 Task: Look for space in Concepción, Chile from 1st August, 2023 to 5th August, 2023 for 1 adult in price range Rs.6000 to Rs.15000. Place can be entire place with 1  bedroom having 1 bed and 1 bathroom. Property type can be house, flat, guest house. Amenities needed are: wifi. Booking option can be shelf check-in. Required host language is English.
Action: Mouse moved to (537, 189)
Screenshot: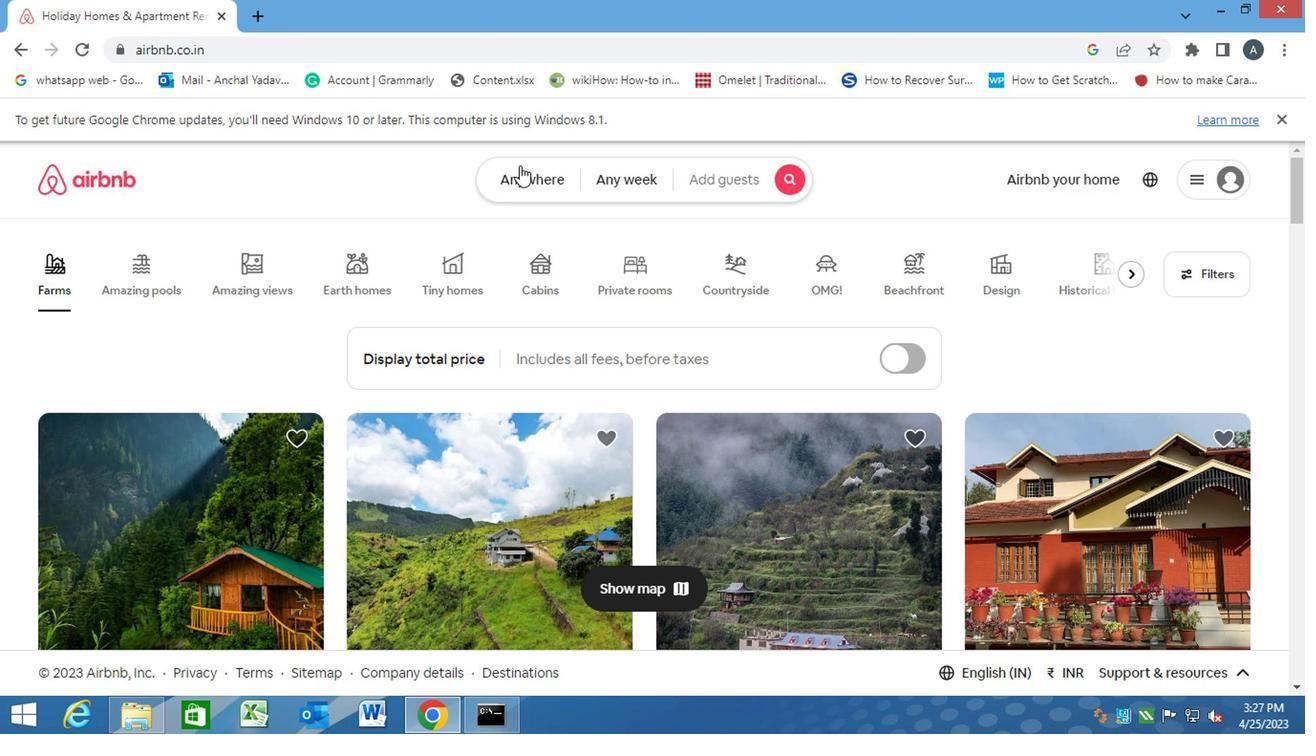
Action: Mouse pressed left at (537, 189)
Screenshot: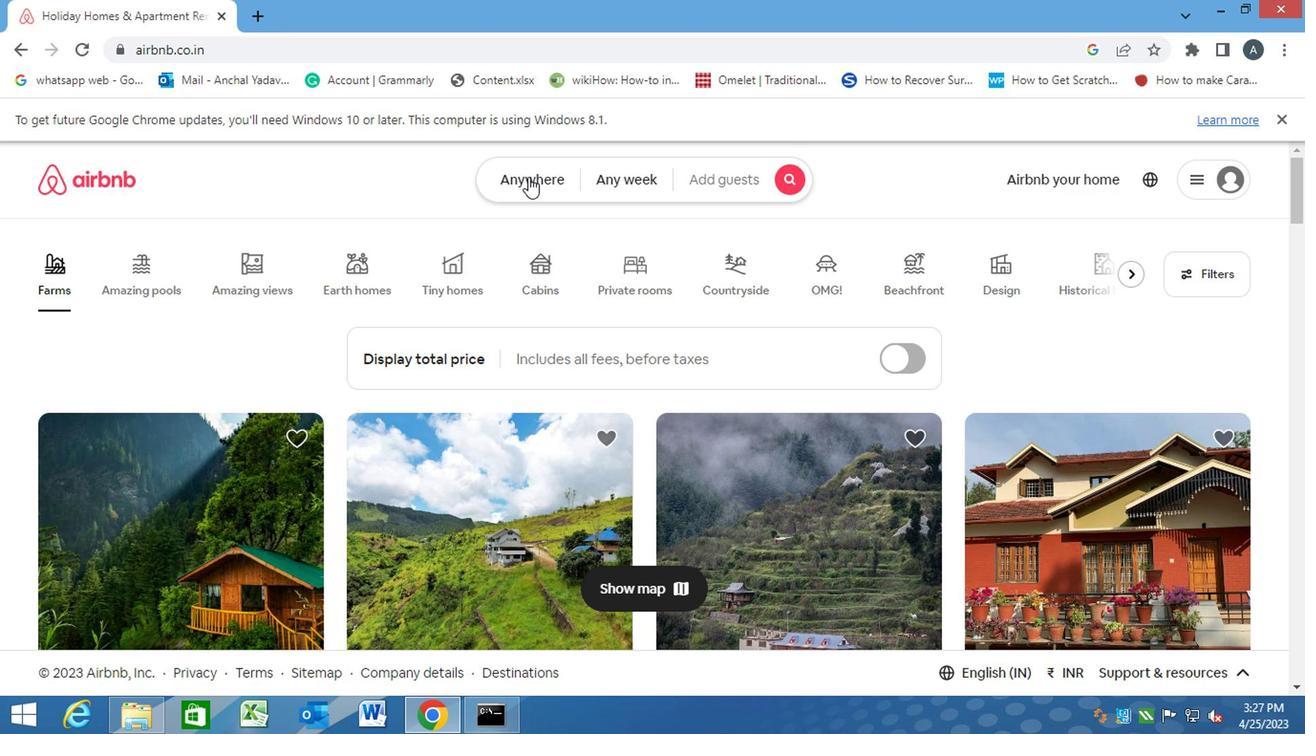 
Action: Mouse moved to (440, 256)
Screenshot: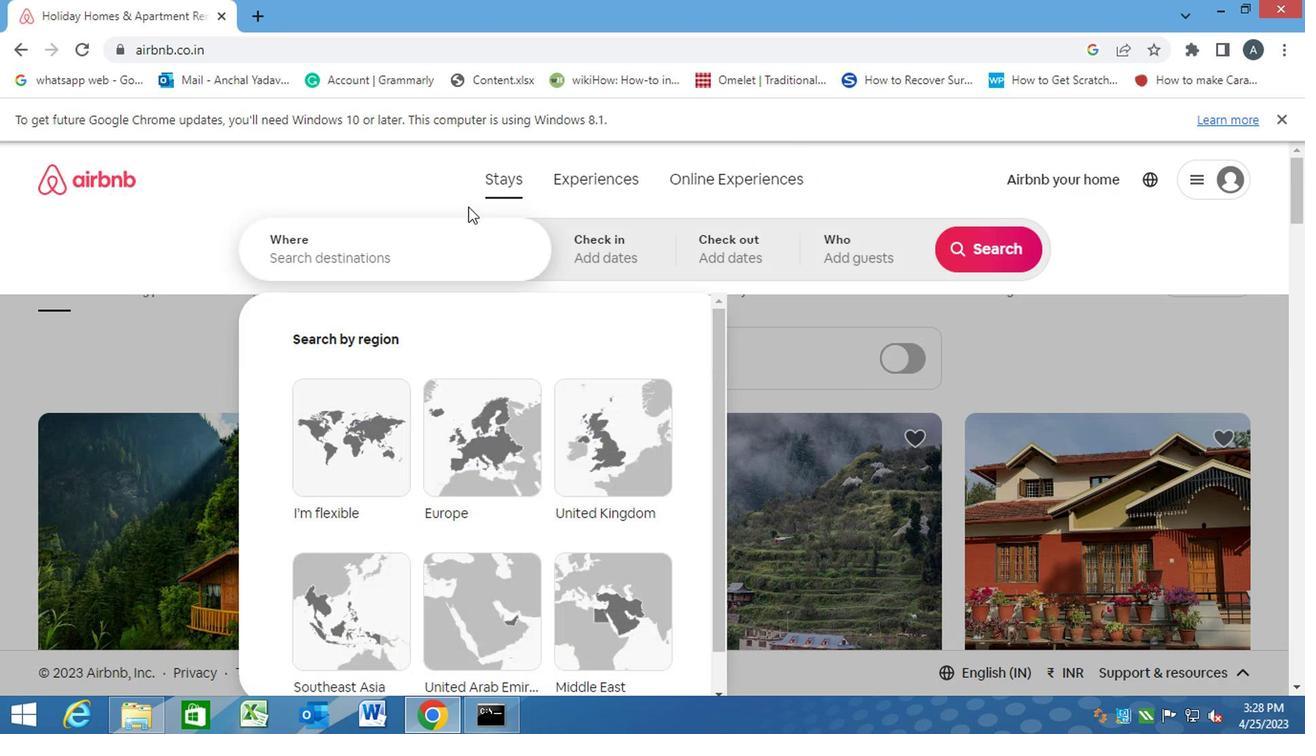 
Action: Mouse pressed left at (440, 256)
Screenshot: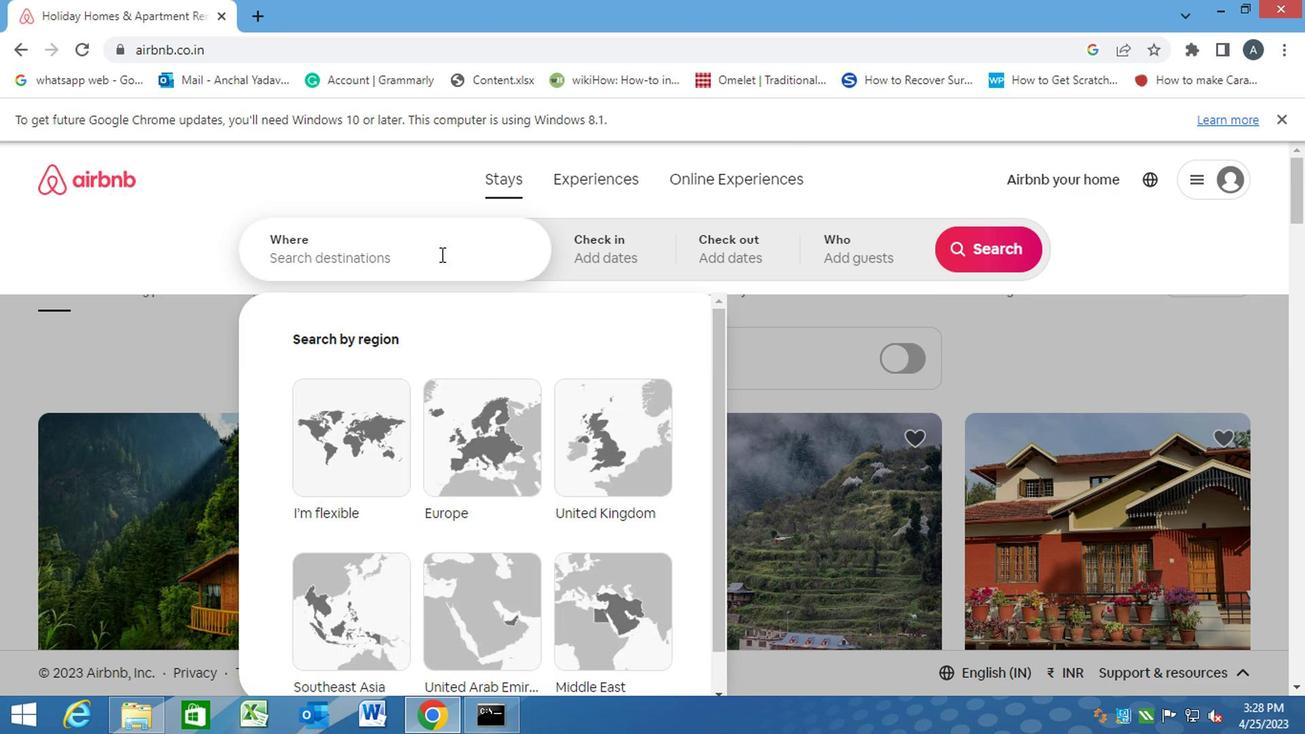 
Action: Key pressed c<Key.caps_lock>oncepcion,<Key.space><Key.caps_lock>c<Key.caps_lock>hile<Key.enter>
Screenshot: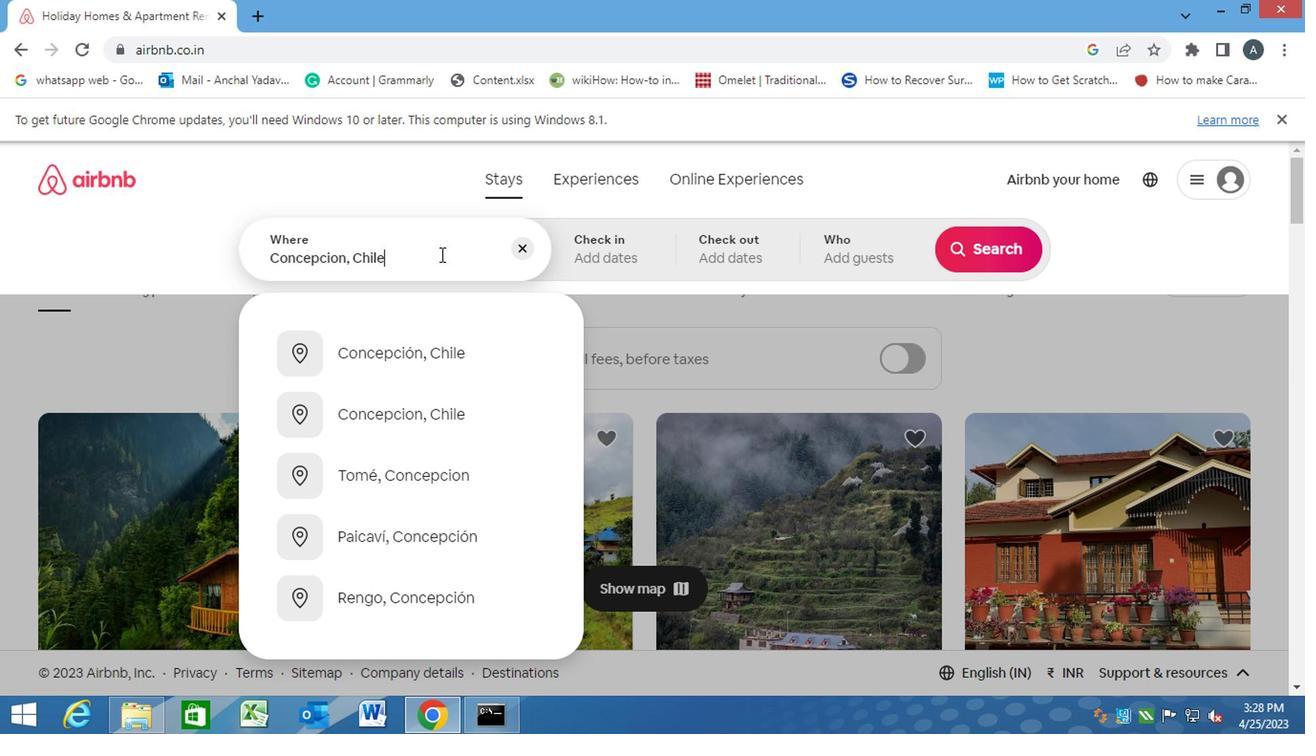 
Action: Mouse moved to (973, 401)
Screenshot: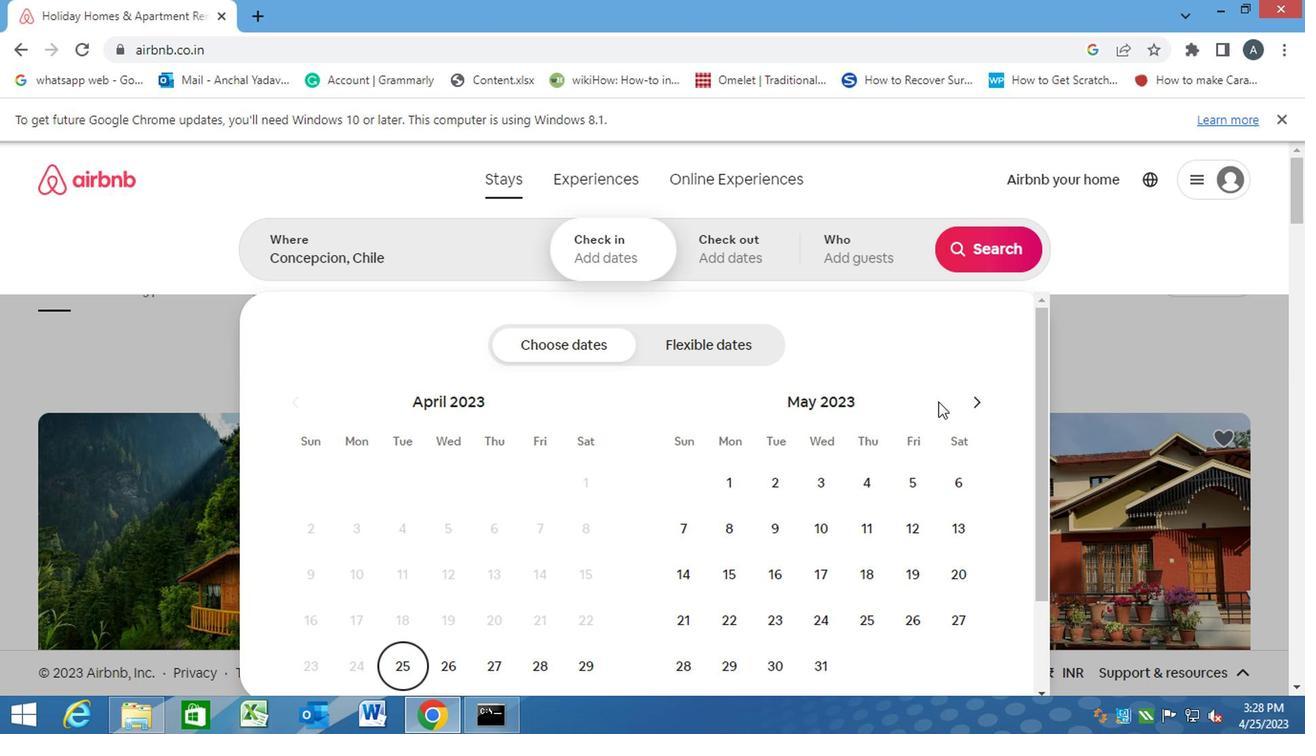 
Action: Mouse pressed left at (973, 401)
Screenshot: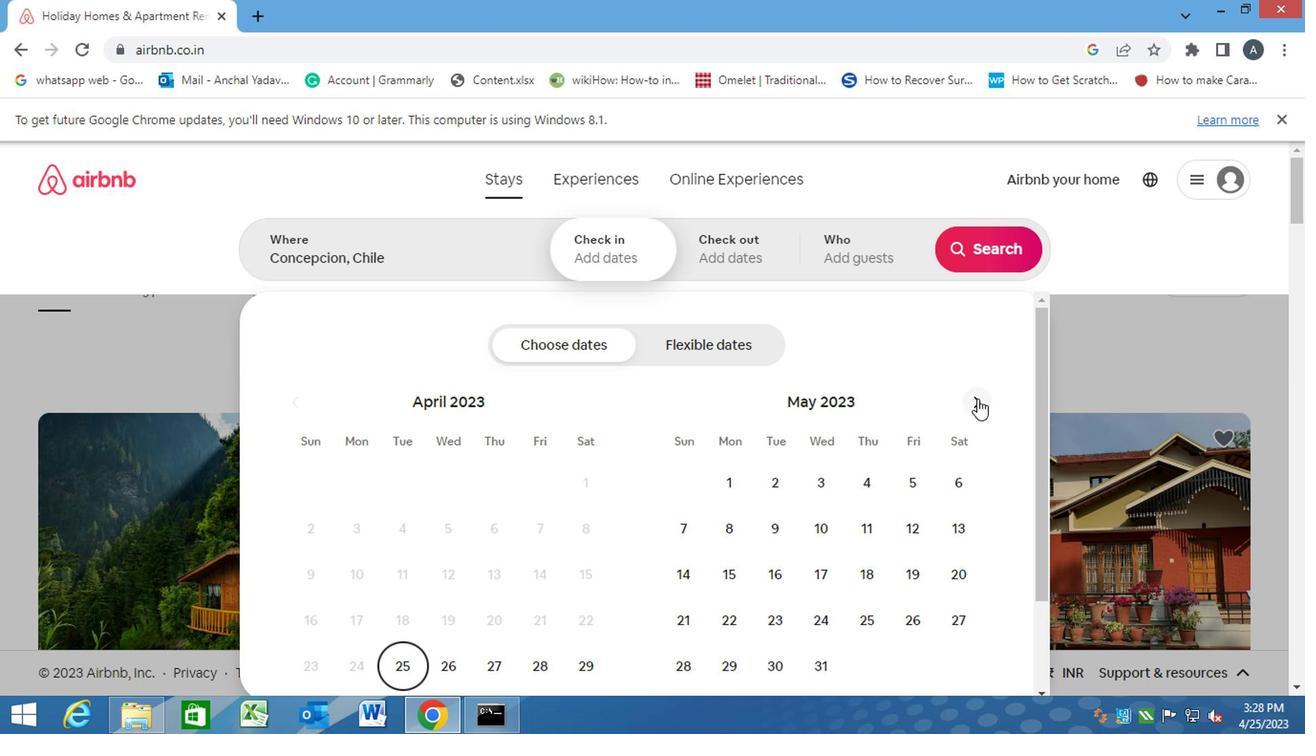 
Action: Mouse pressed left at (973, 401)
Screenshot: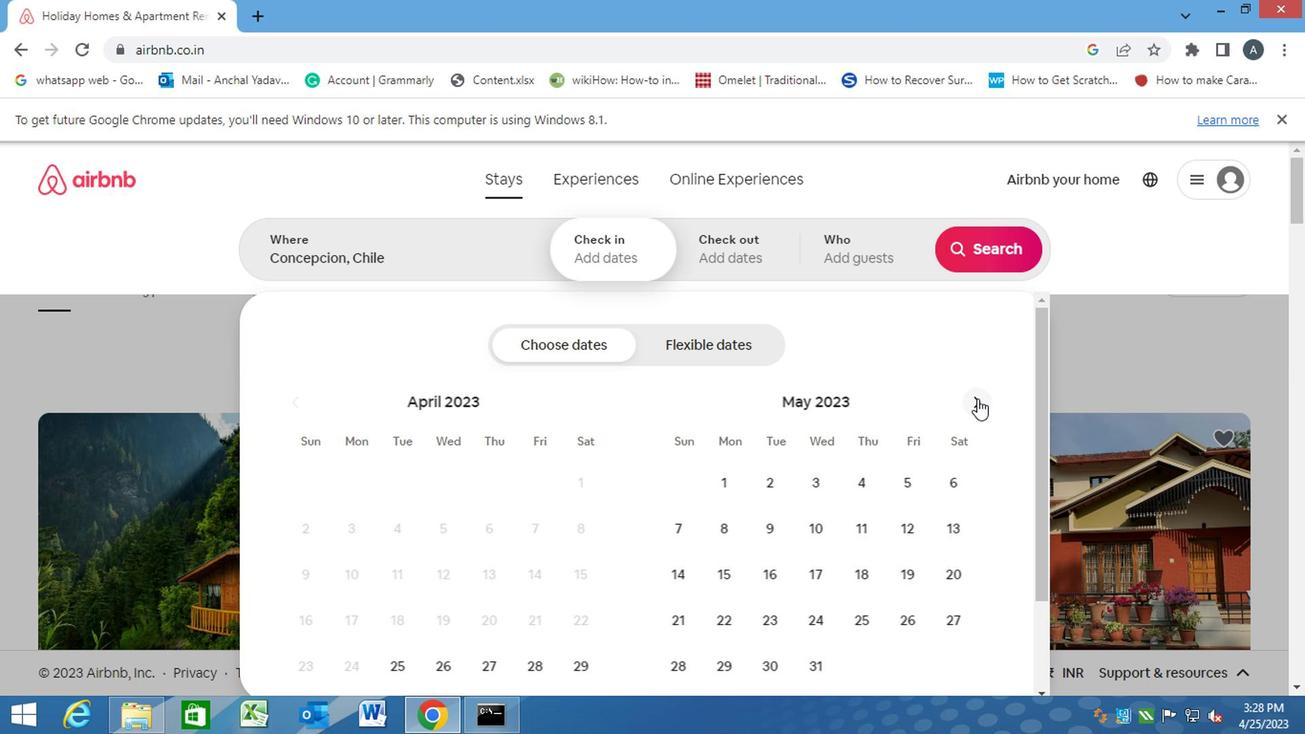 
Action: Mouse pressed left at (973, 401)
Screenshot: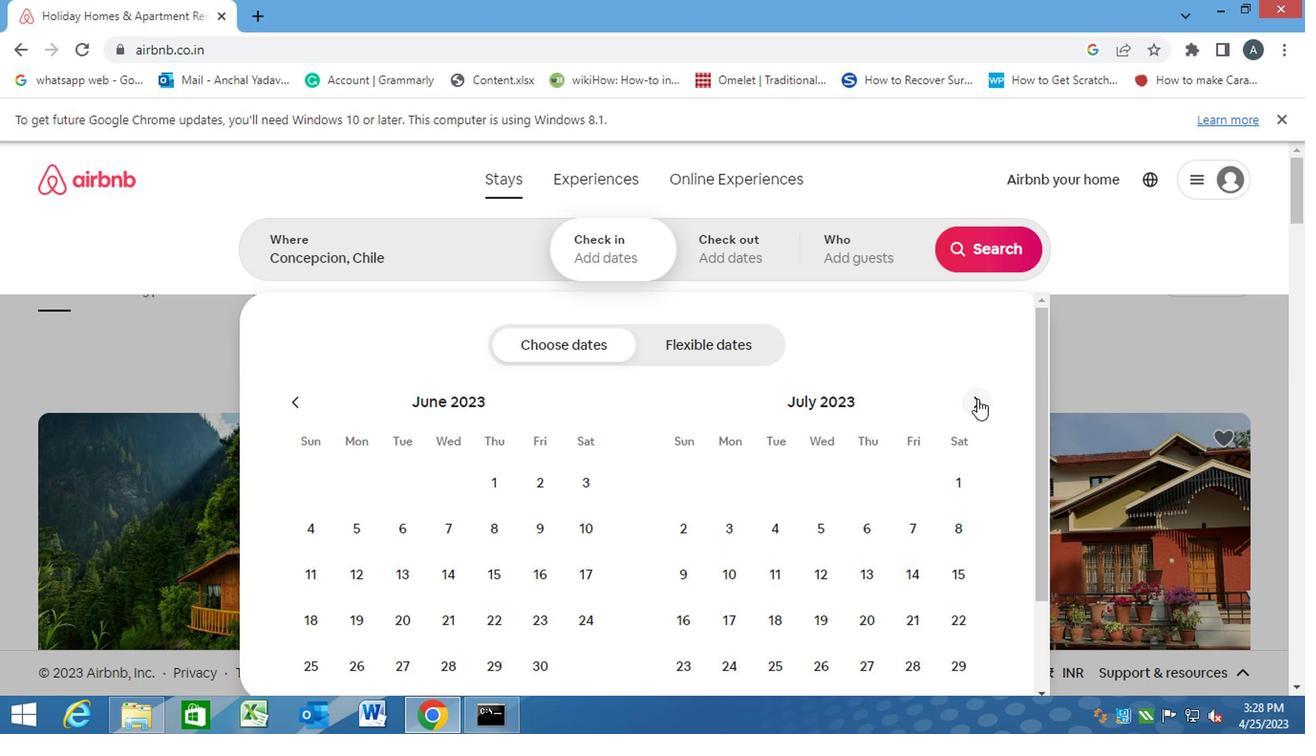 
Action: Mouse moved to (769, 481)
Screenshot: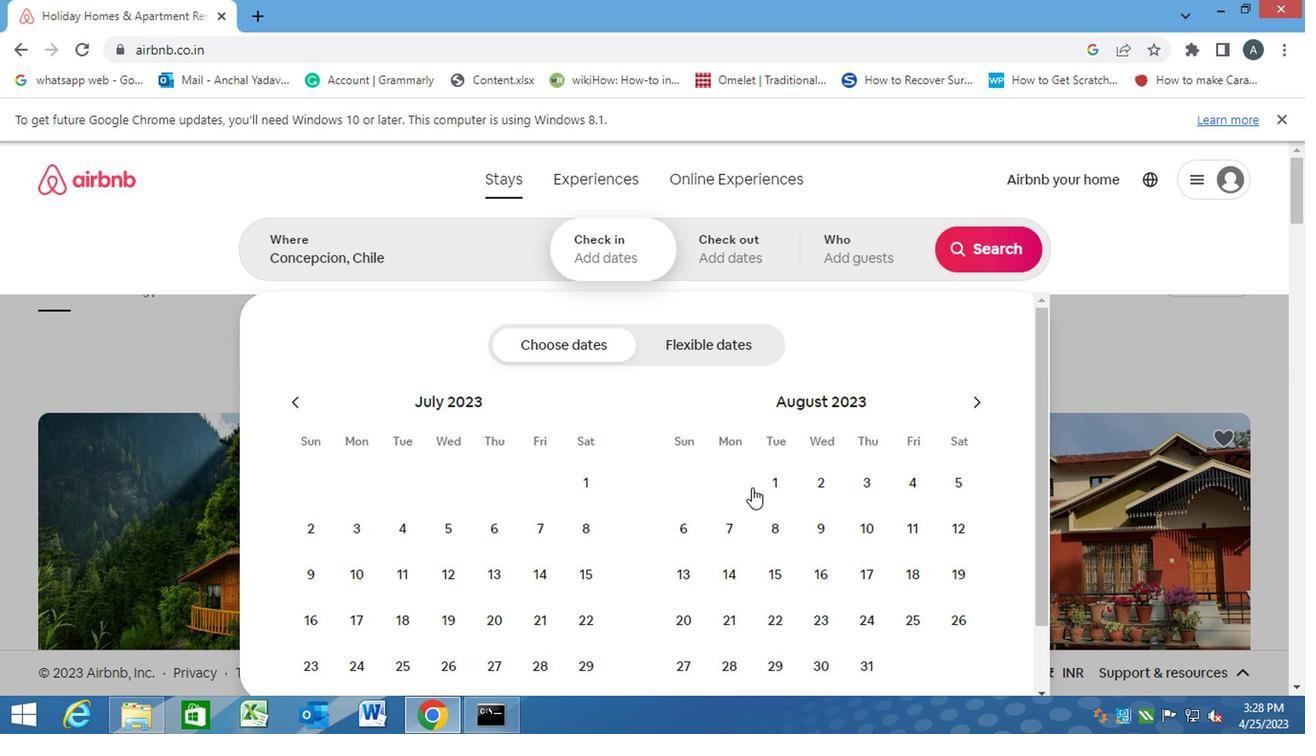 
Action: Mouse pressed left at (769, 481)
Screenshot: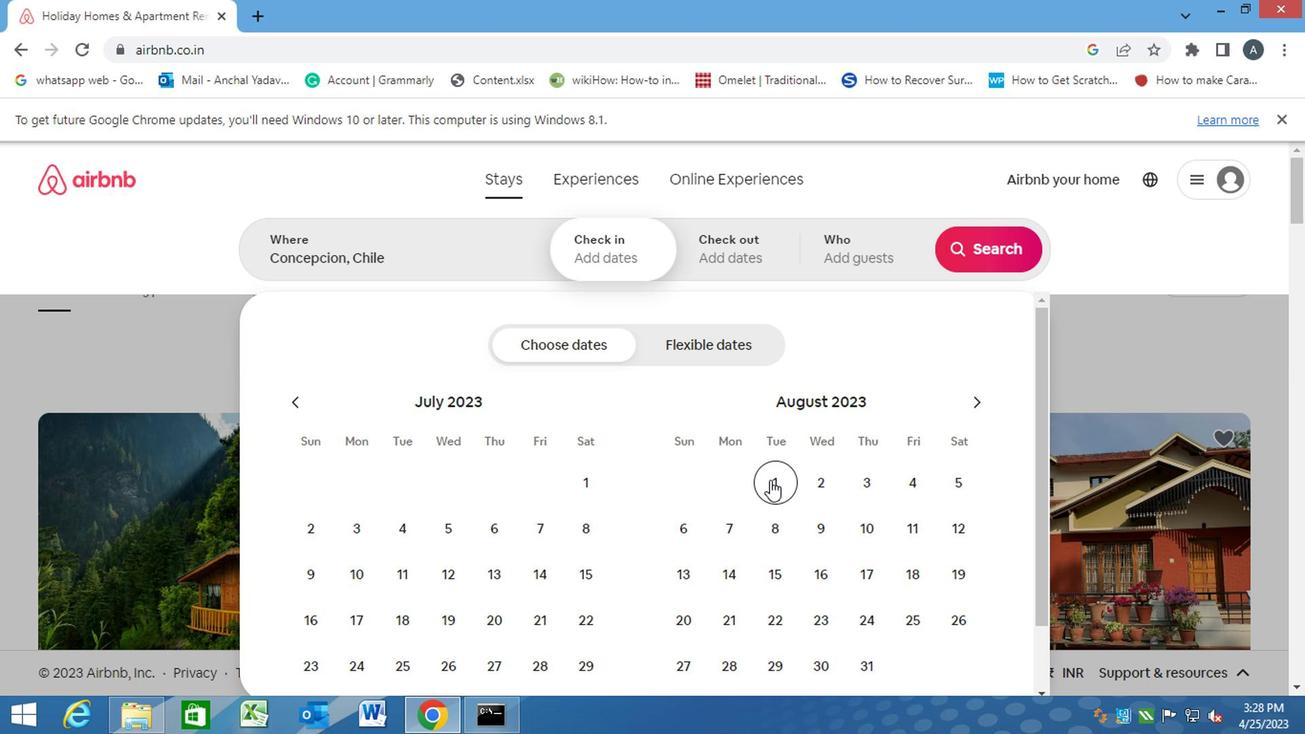 
Action: Mouse moved to (941, 481)
Screenshot: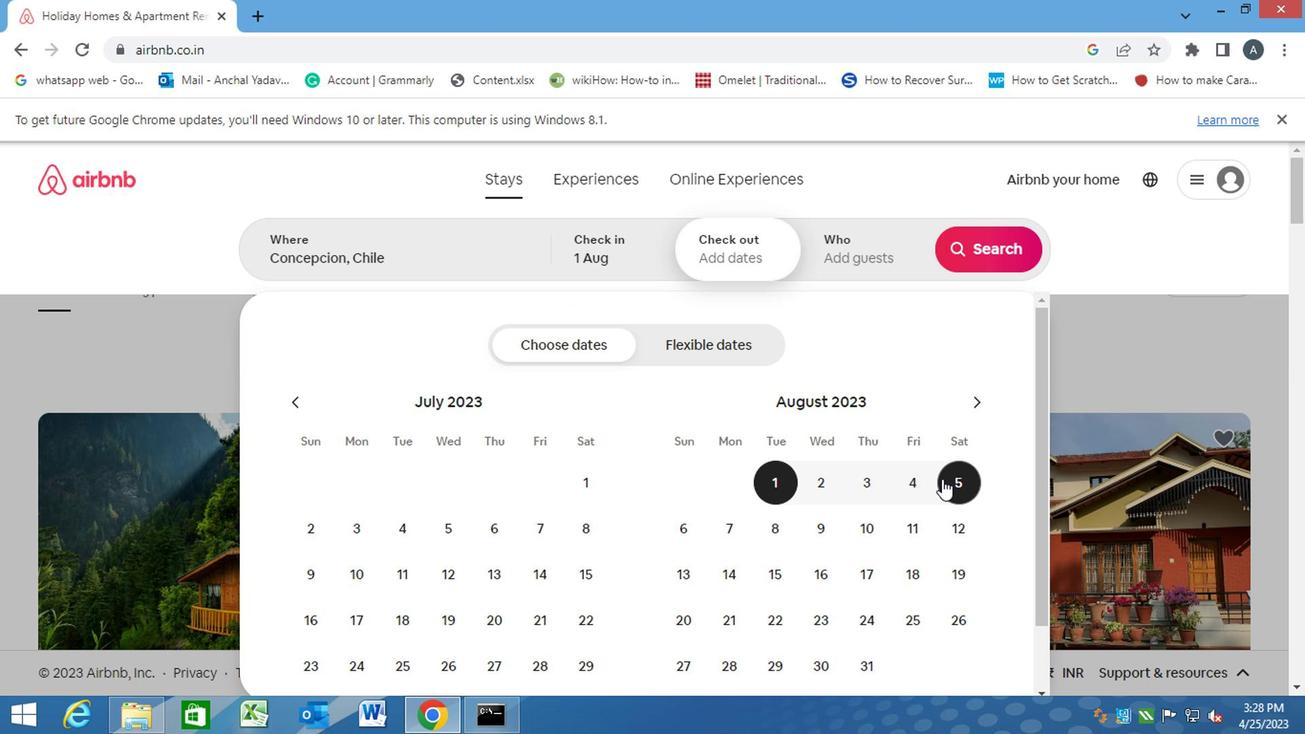 
Action: Mouse pressed left at (941, 481)
Screenshot: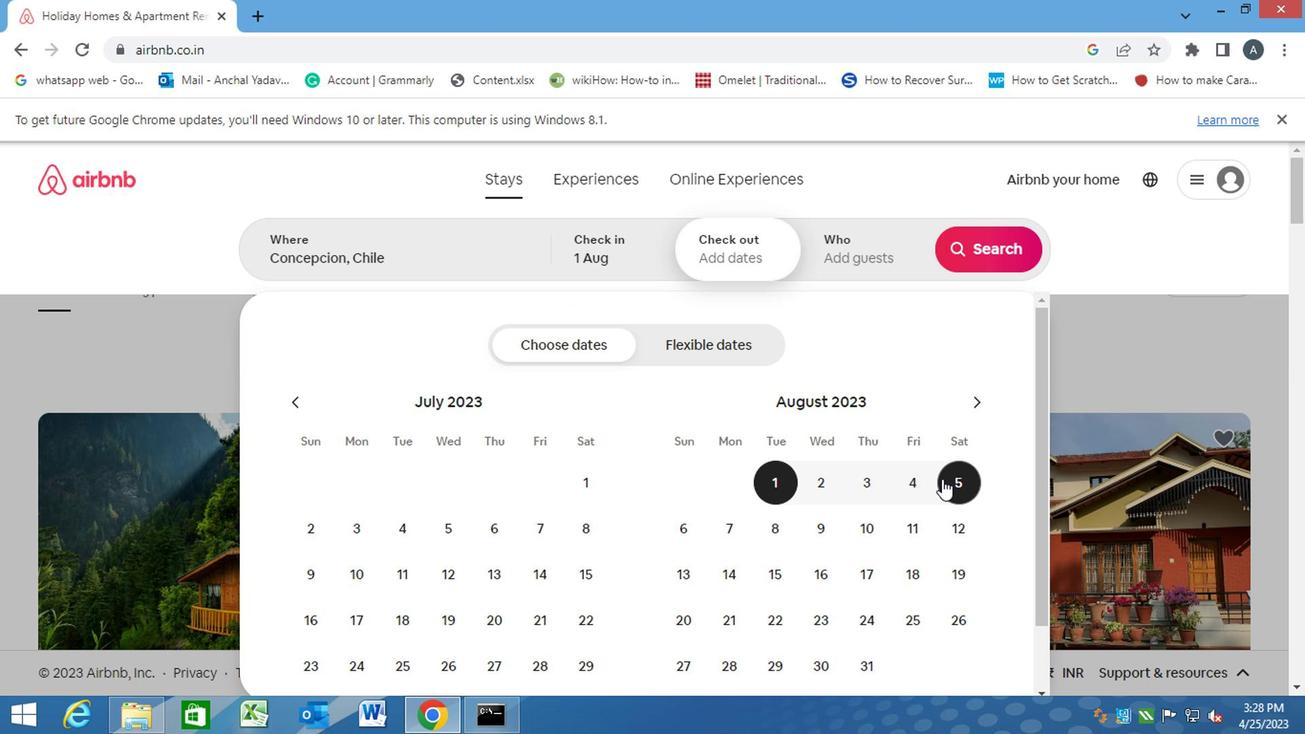 
Action: Mouse moved to (854, 259)
Screenshot: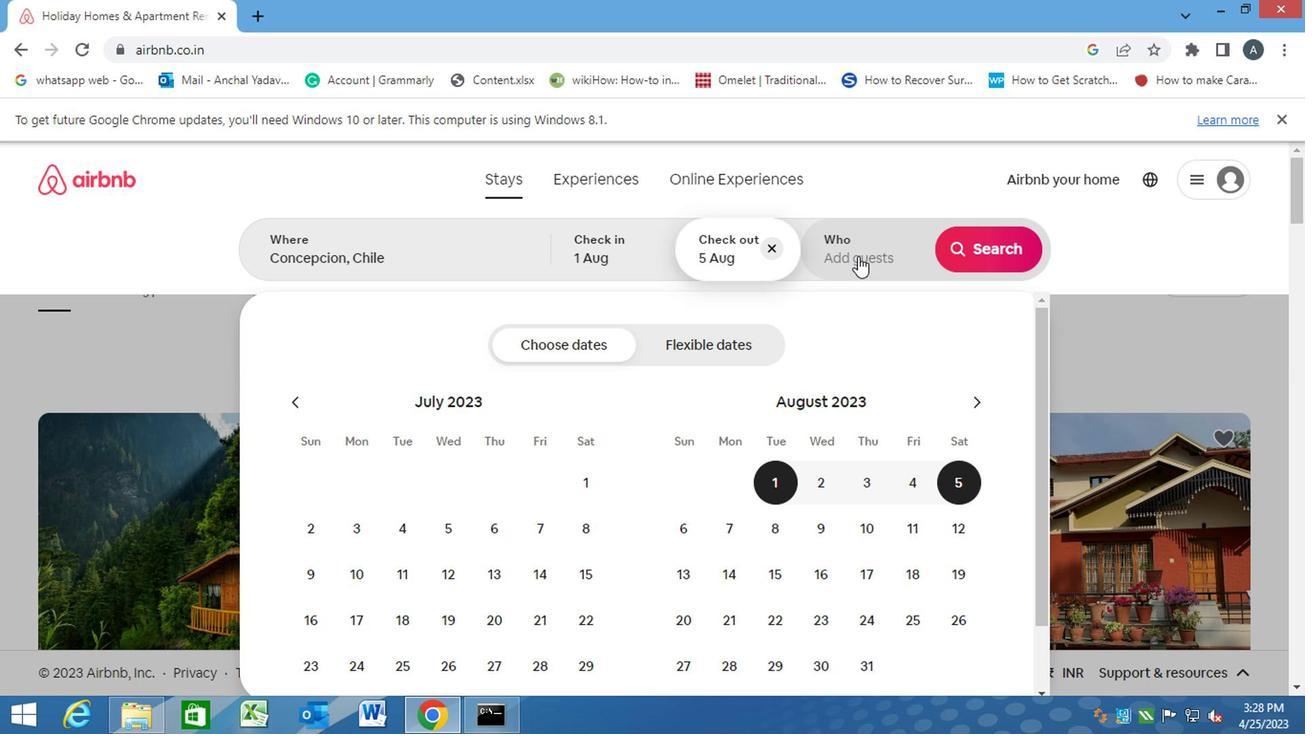 
Action: Mouse pressed left at (854, 259)
Screenshot: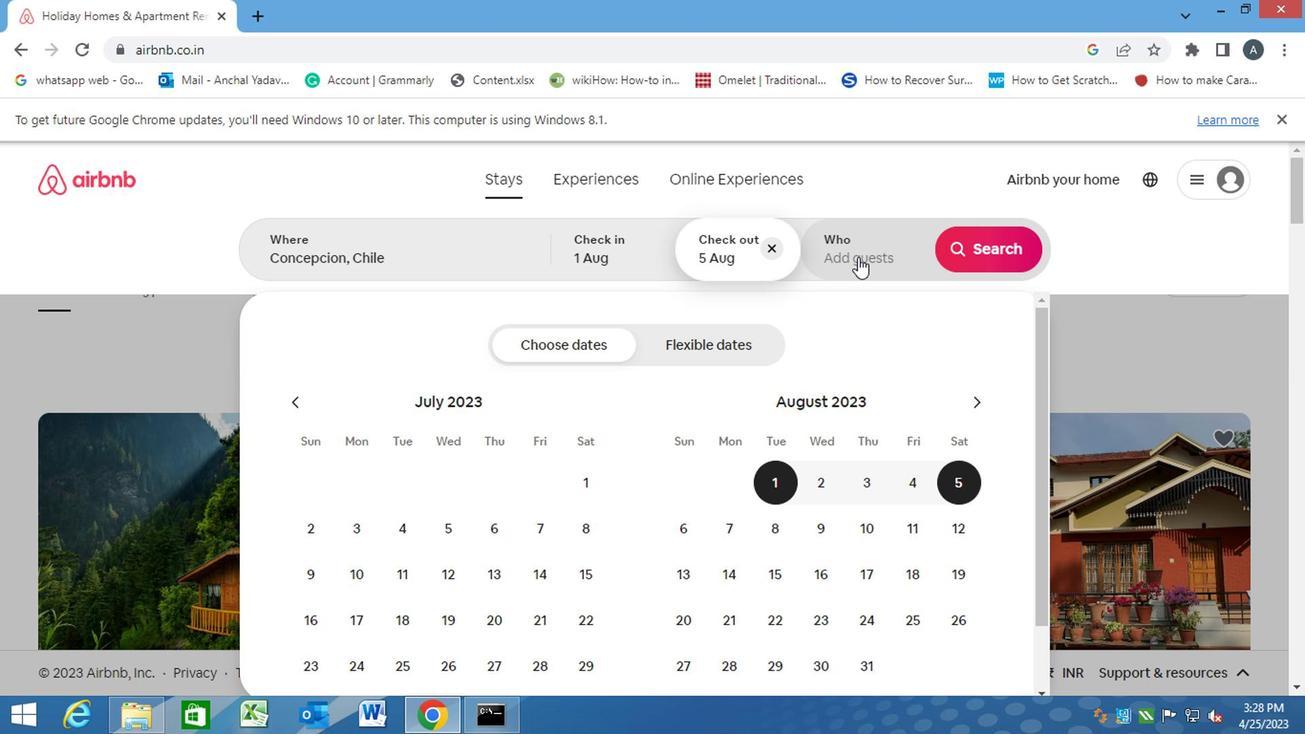 
Action: Mouse moved to (997, 345)
Screenshot: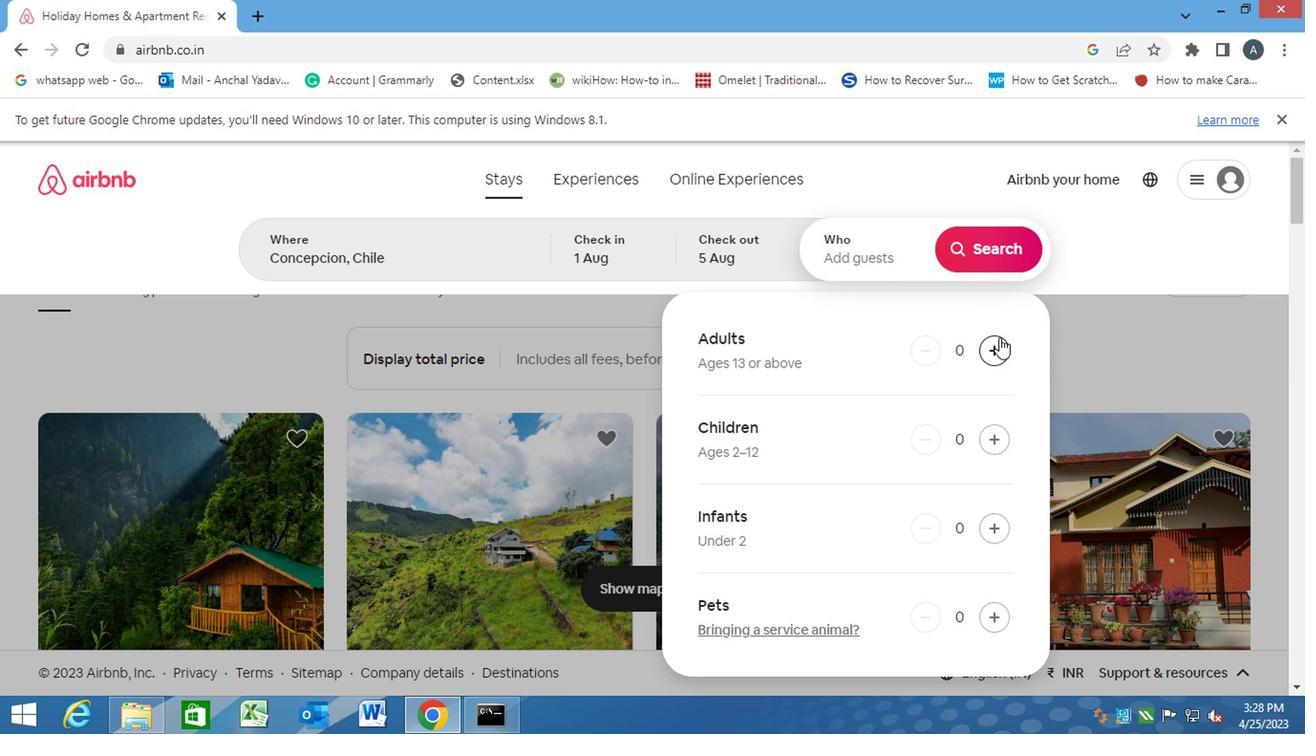 
Action: Mouse pressed left at (997, 345)
Screenshot: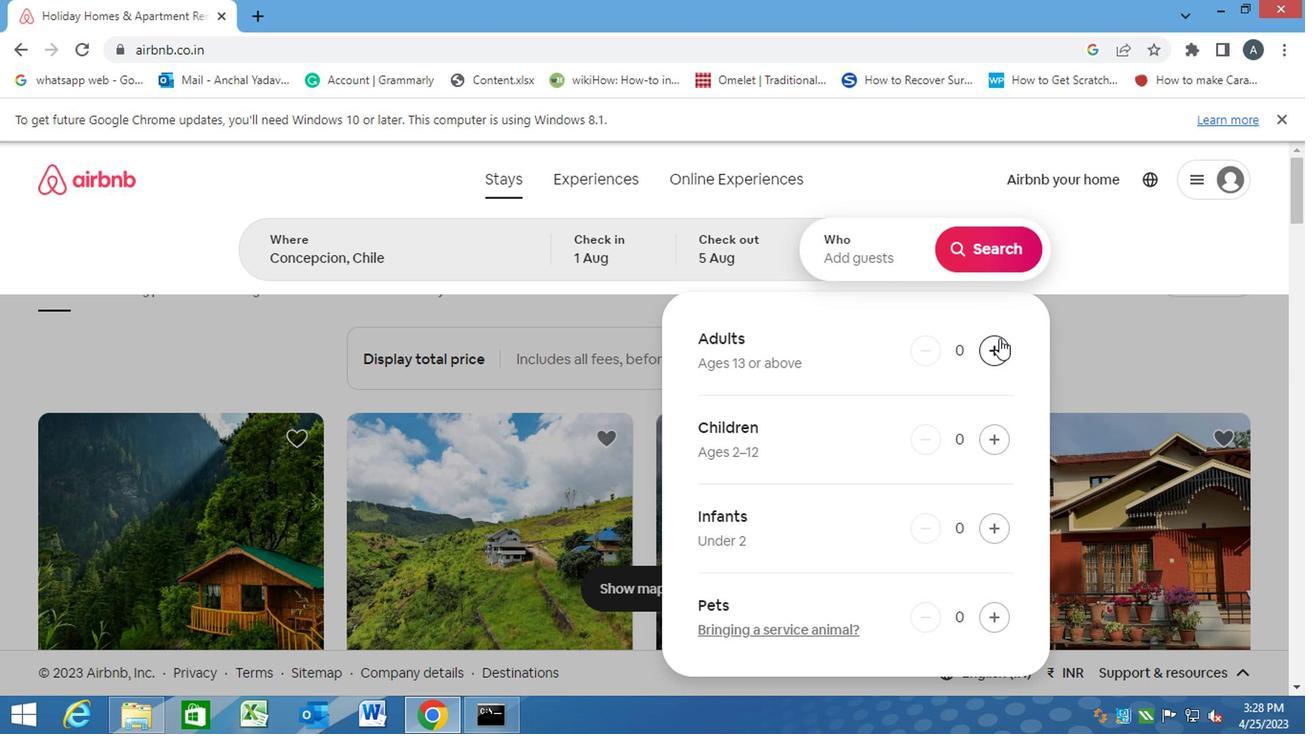
Action: Mouse moved to (990, 253)
Screenshot: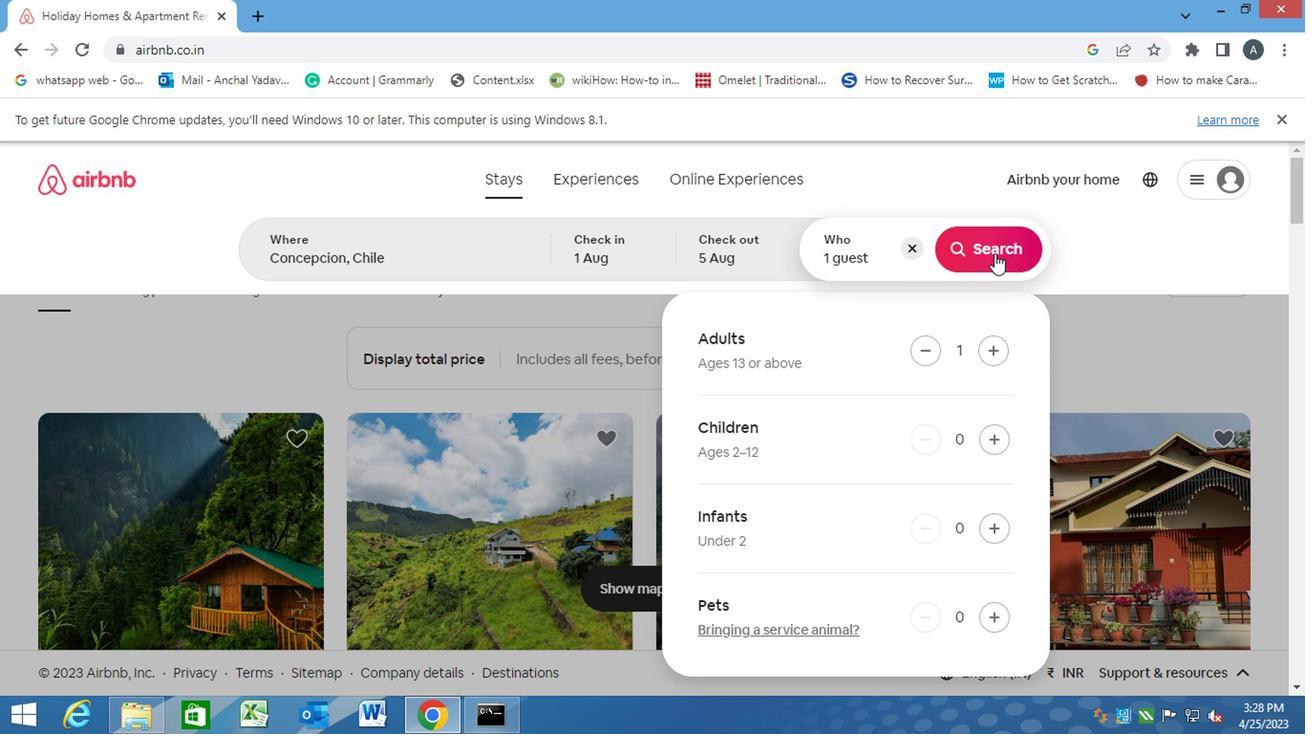 
Action: Mouse pressed left at (990, 253)
Screenshot: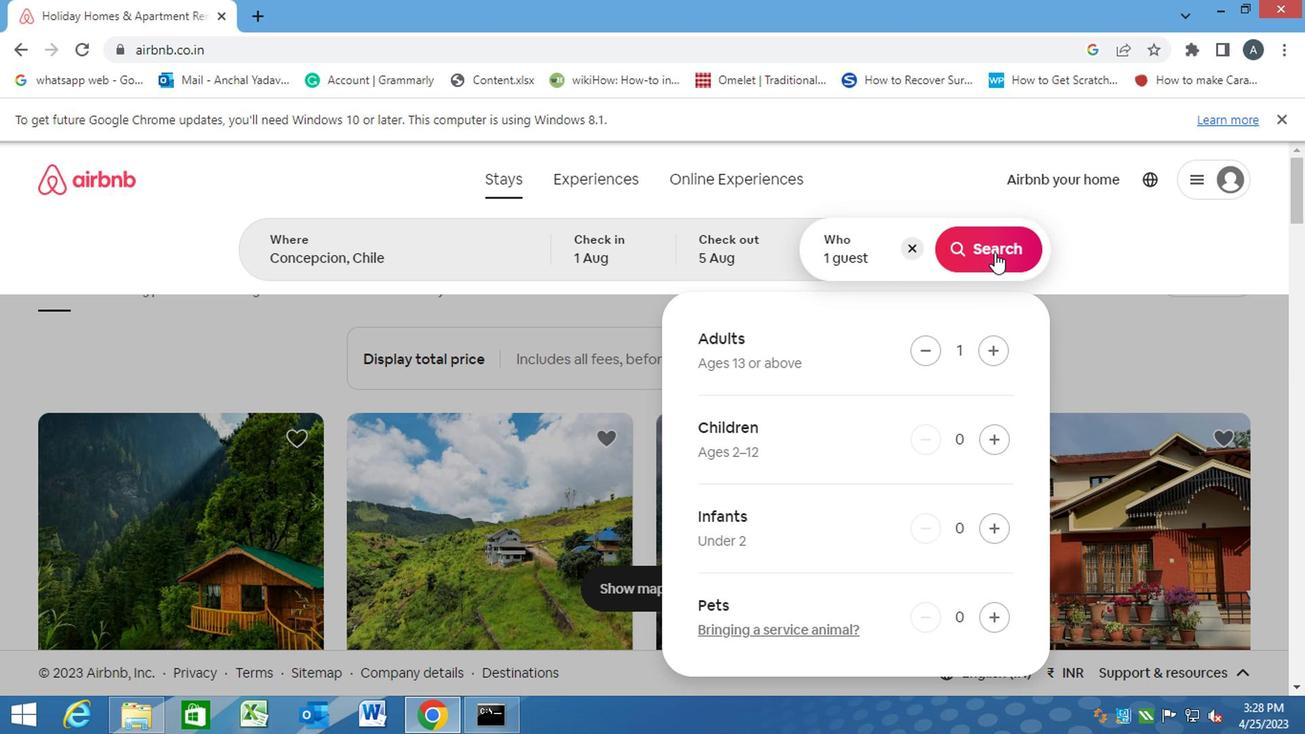 
Action: Mouse moved to (1219, 259)
Screenshot: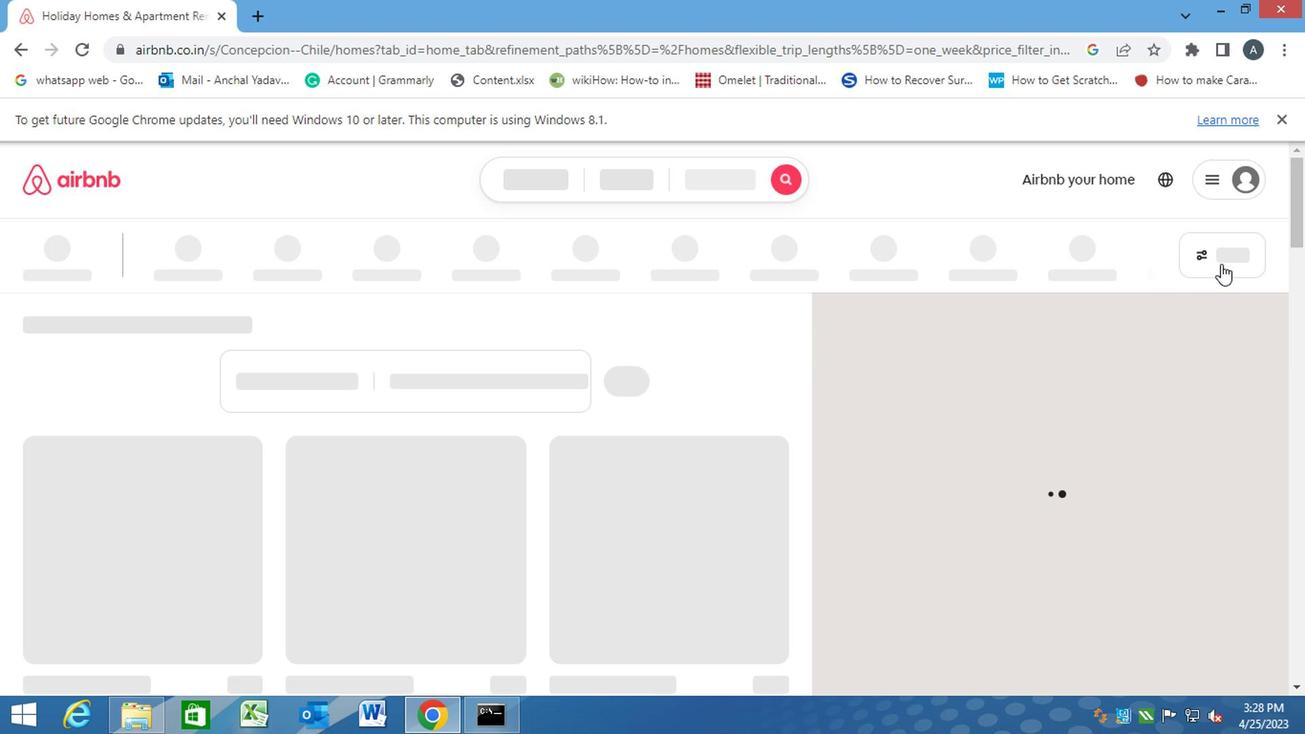
Action: Mouse pressed left at (1219, 259)
Screenshot: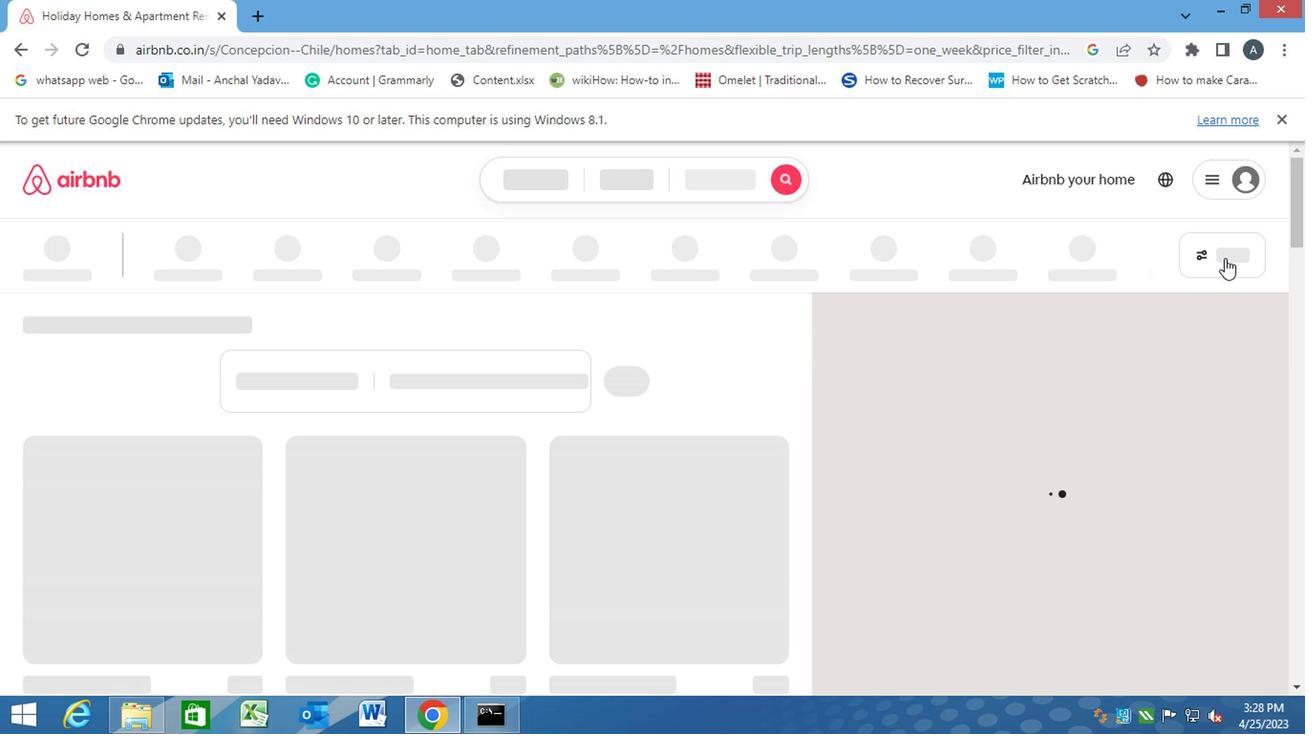 
Action: Mouse moved to (1206, 252)
Screenshot: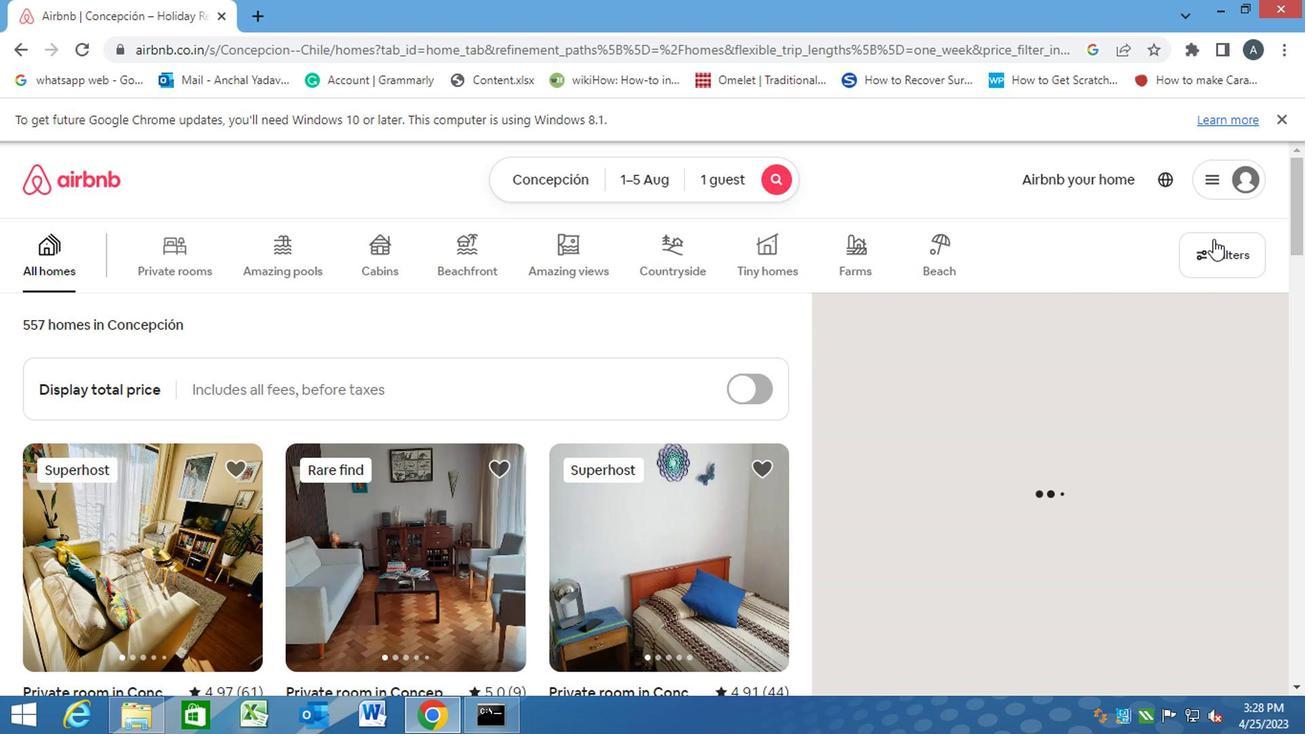 
Action: Mouse pressed left at (1206, 252)
Screenshot: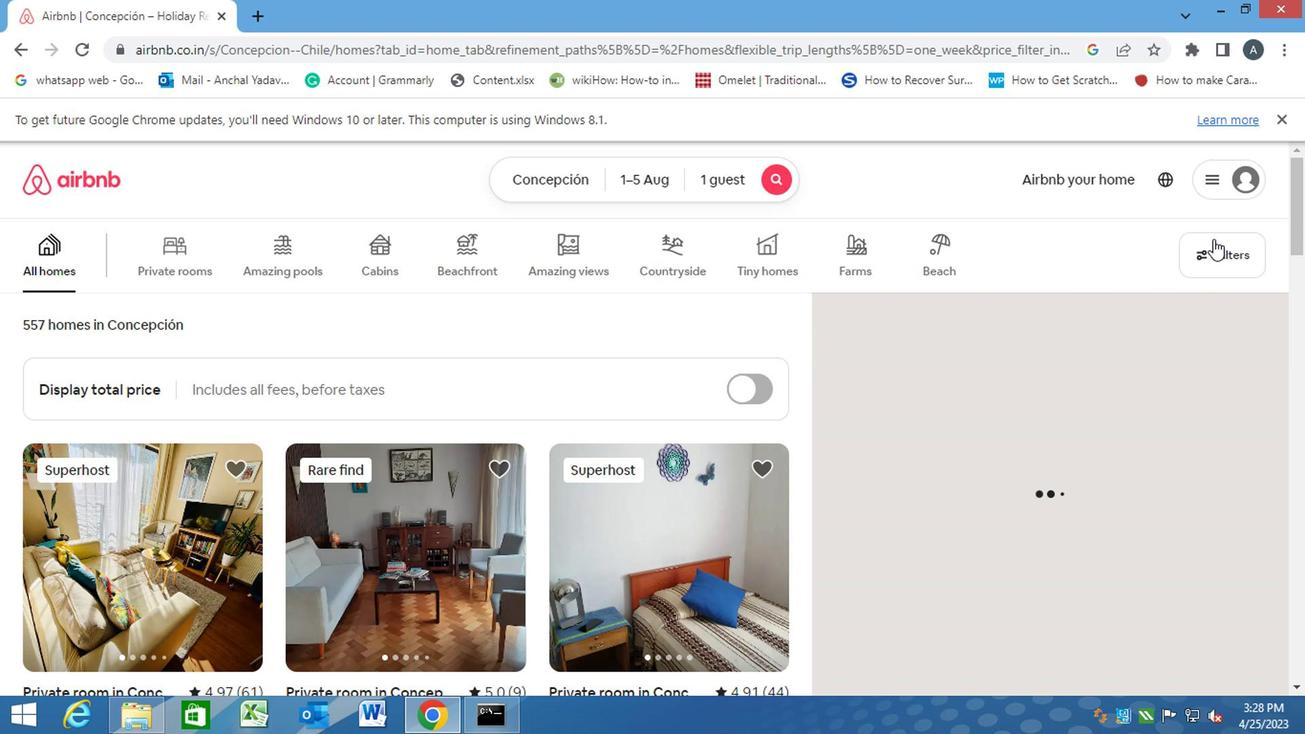 
Action: Mouse moved to (429, 497)
Screenshot: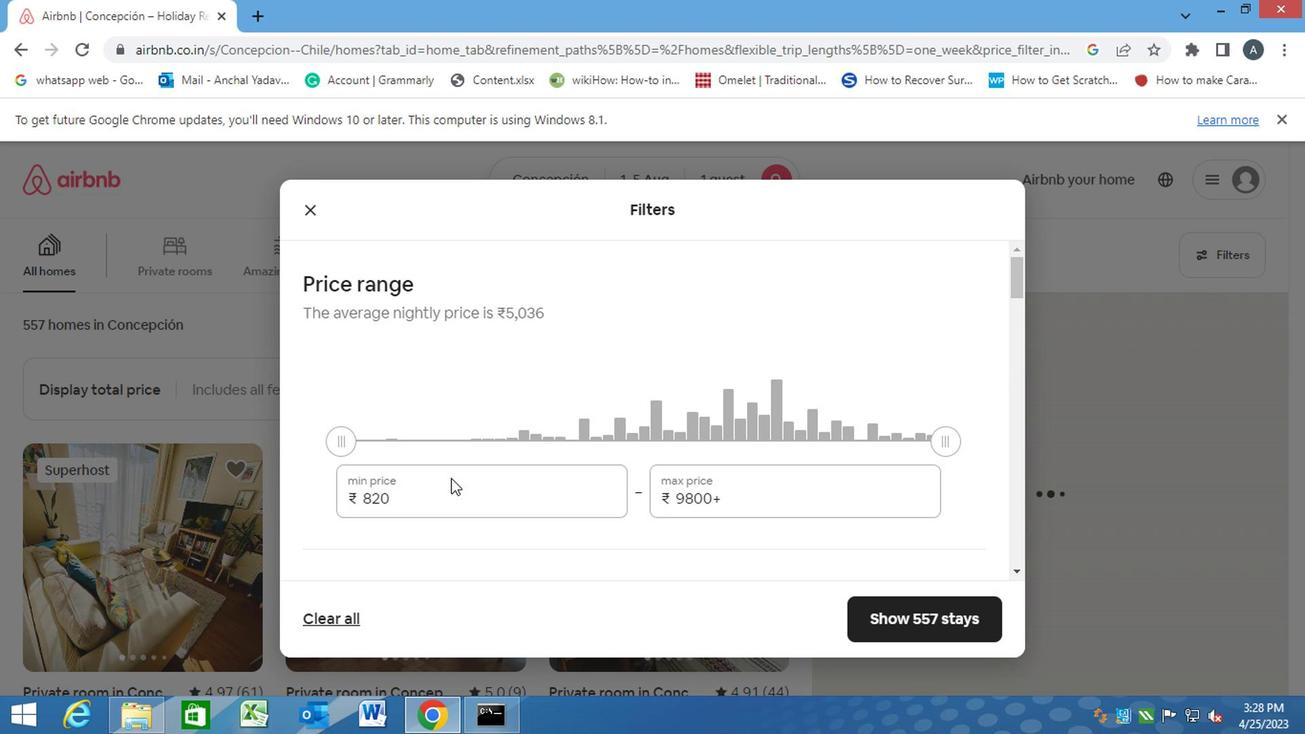 
Action: Mouse pressed left at (429, 497)
Screenshot: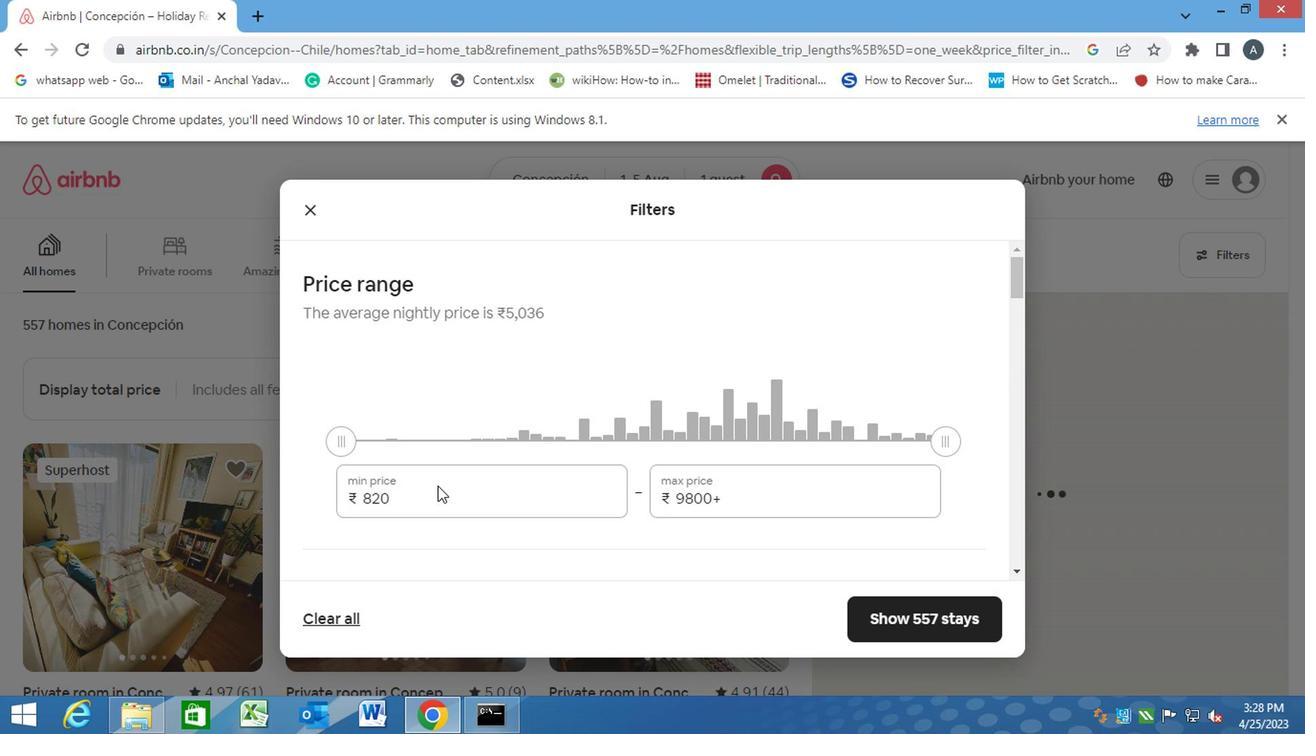 
Action: Mouse moved to (335, 509)
Screenshot: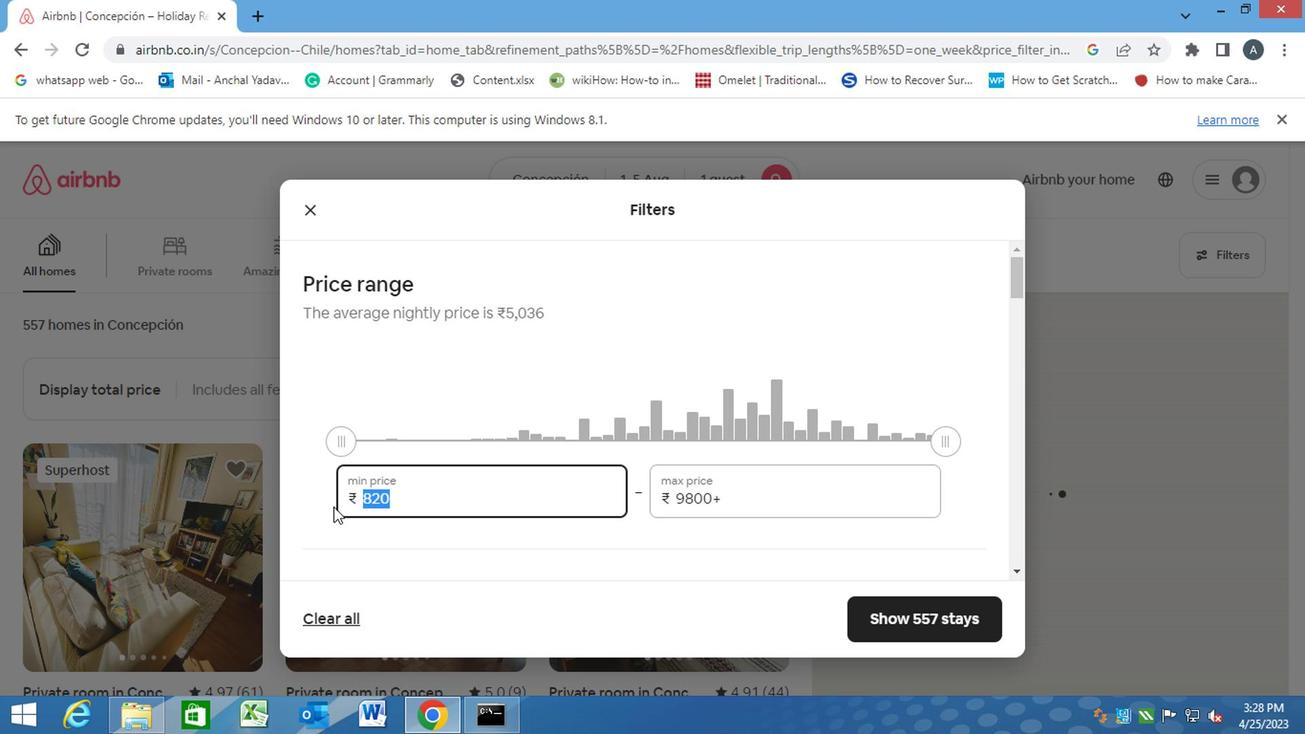 
Action: Key pressed 6000<Key.tab><Key.backspace><Key.backspace><Key.backspace><Key.backspace><Key.backspace><Key.backspace><Key.backspace><Key.backspace><Key.backspace><Key.backspace><Key.backspace><Key.backspace><Key.backspace>15000
Screenshot: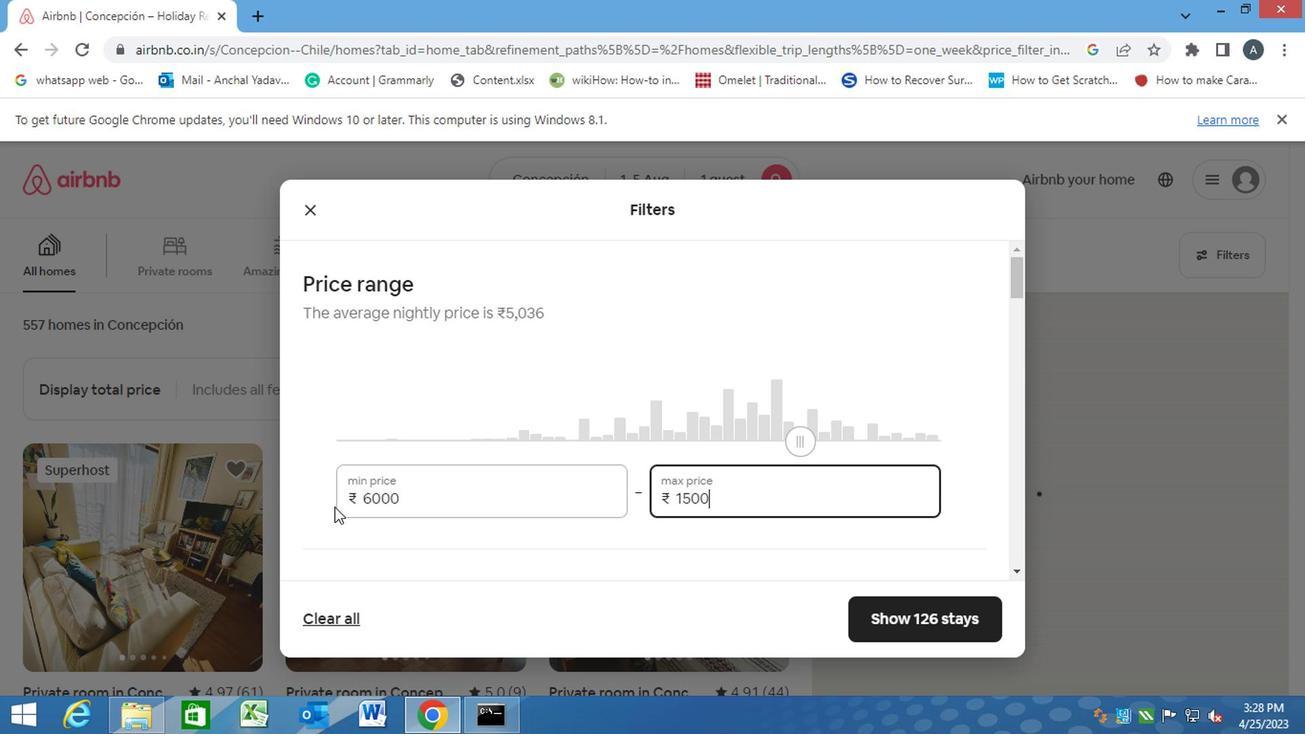 
Action: Mouse moved to (462, 584)
Screenshot: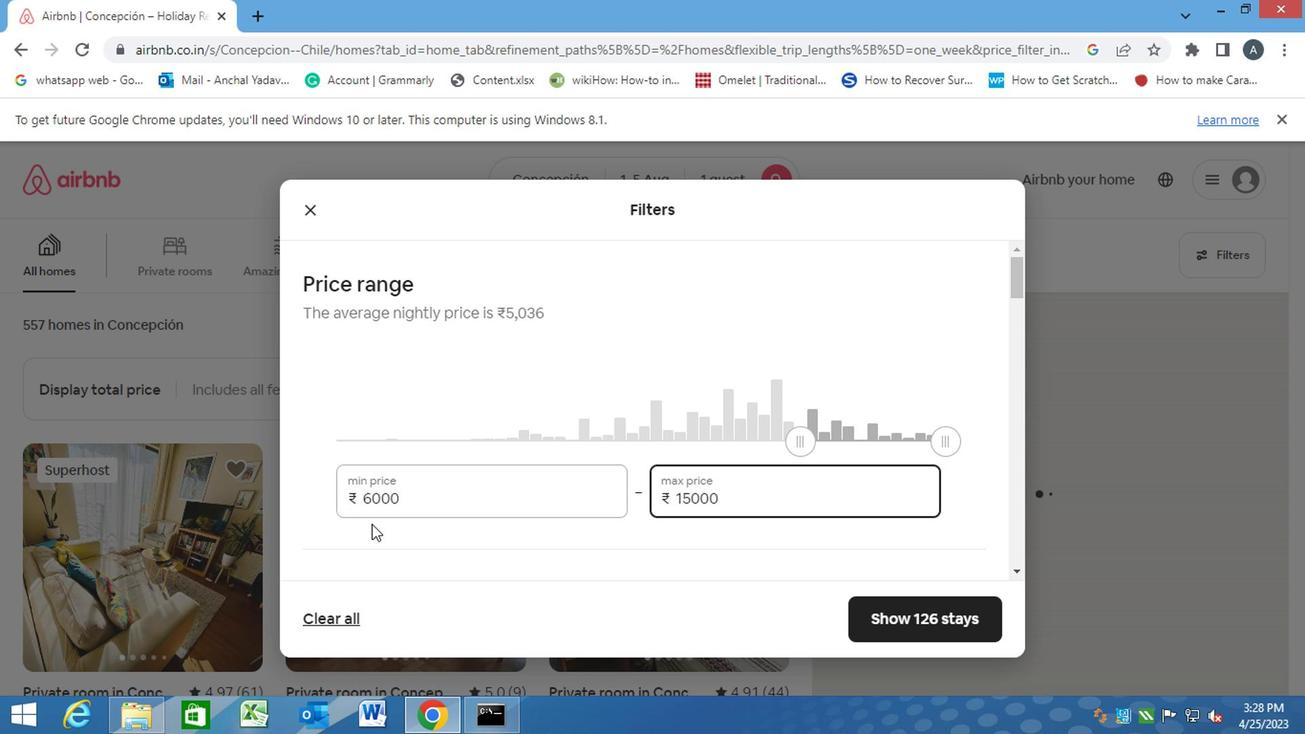 
Action: Mouse pressed left at (462, 584)
Screenshot: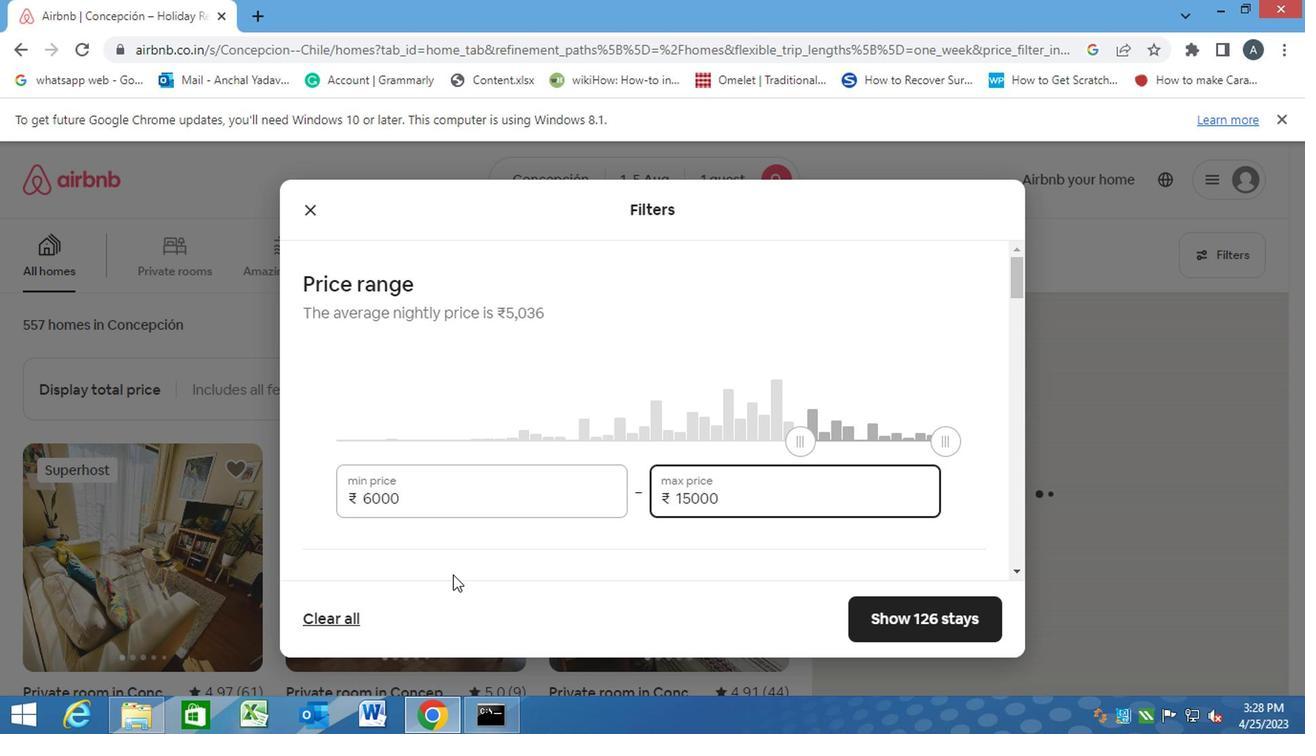 
Action: Mouse scrolled (462, 582) with delta (0, -1)
Screenshot: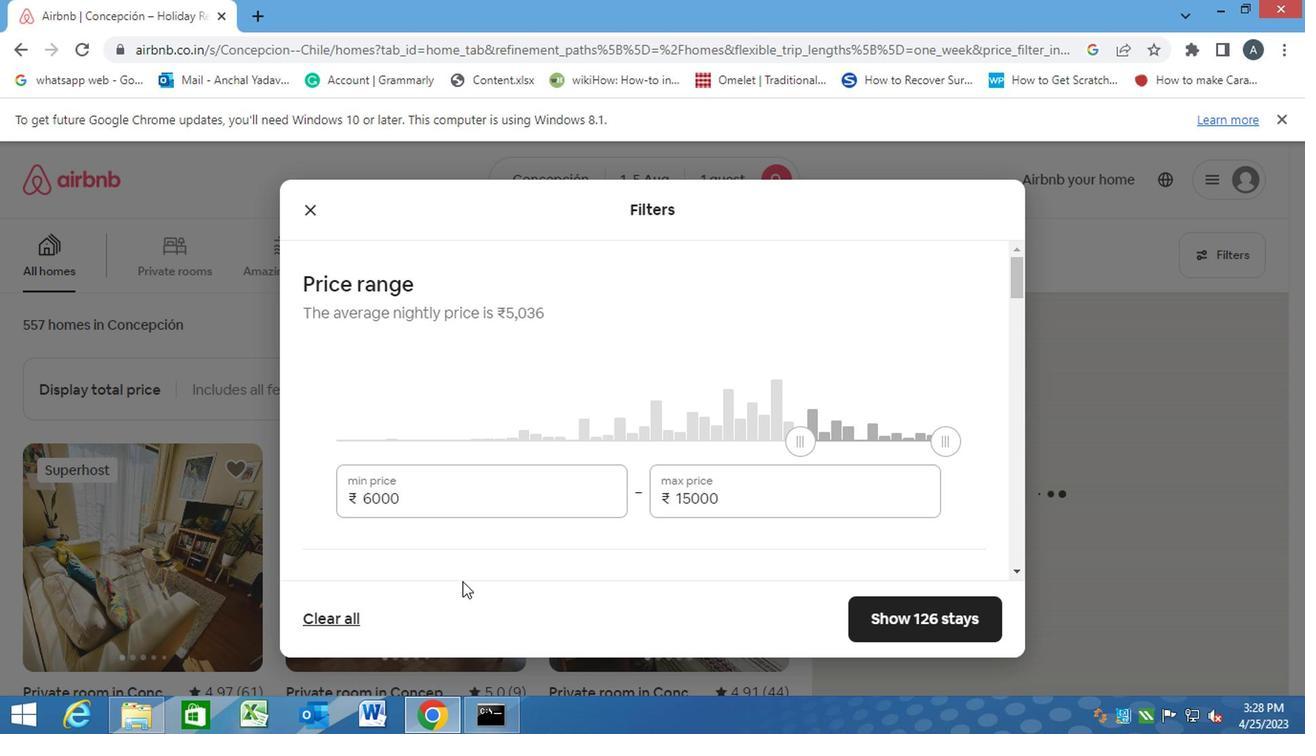 
Action: Mouse scrolled (462, 582) with delta (0, -1)
Screenshot: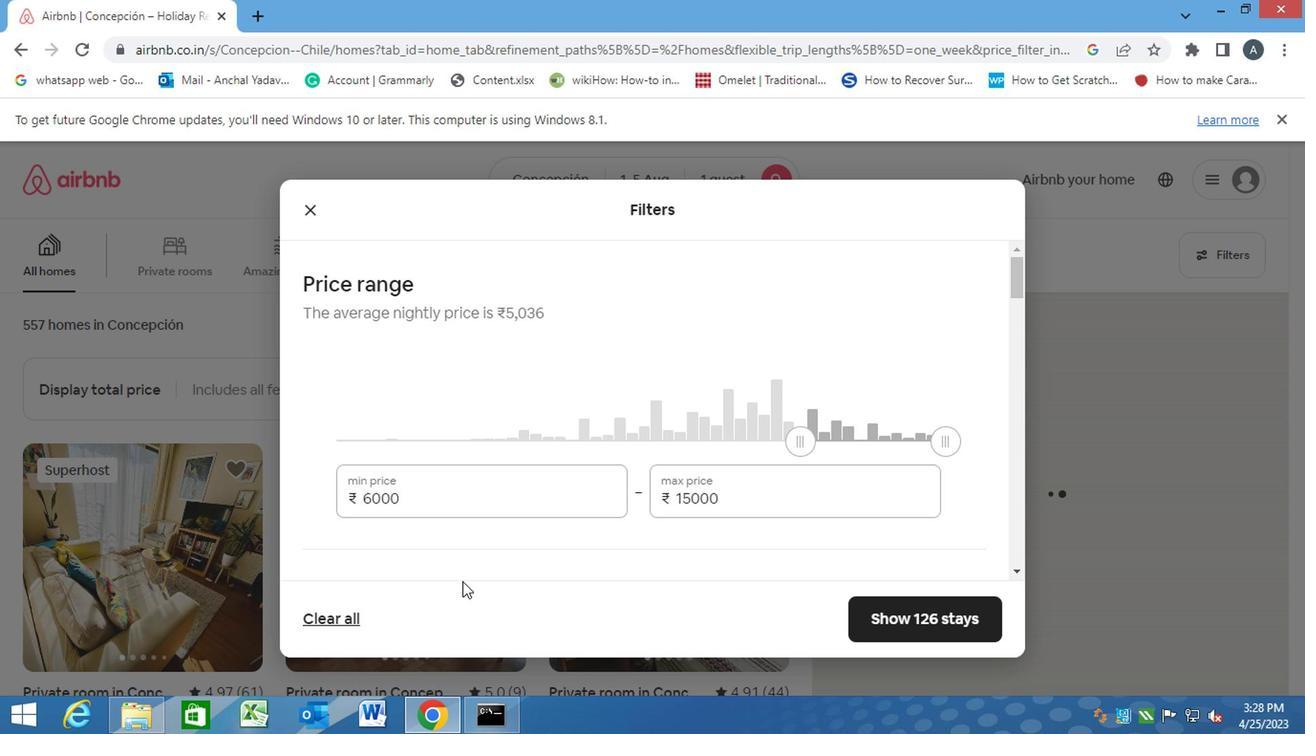 
Action: Mouse moved to (560, 521)
Screenshot: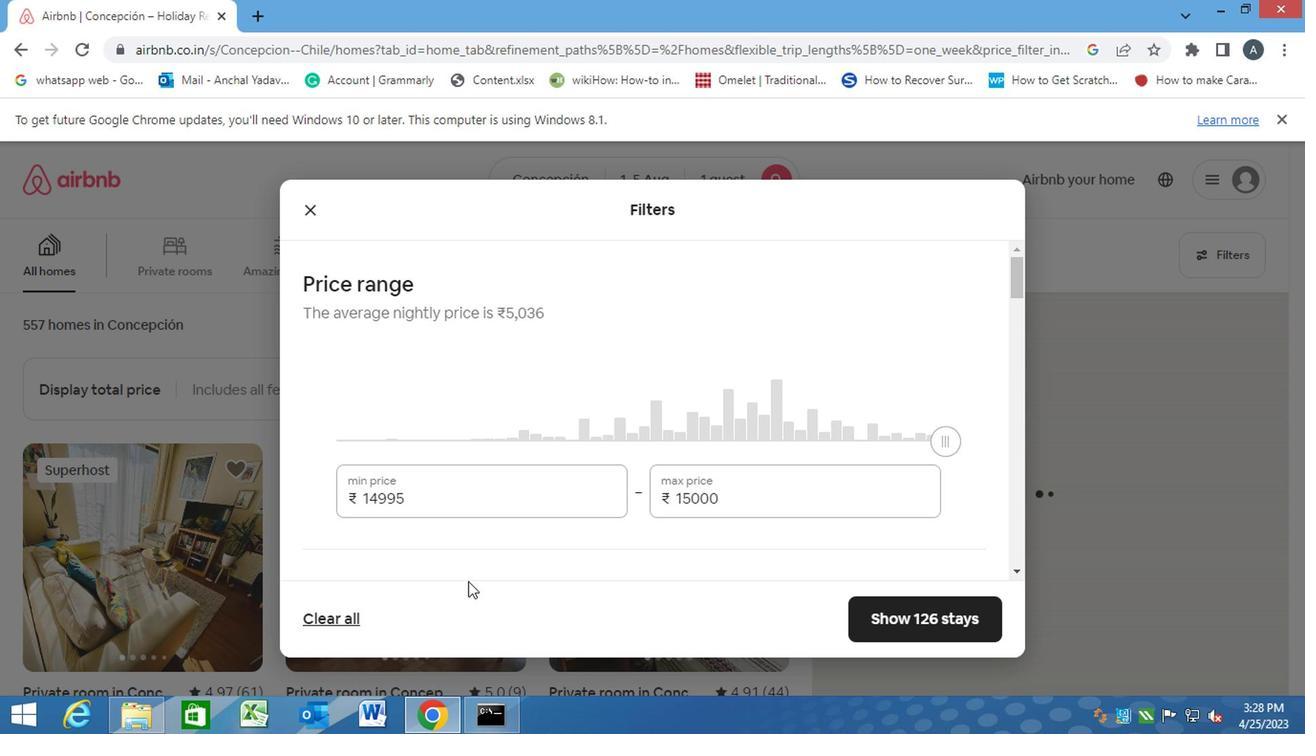 
Action: Mouse scrolled (560, 520) with delta (0, 0)
Screenshot: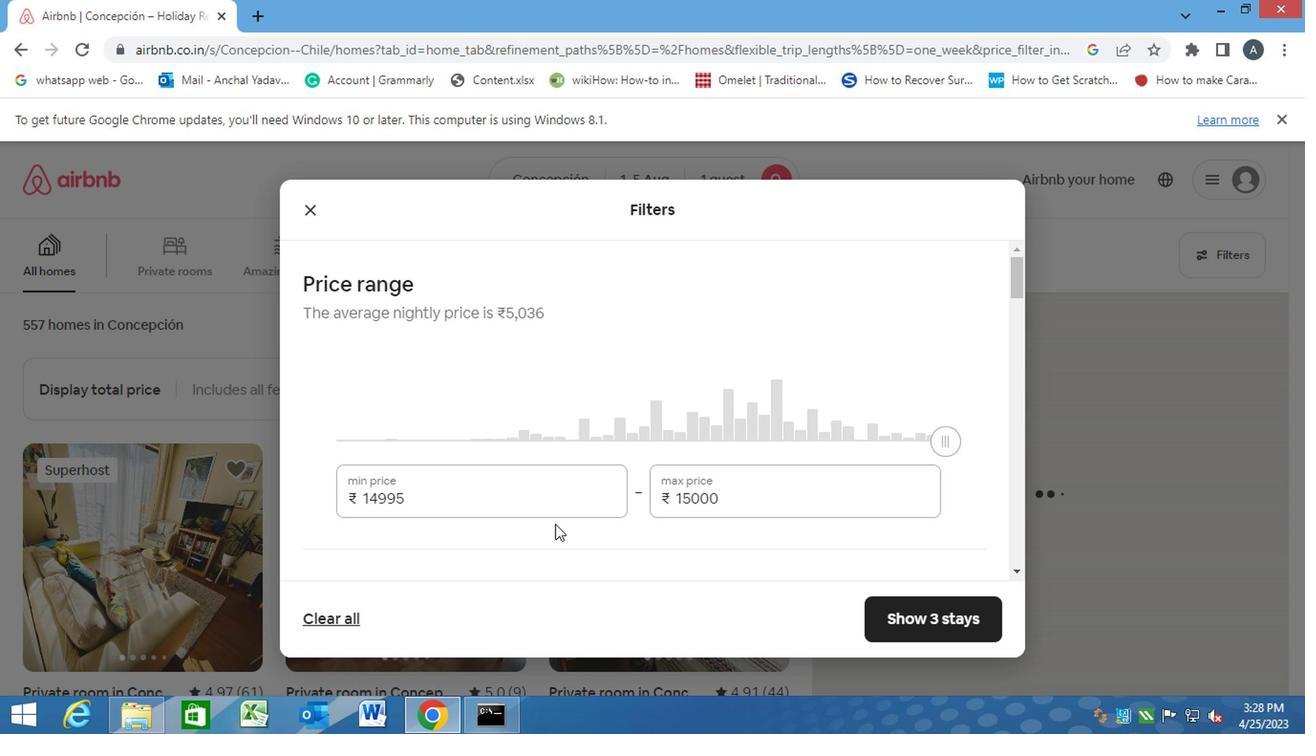 
Action: Mouse moved to (560, 523)
Screenshot: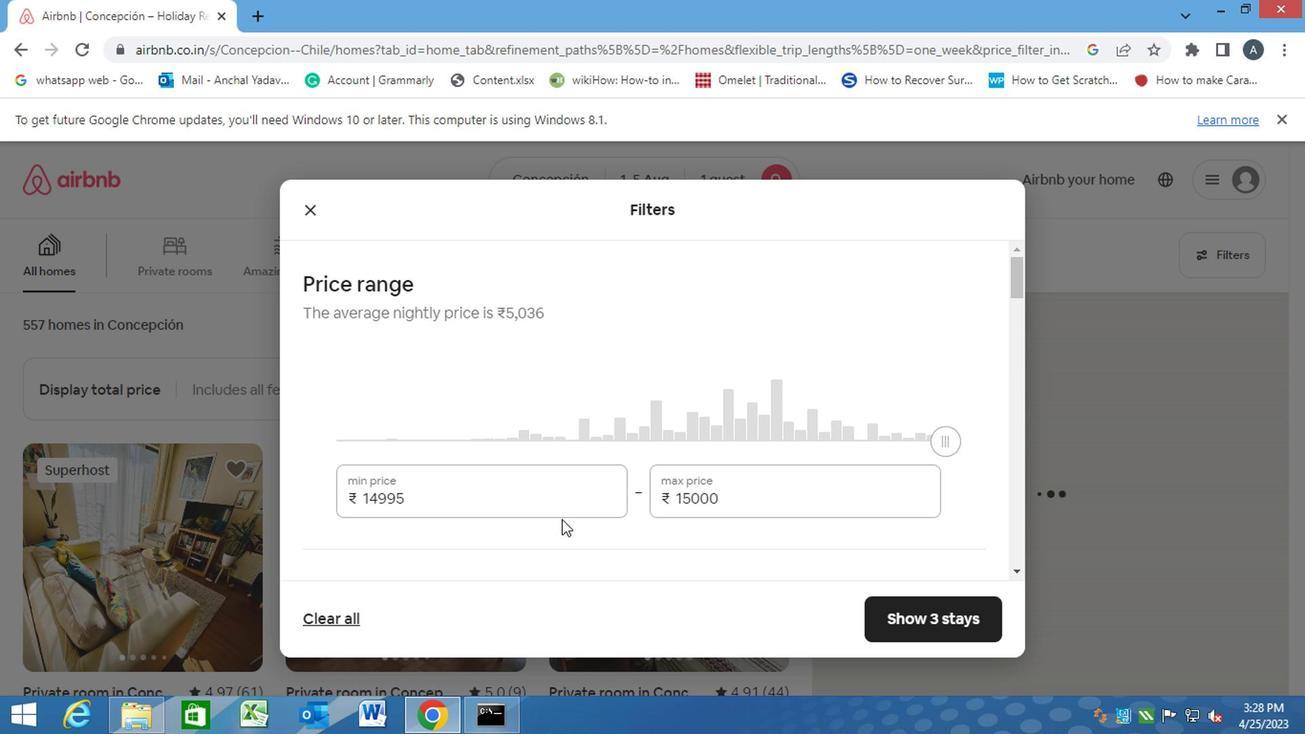 
Action: Mouse scrolled (560, 522) with delta (0, 0)
Screenshot: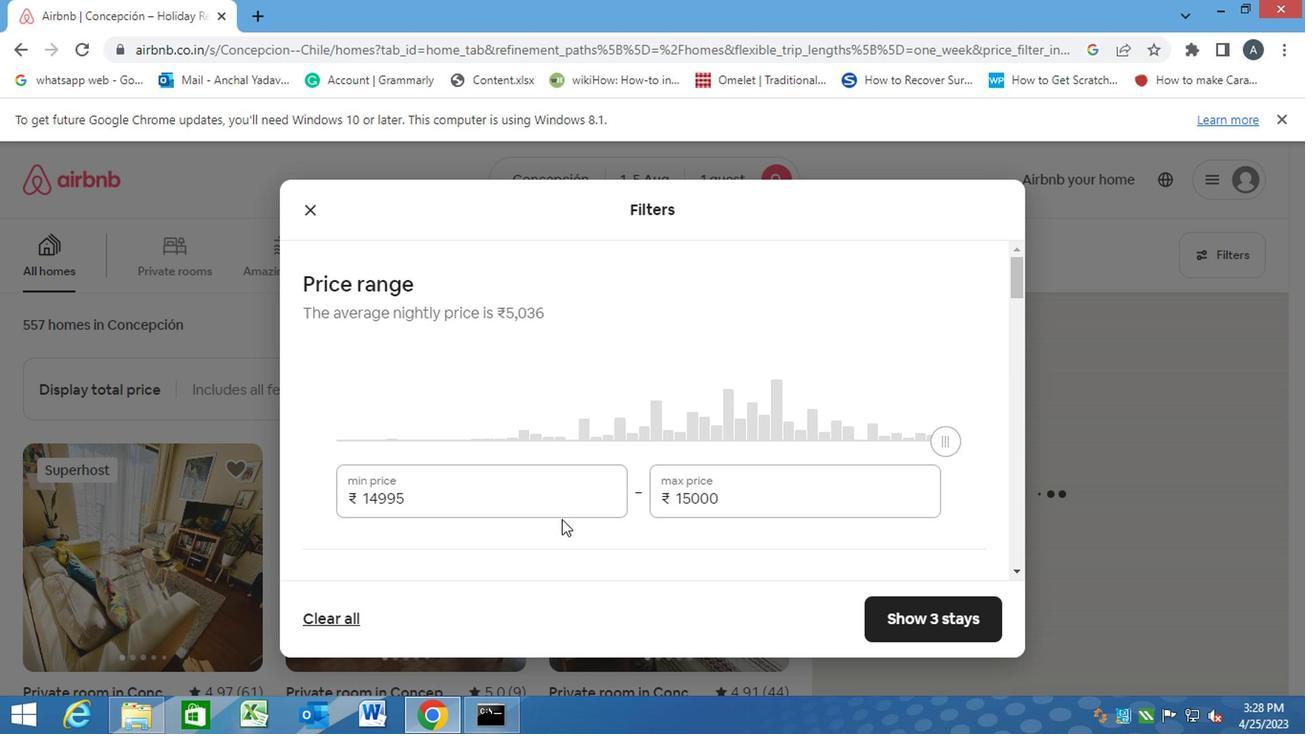 
Action: Mouse moved to (560, 527)
Screenshot: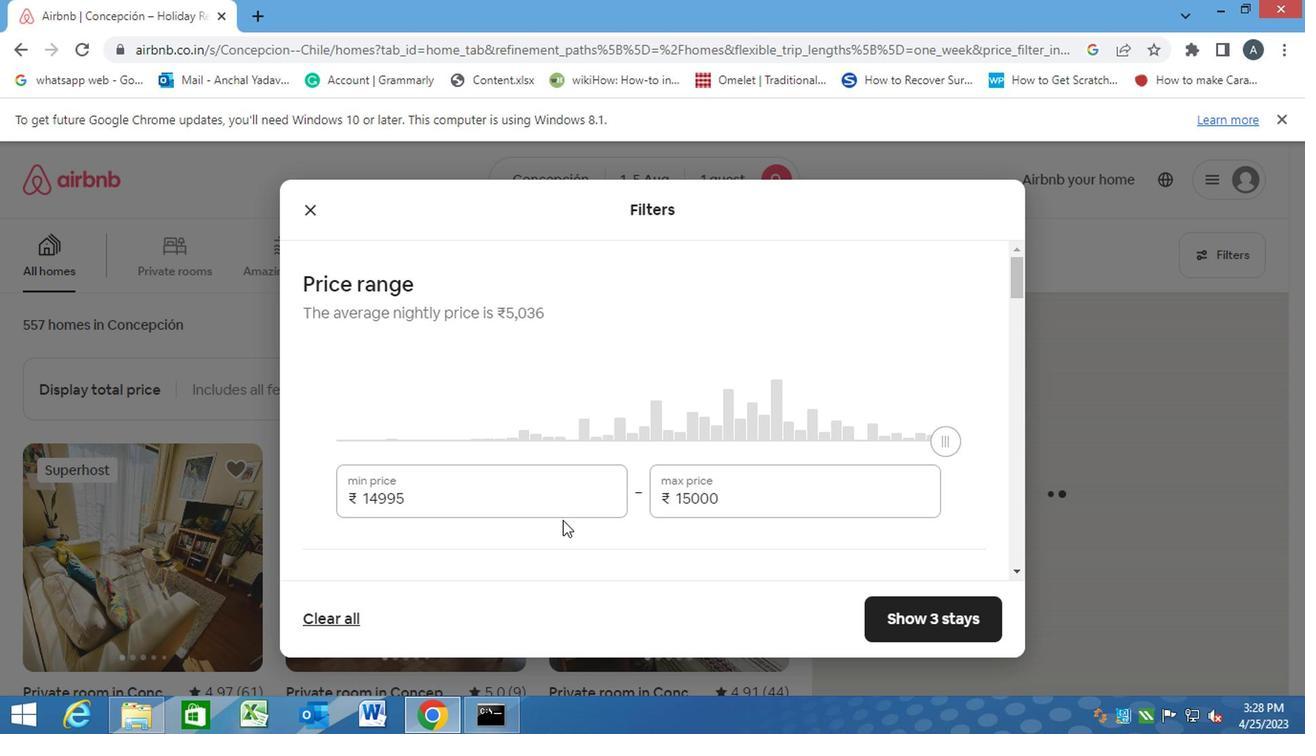 
Action: Mouse scrolled (560, 526) with delta (0, -1)
Screenshot: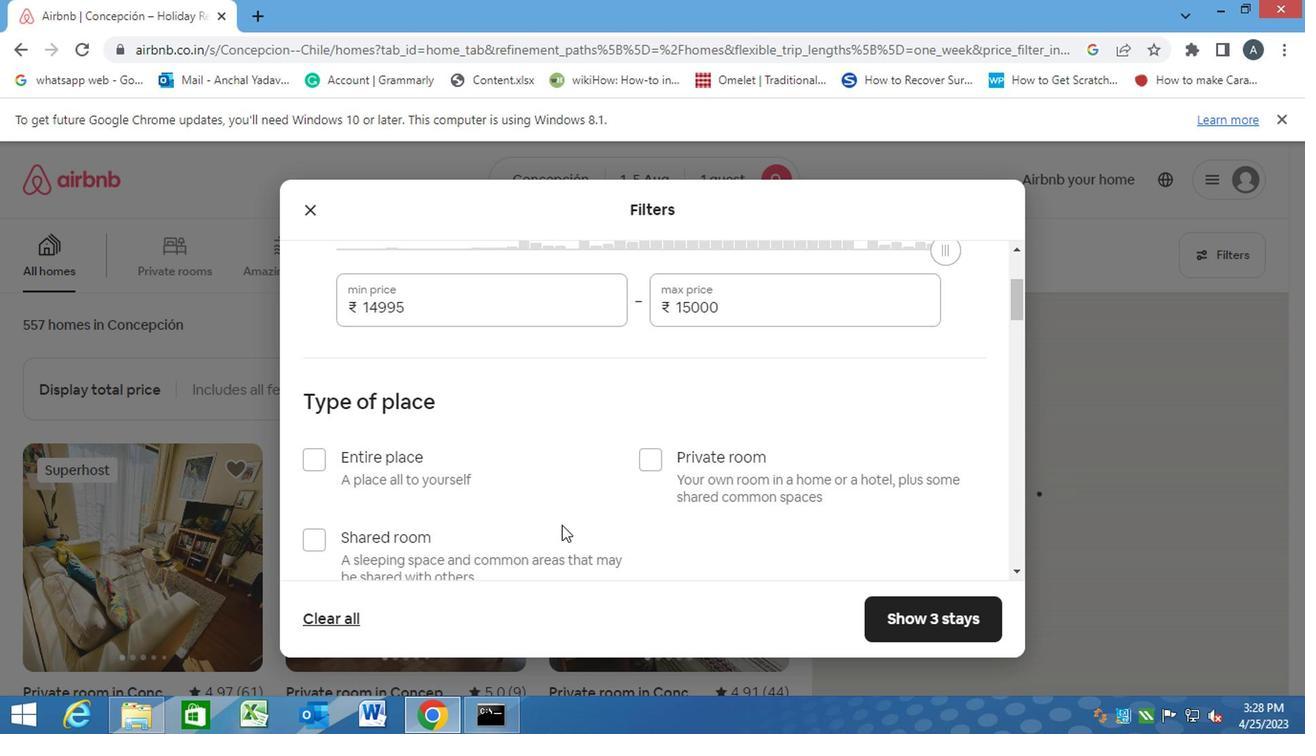 
Action: Mouse moved to (317, 371)
Screenshot: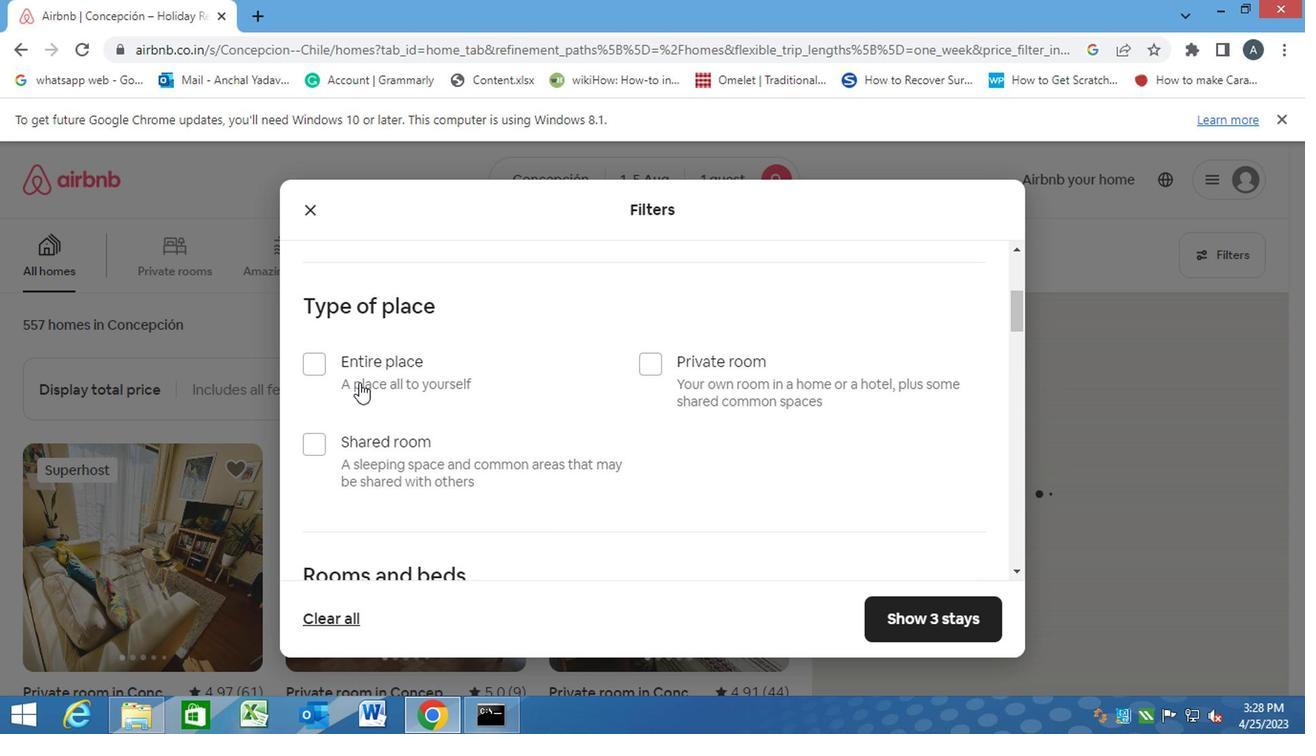 
Action: Mouse pressed left at (317, 371)
Screenshot: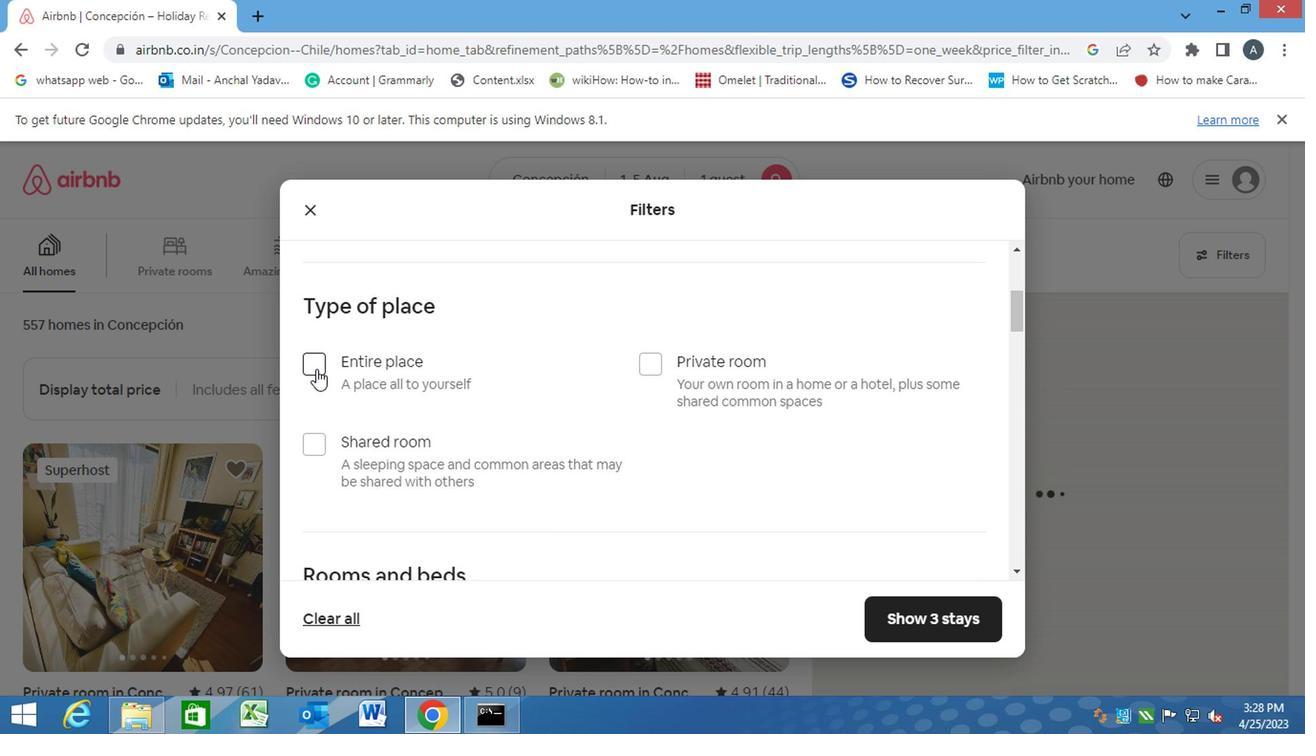 
Action: Mouse moved to (441, 432)
Screenshot: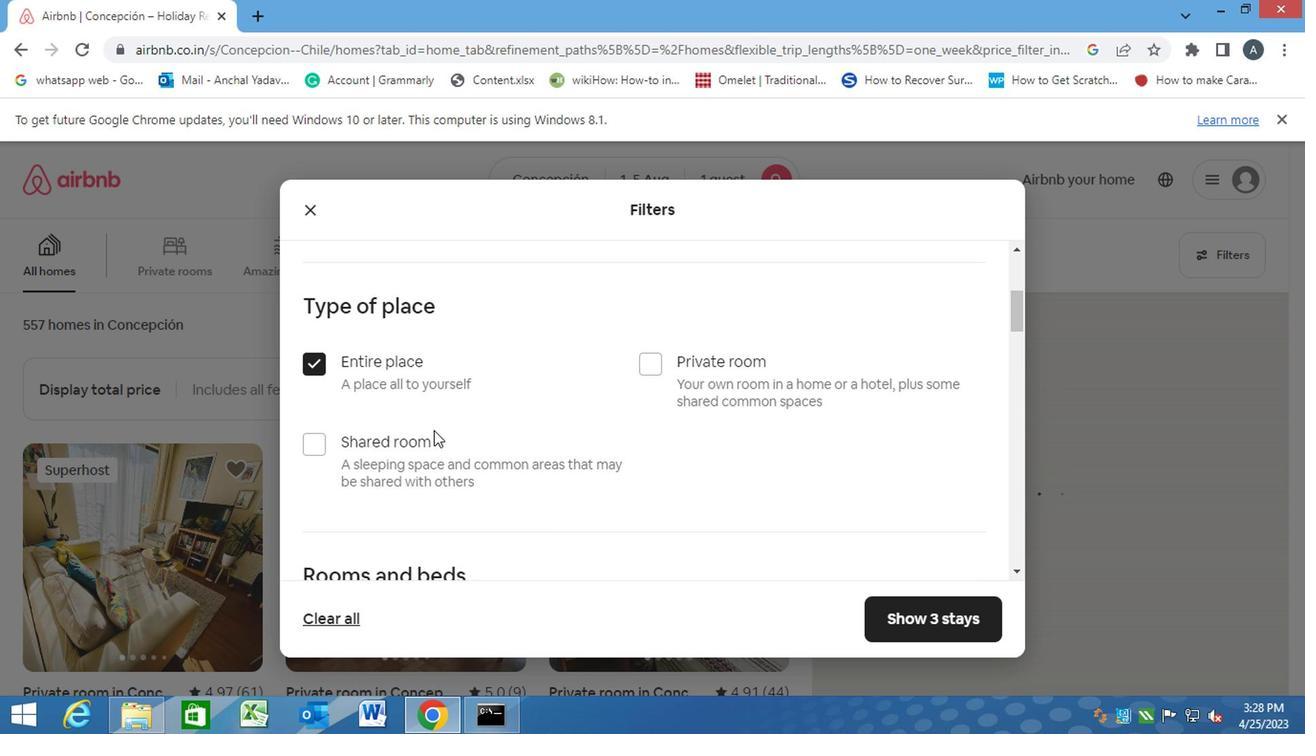 
Action: Mouse scrolled (441, 431) with delta (0, 0)
Screenshot: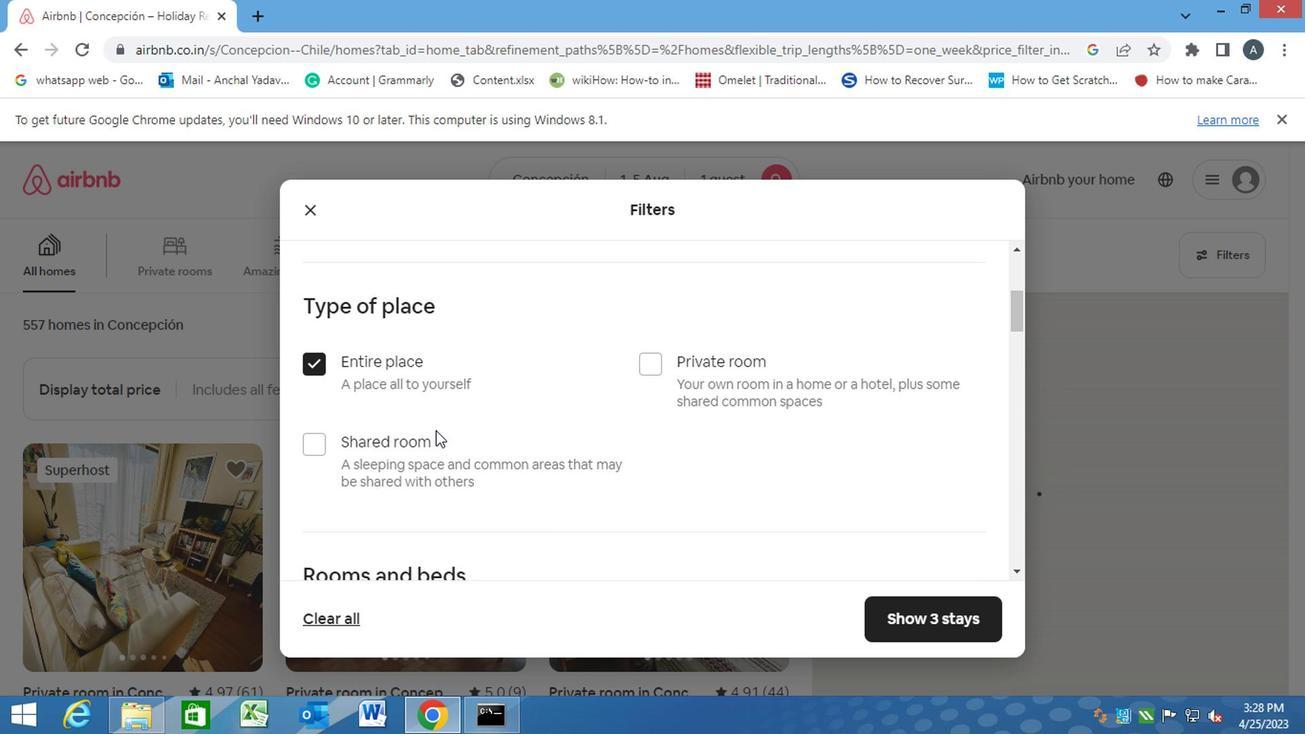 
Action: Mouse moved to (445, 434)
Screenshot: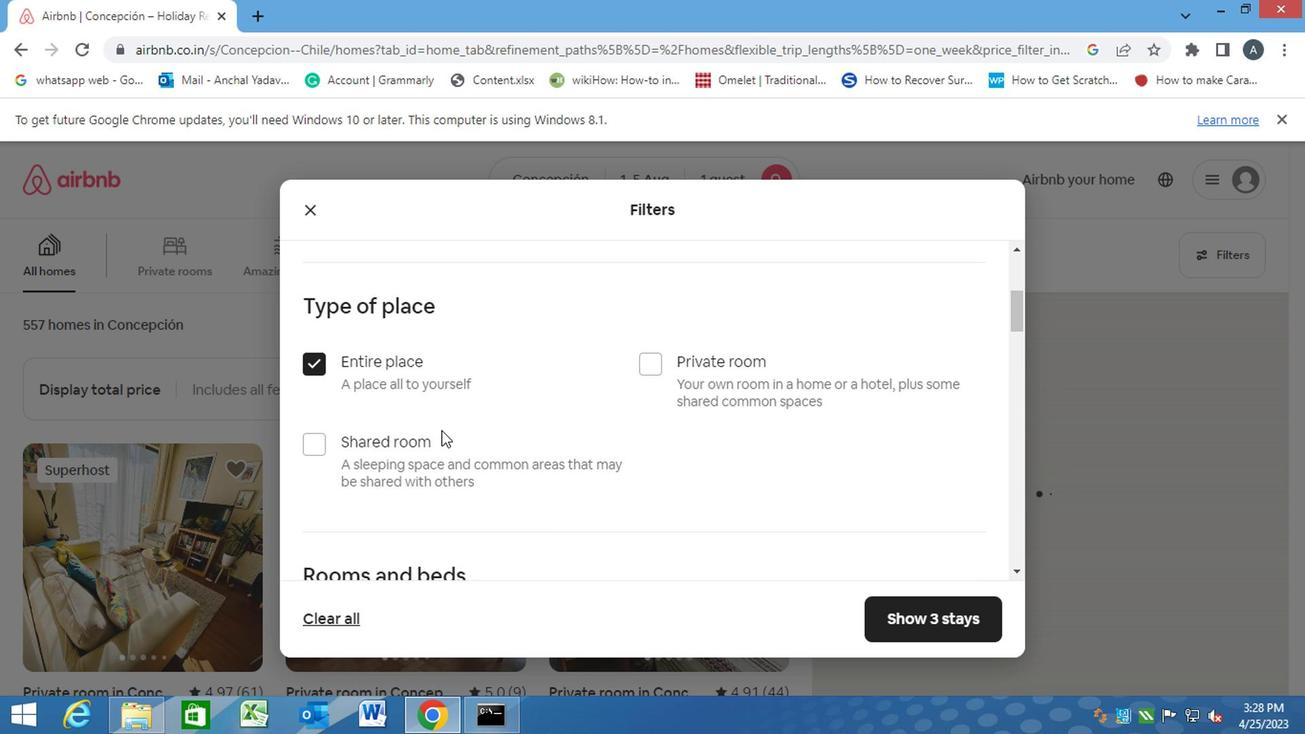 
Action: Mouse scrolled (443, 433) with delta (0, 0)
Screenshot: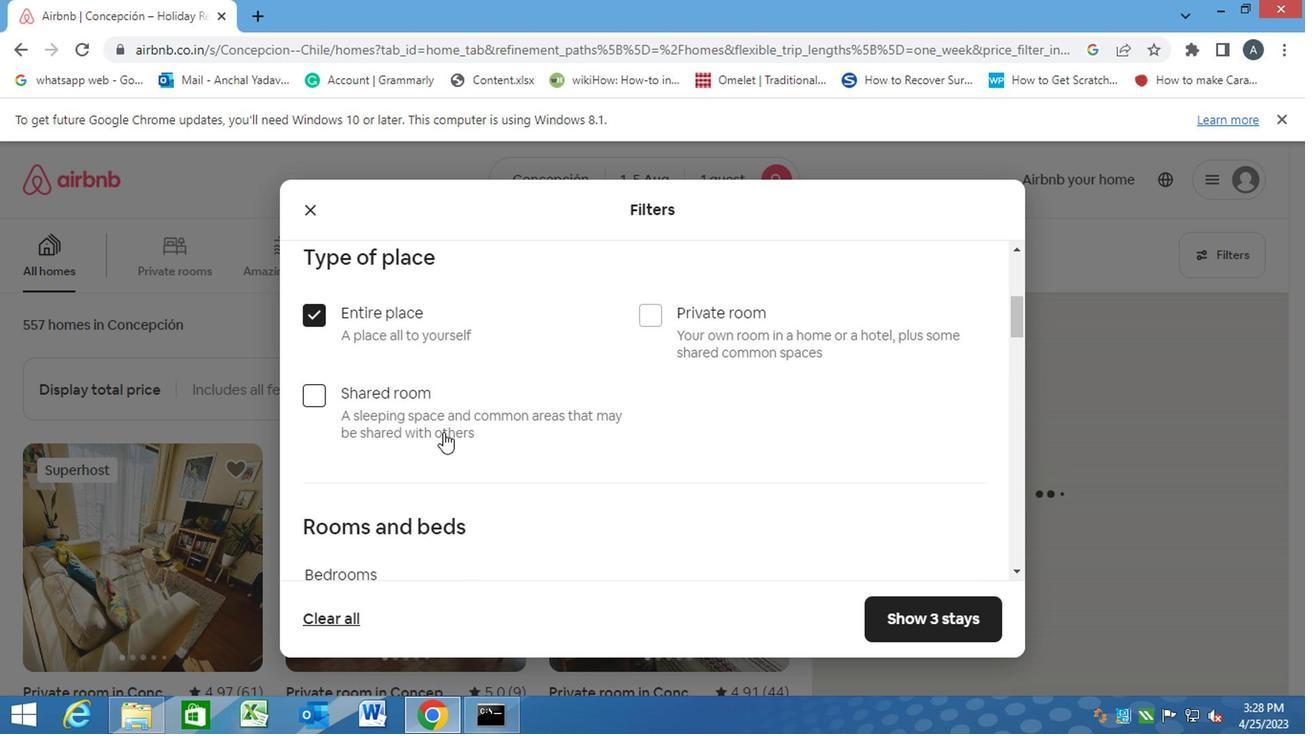 
Action: Mouse moved to (445, 434)
Screenshot: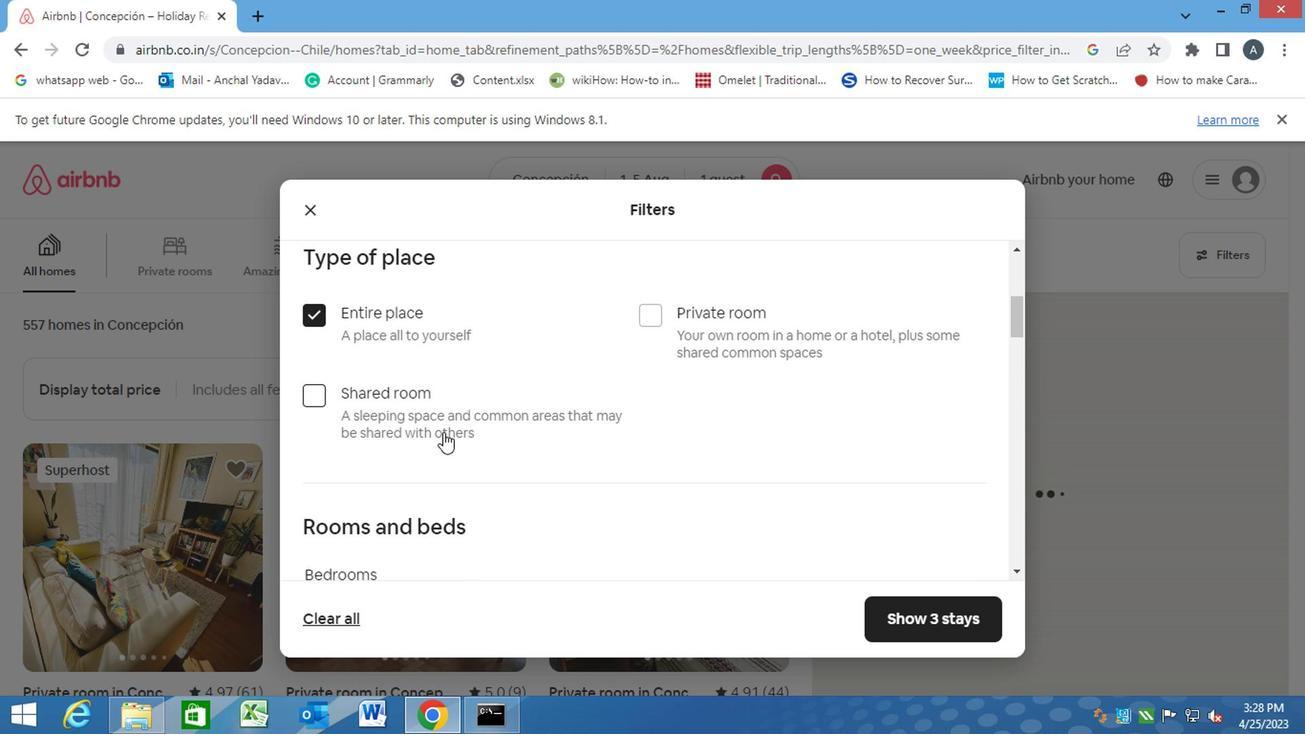 
Action: Mouse scrolled (445, 433) with delta (0, 0)
Screenshot: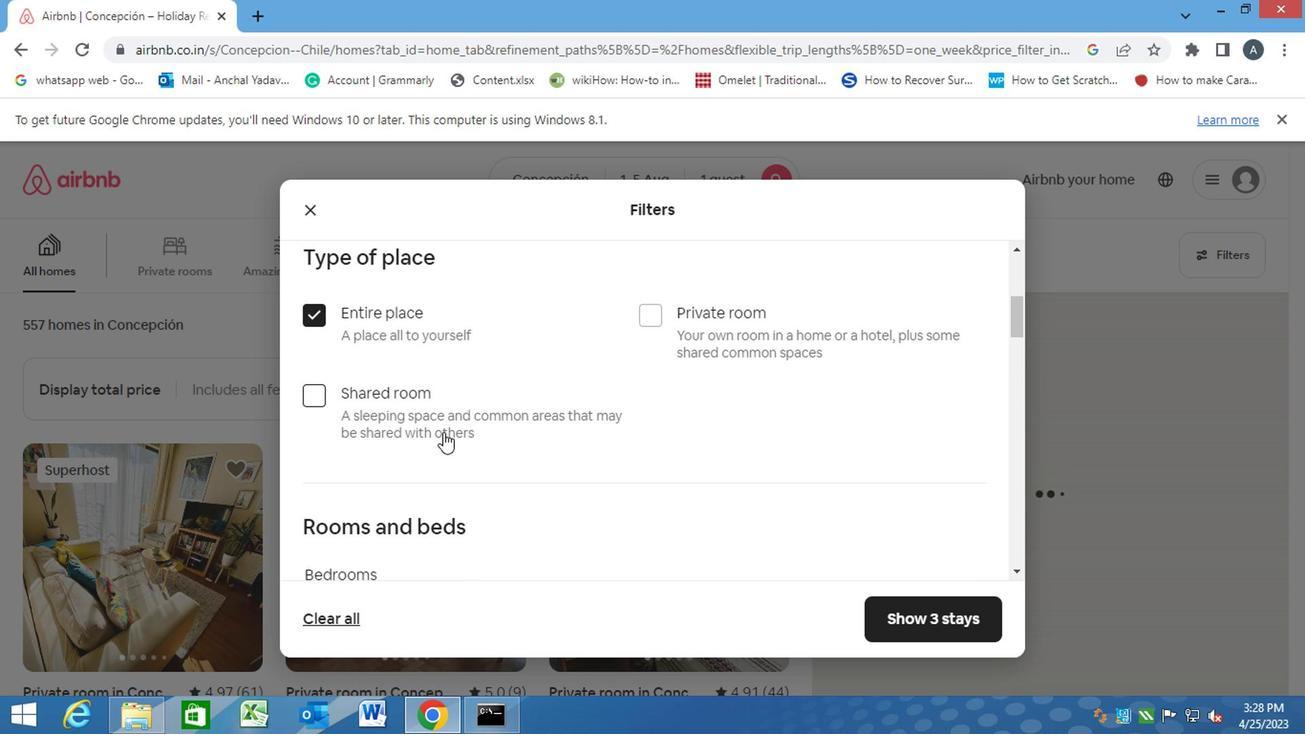
Action: Mouse scrolled (445, 433) with delta (0, 0)
Screenshot: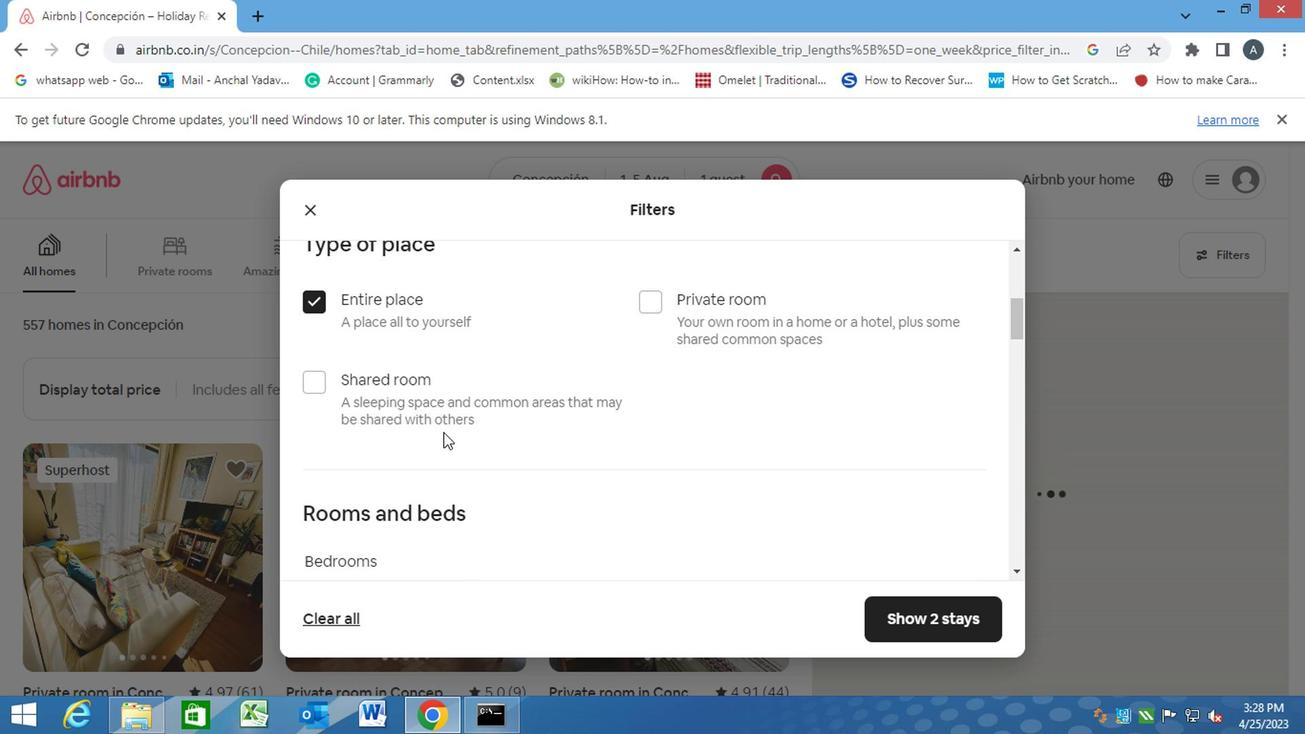 
Action: Mouse moved to (418, 297)
Screenshot: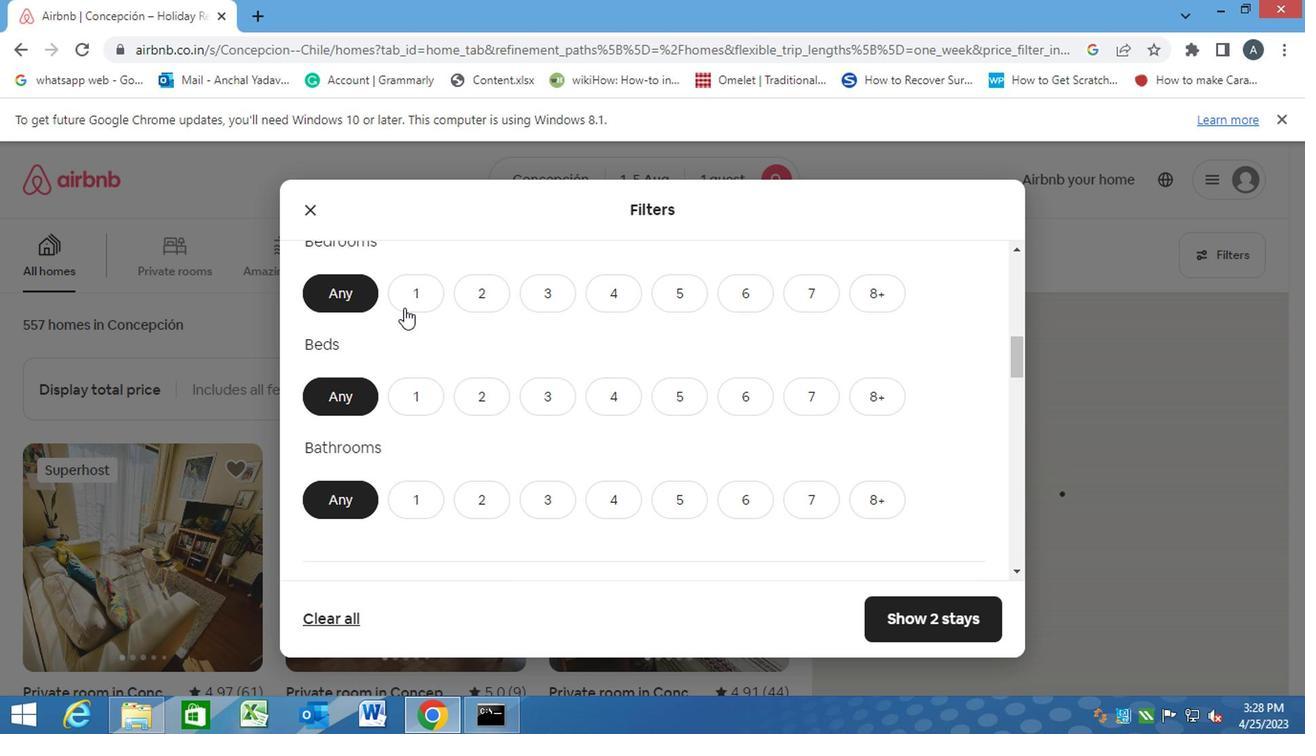 
Action: Mouse pressed left at (418, 297)
Screenshot: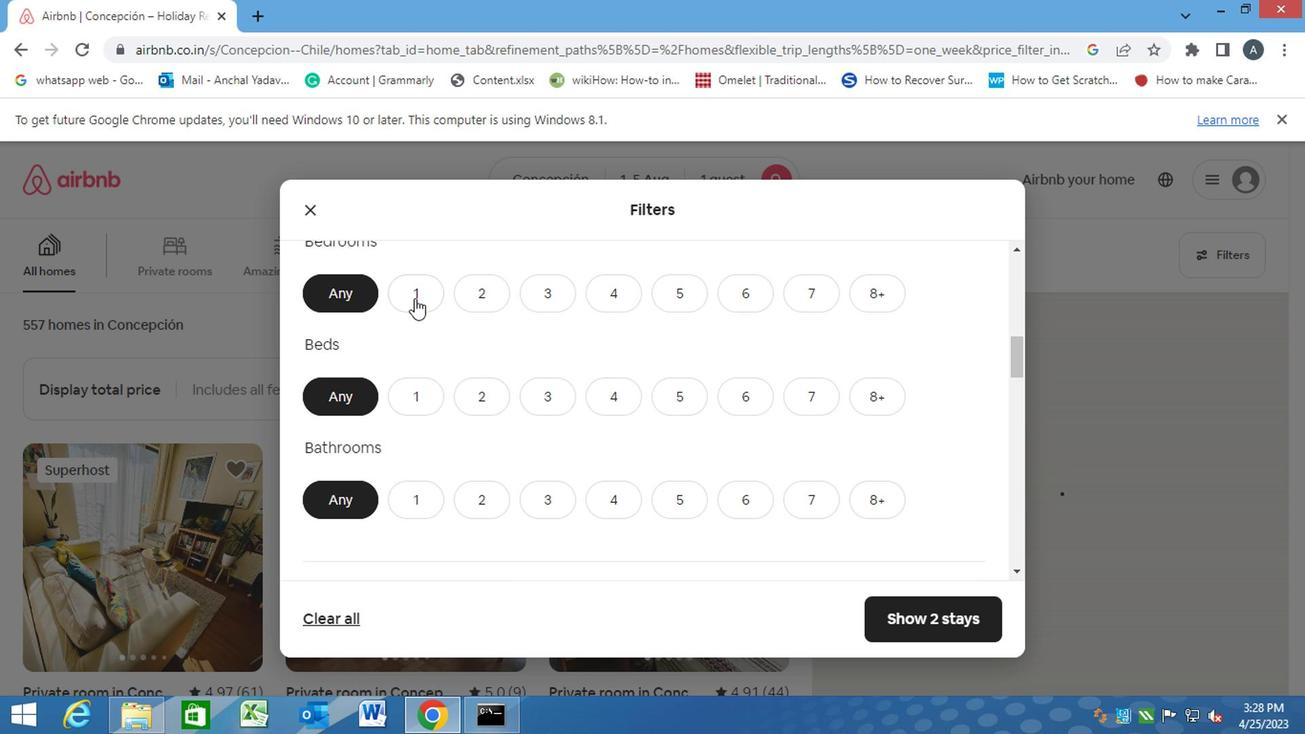 
Action: Mouse moved to (418, 401)
Screenshot: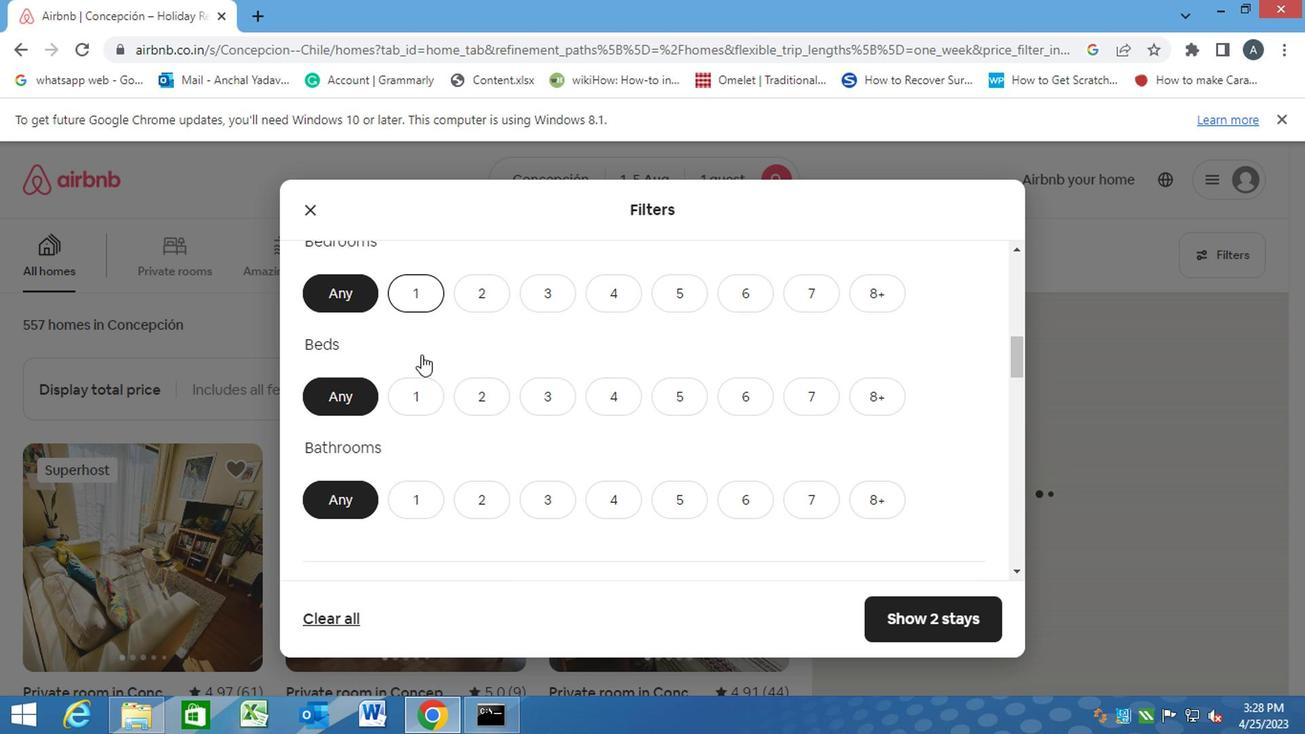 
Action: Mouse pressed left at (418, 401)
Screenshot: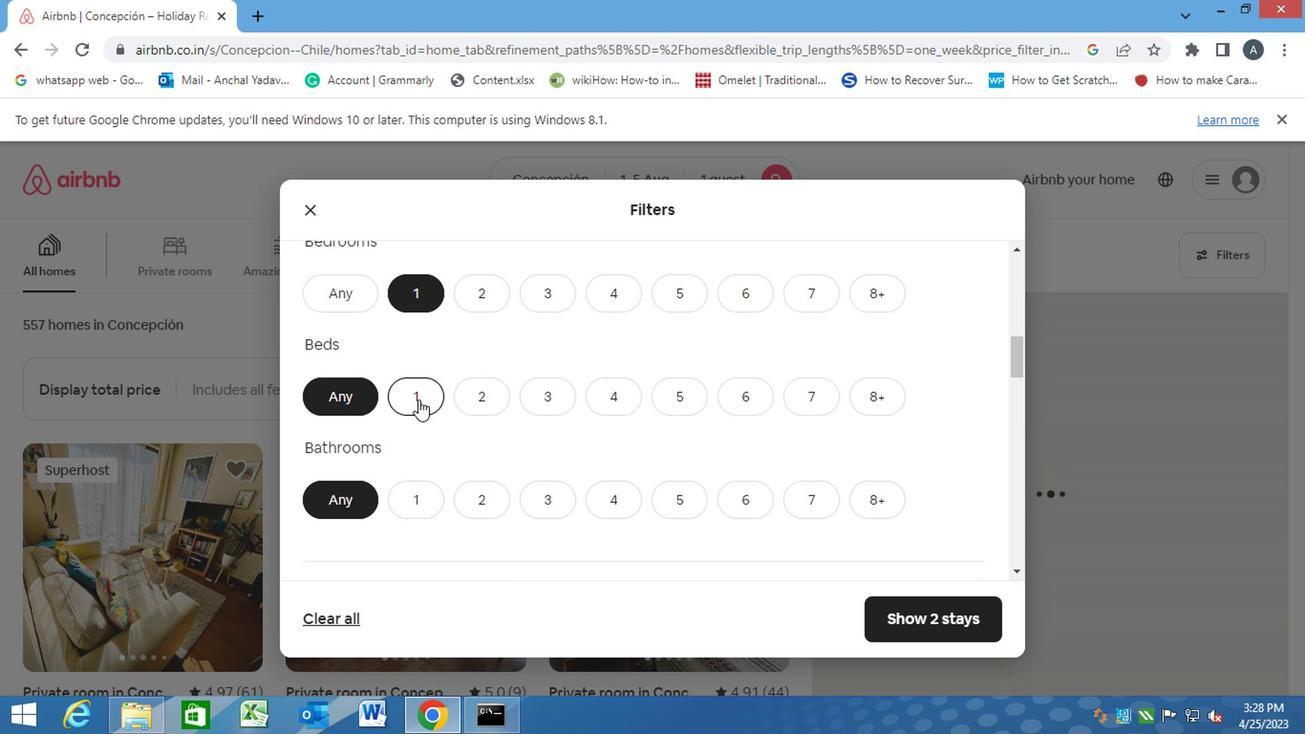 
Action: Mouse moved to (414, 495)
Screenshot: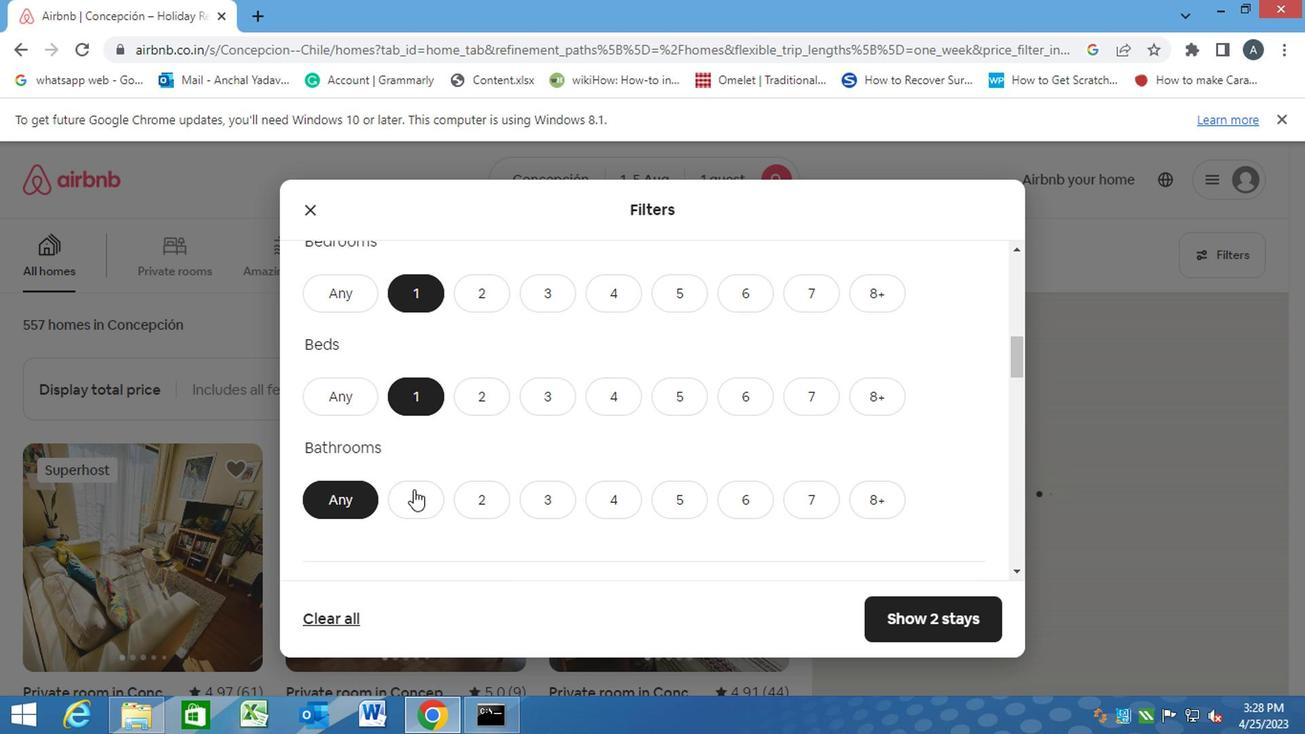 
Action: Mouse pressed left at (414, 495)
Screenshot: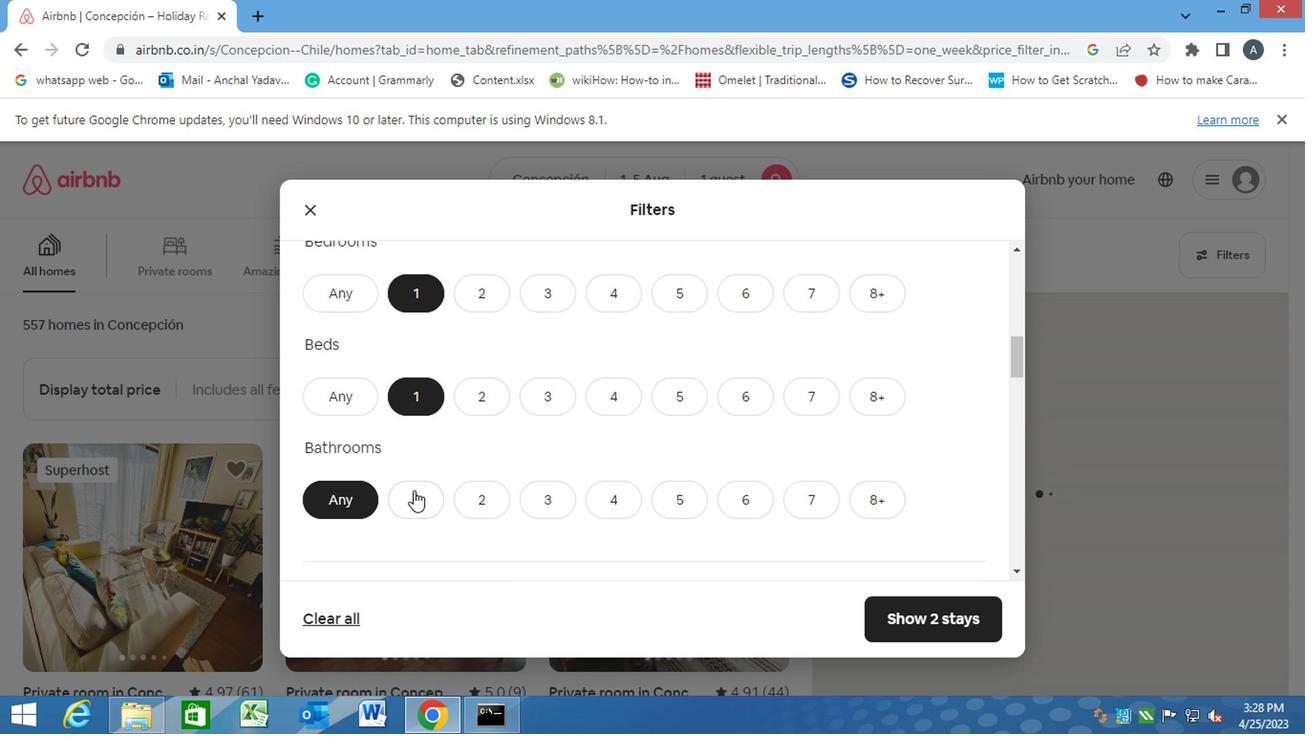 
Action: Mouse moved to (502, 524)
Screenshot: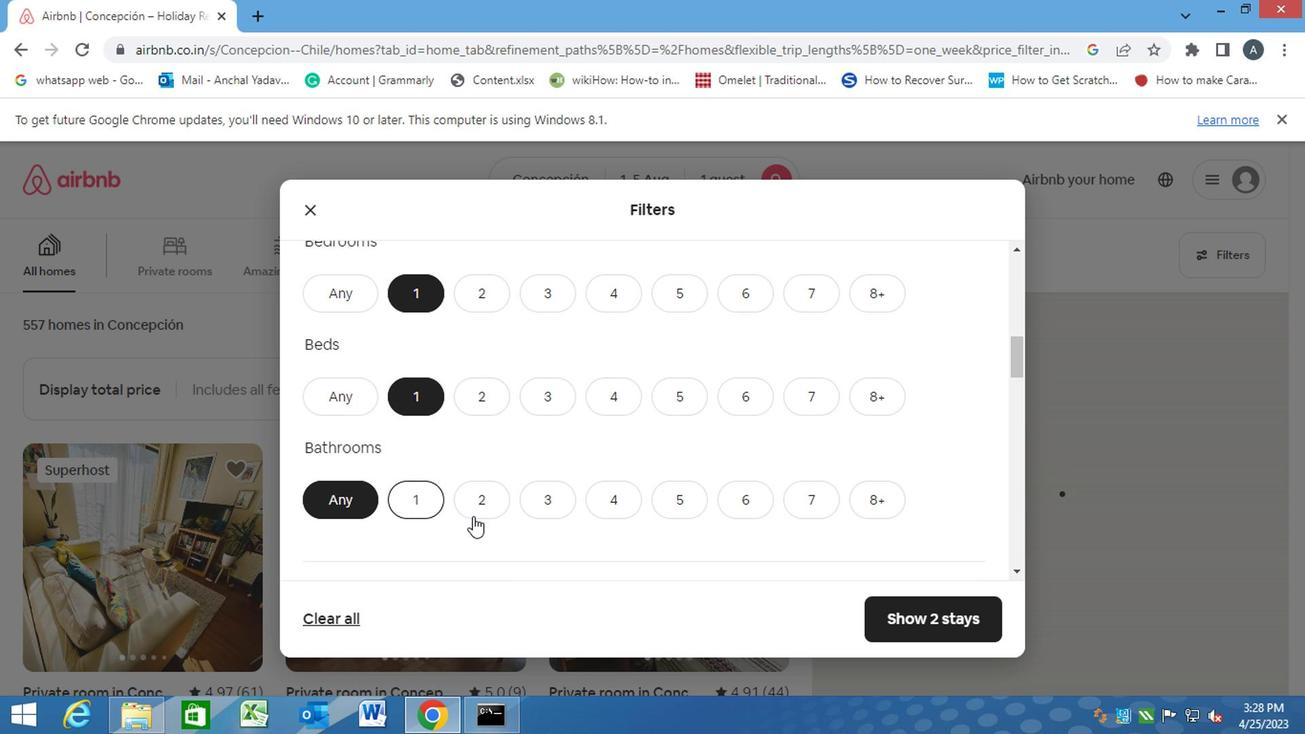 
Action: Mouse scrolled (502, 523) with delta (0, 0)
Screenshot: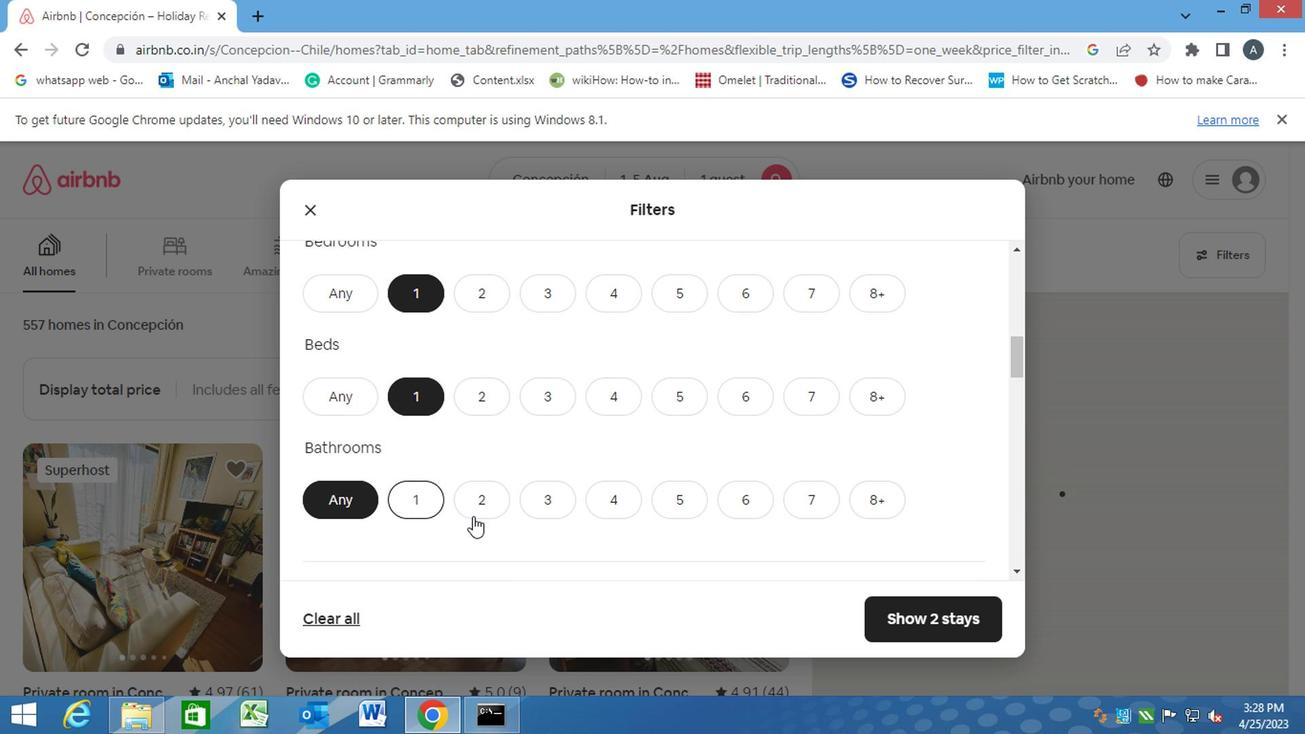 
Action: Mouse moved to (502, 525)
Screenshot: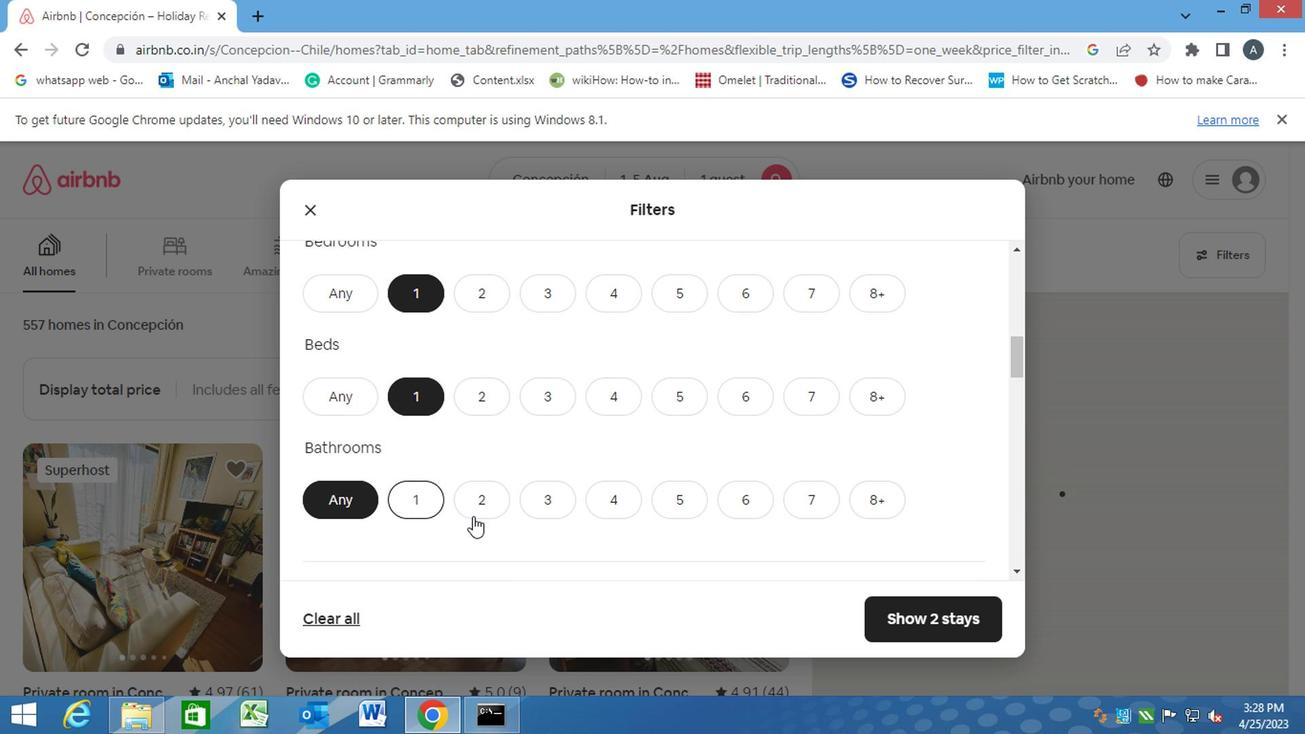 
Action: Mouse scrolled (502, 524) with delta (0, -1)
Screenshot: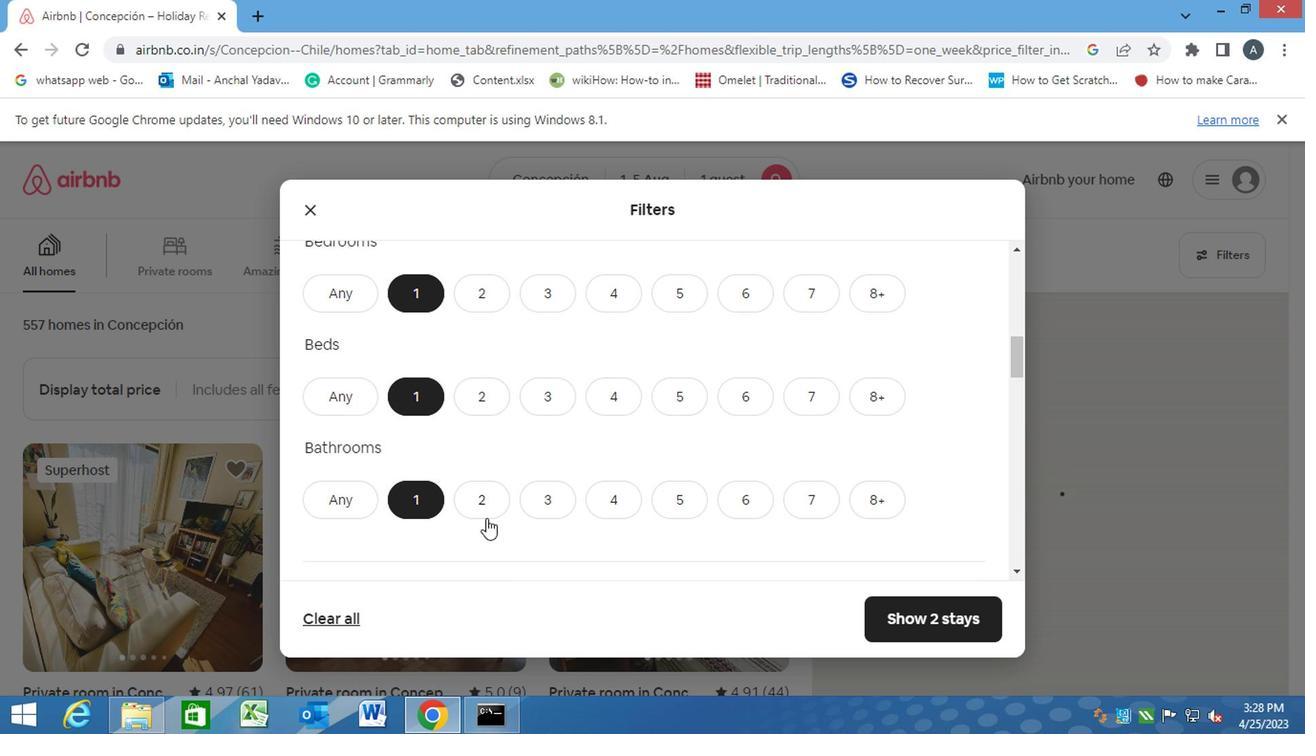 
Action: Mouse scrolled (502, 524) with delta (0, -1)
Screenshot: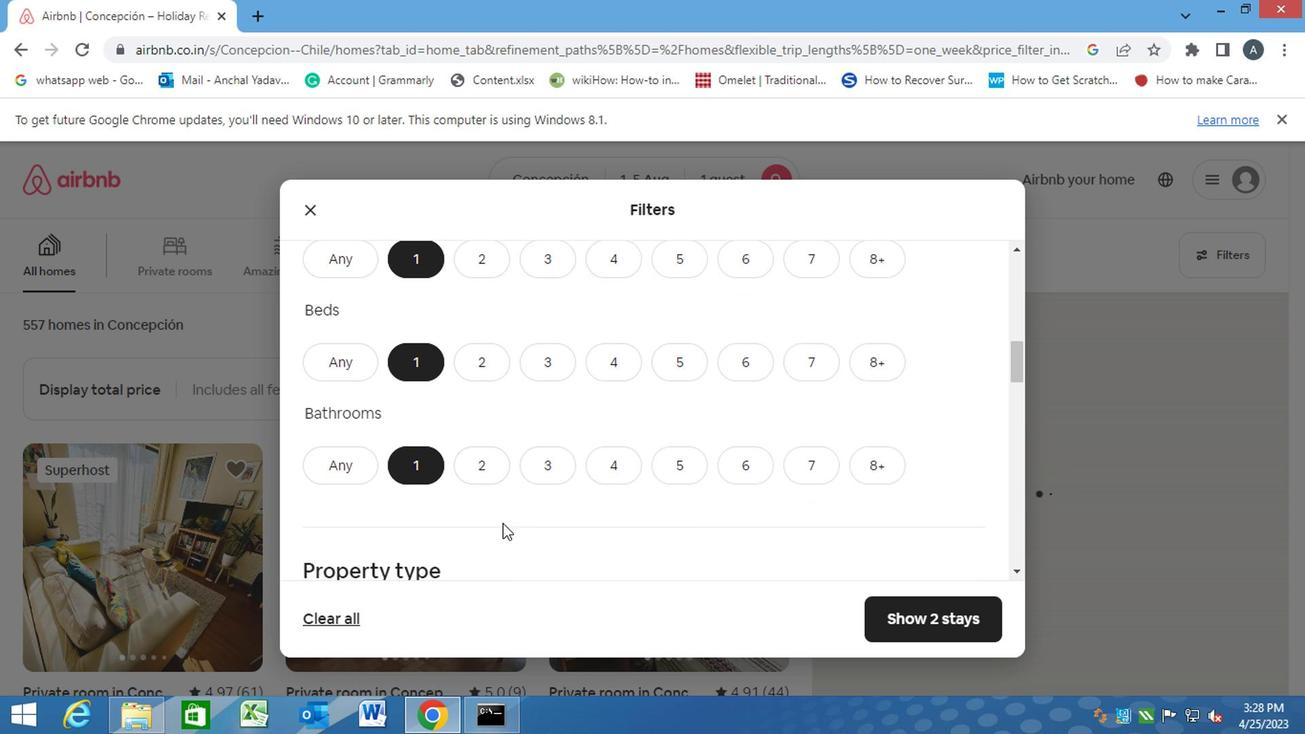 
Action: Mouse moved to (507, 524)
Screenshot: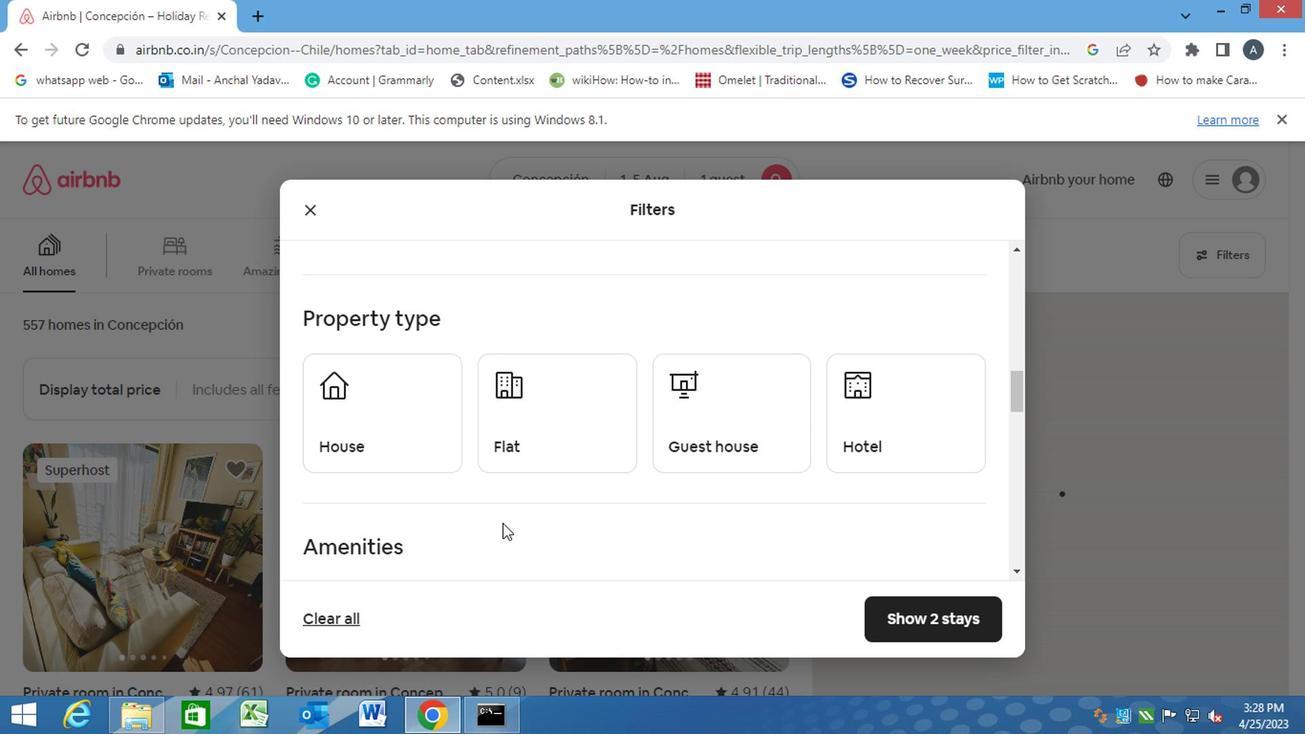 
Action: Mouse scrolled (507, 523) with delta (0, 0)
Screenshot: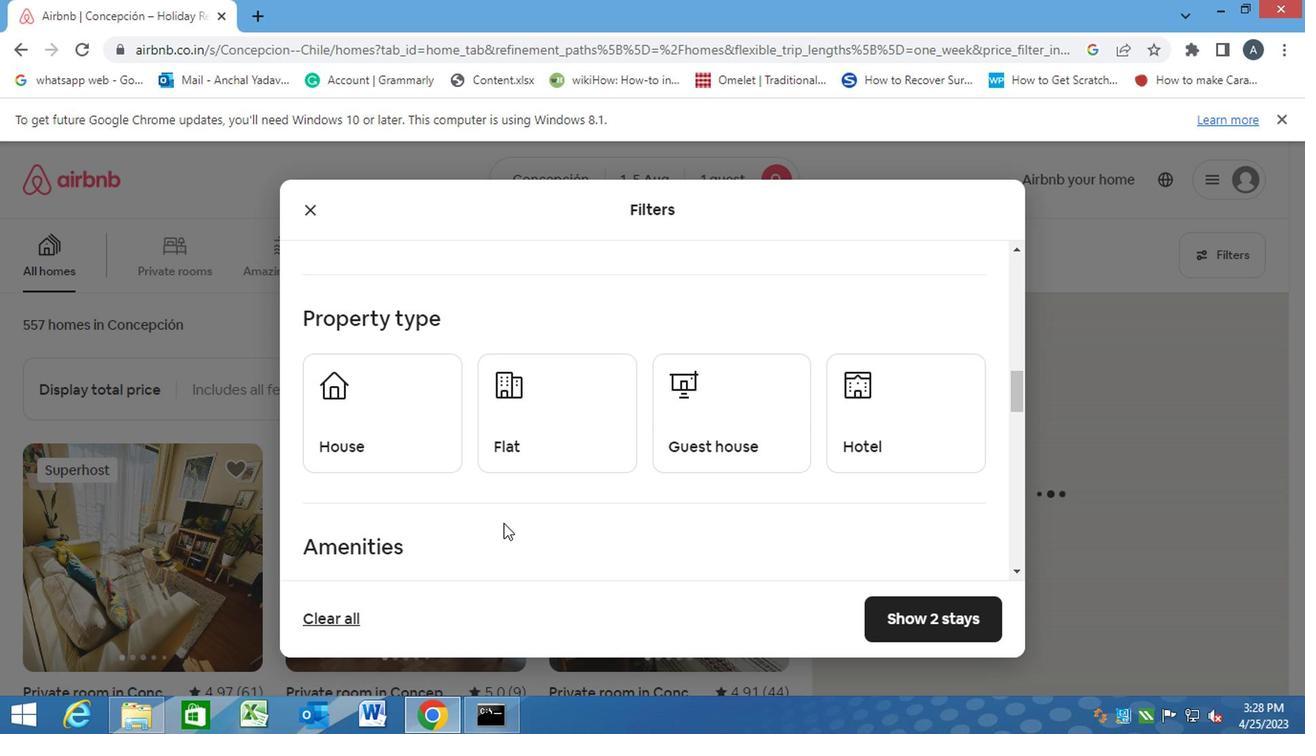 
Action: Mouse moved to (374, 316)
Screenshot: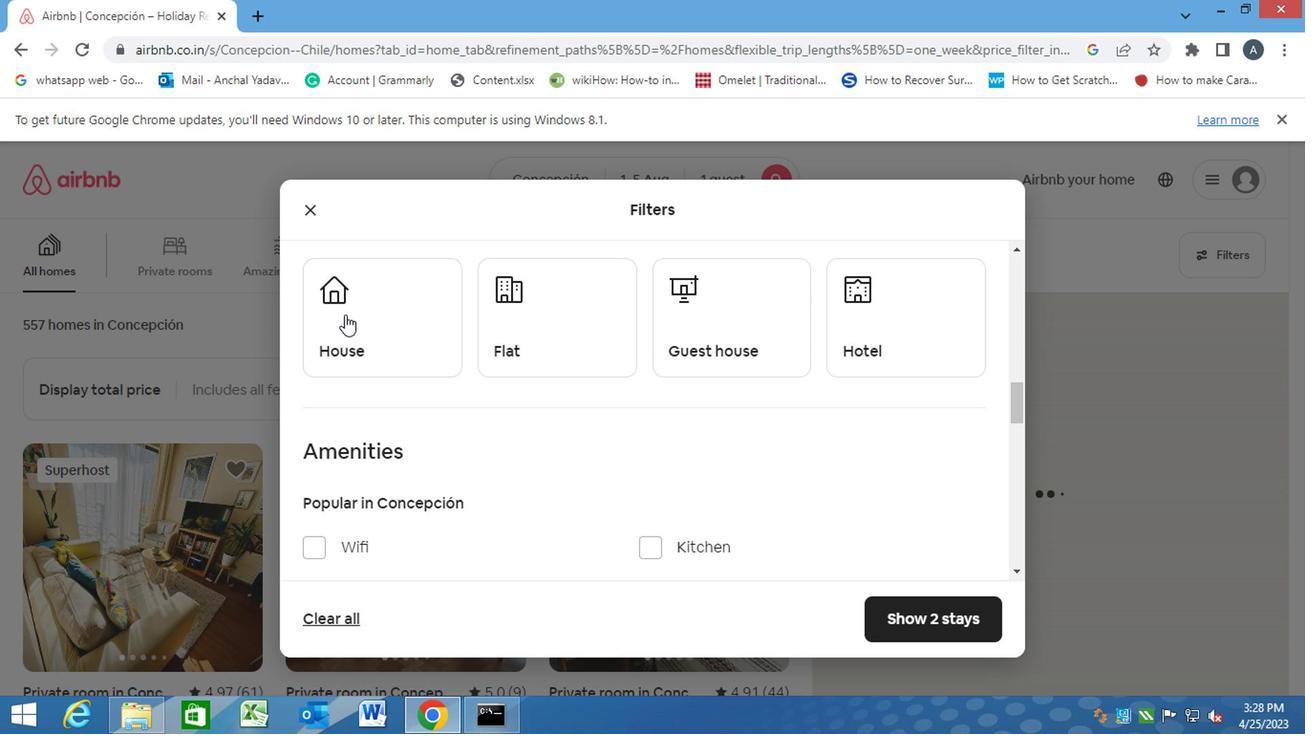 
Action: Mouse pressed left at (374, 316)
Screenshot: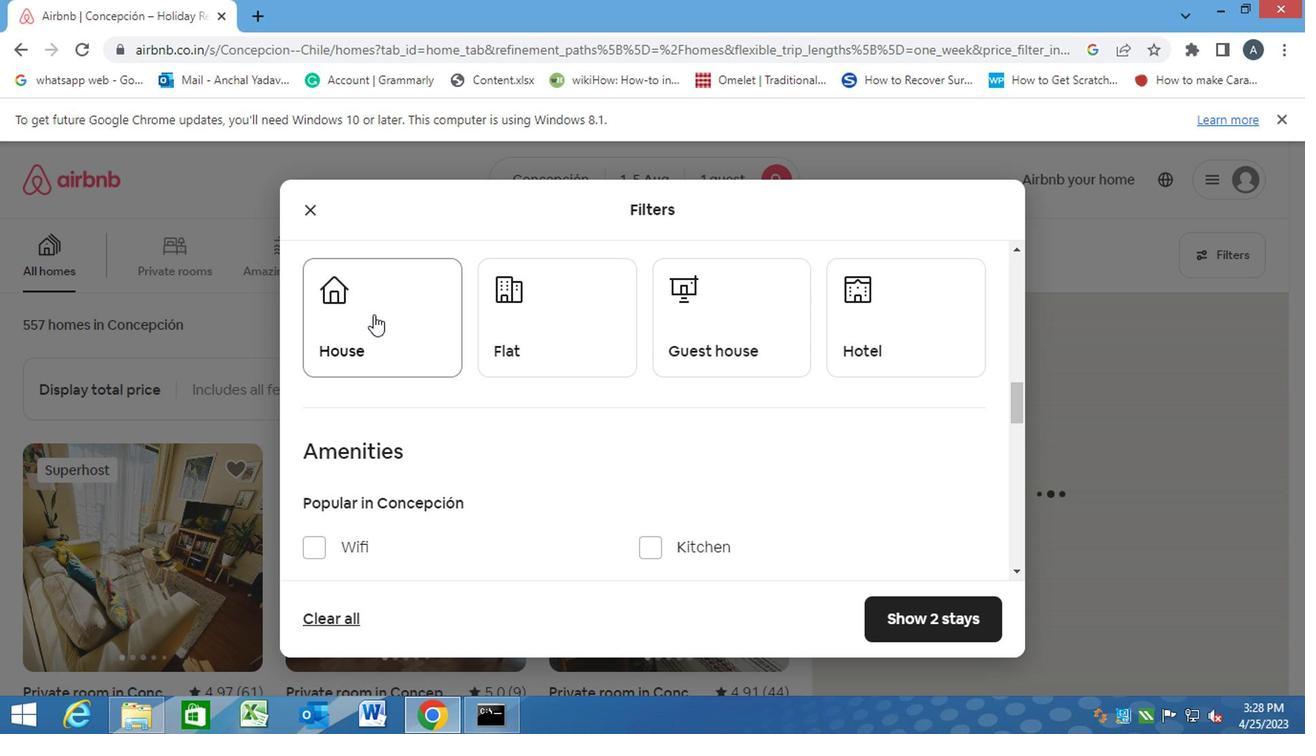 
Action: Mouse moved to (526, 315)
Screenshot: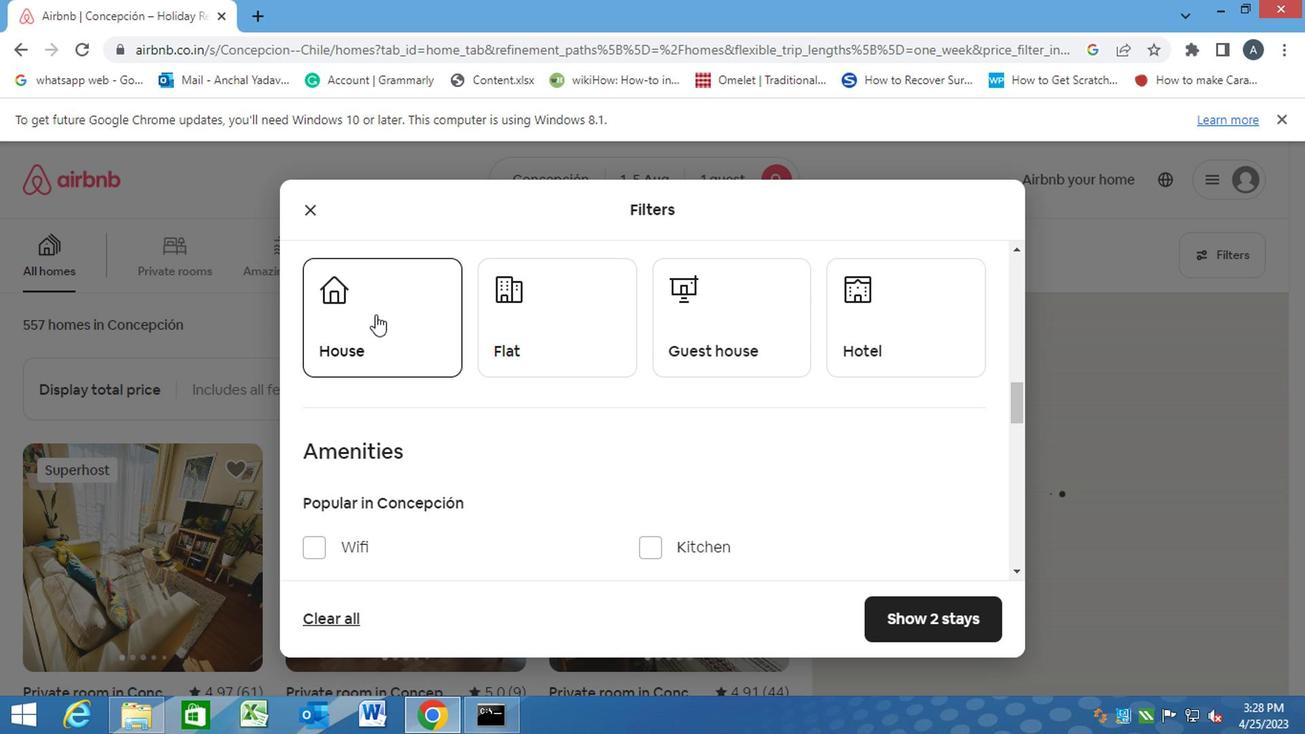 
Action: Mouse pressed left at (526, 315)
Screenshot: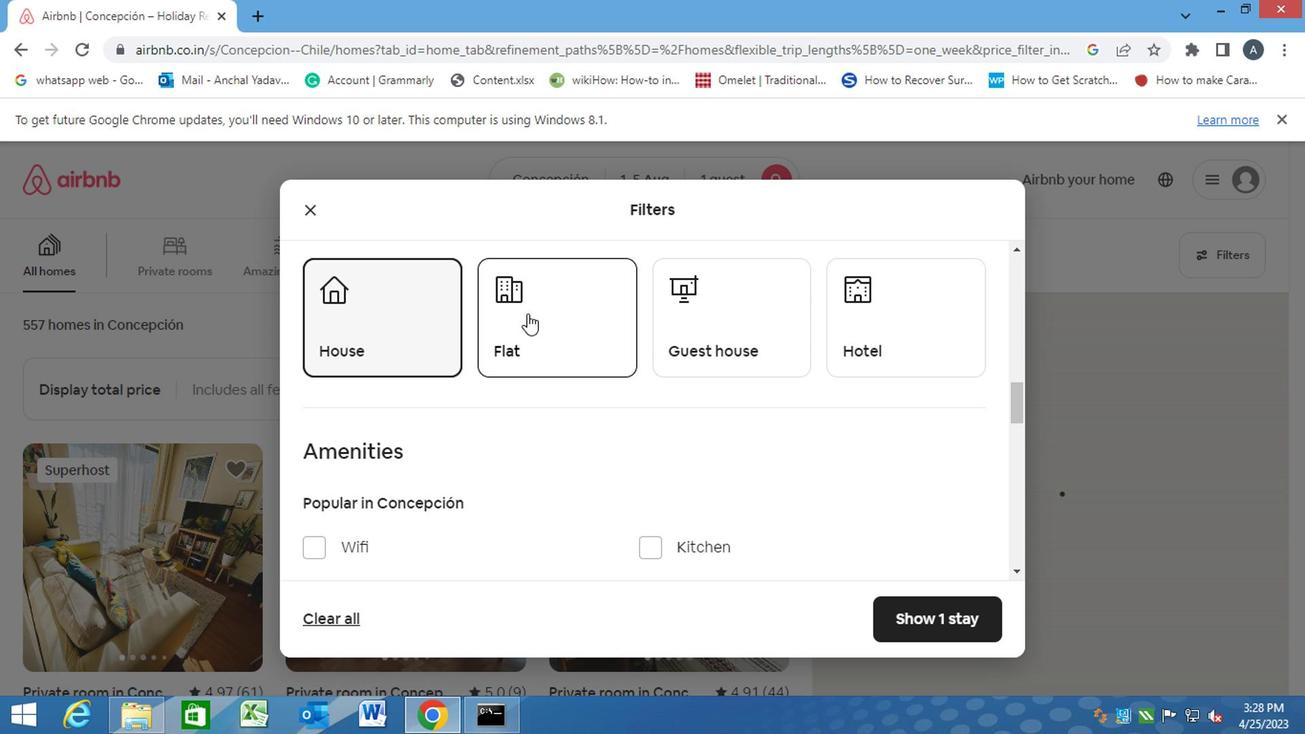 
Action: Mouse moved to (688, 329)
Screenshot: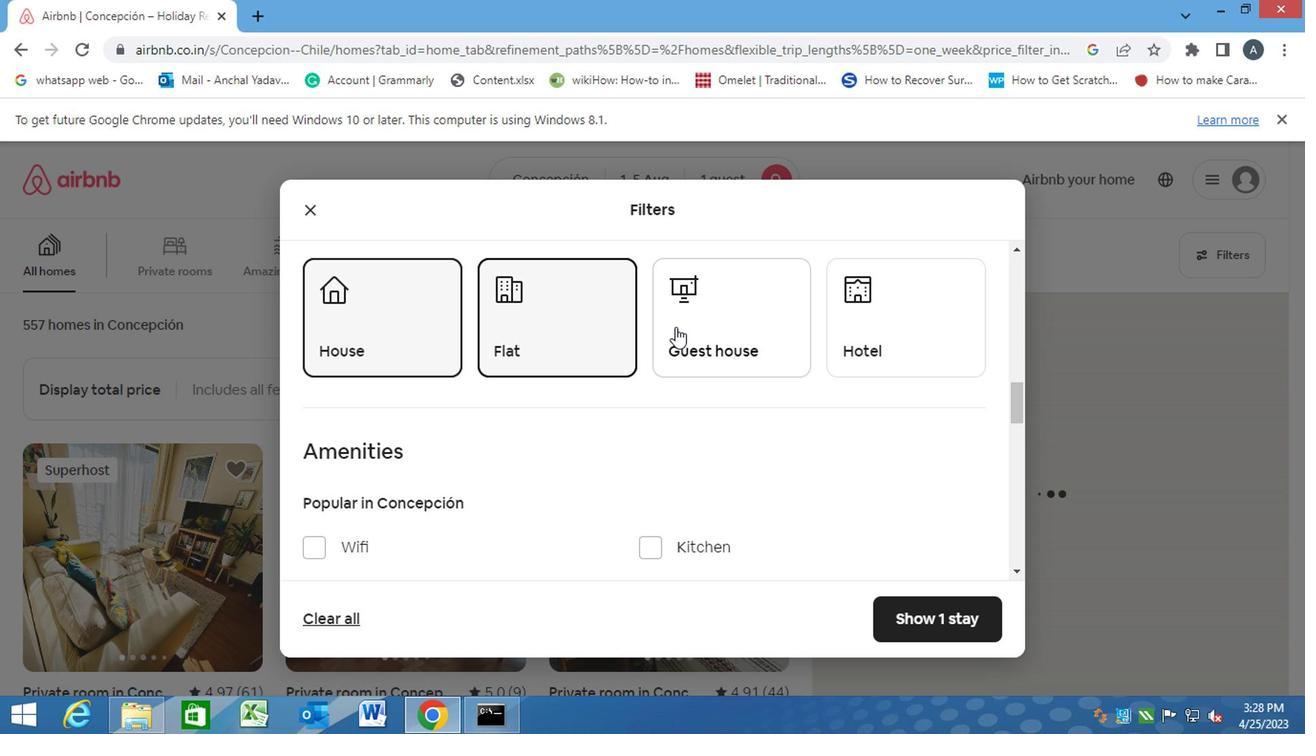 
Action: Mouse pressed left at (688, 329)
Screenshot: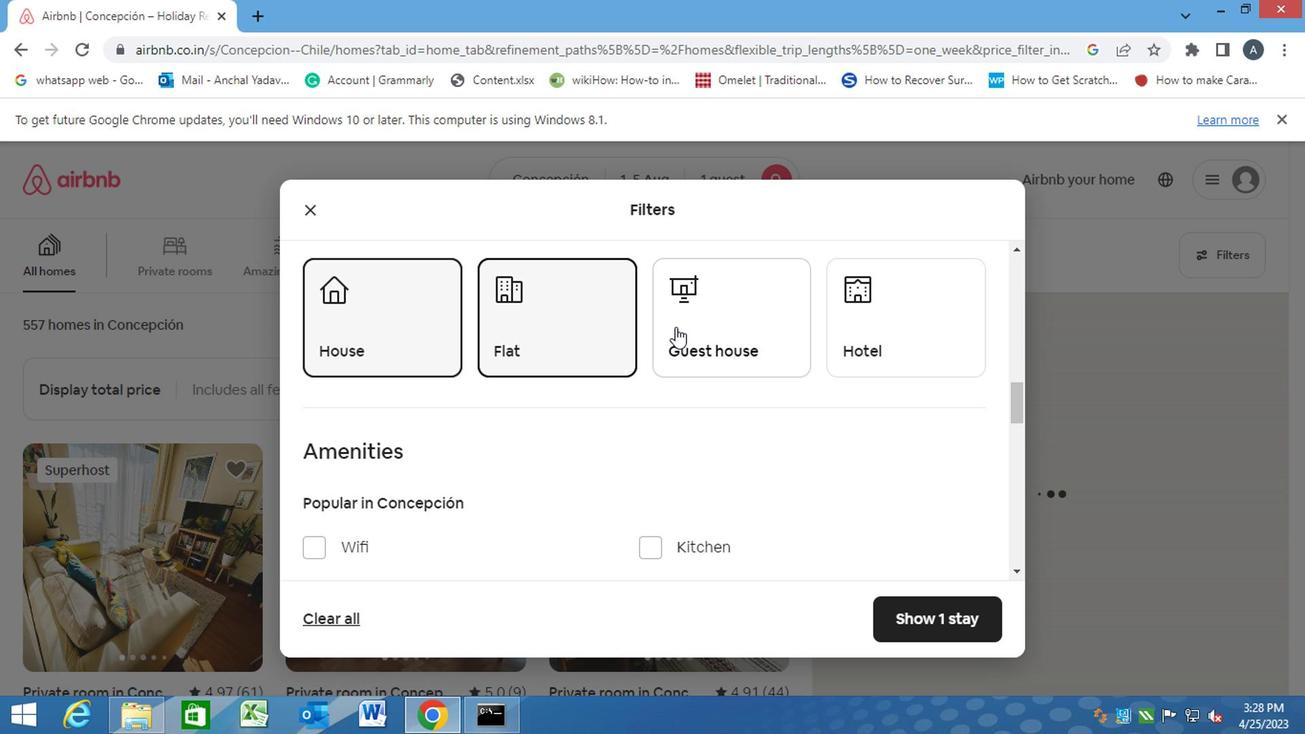 
Action: Mouse moved to (483, 495)
Screenshot: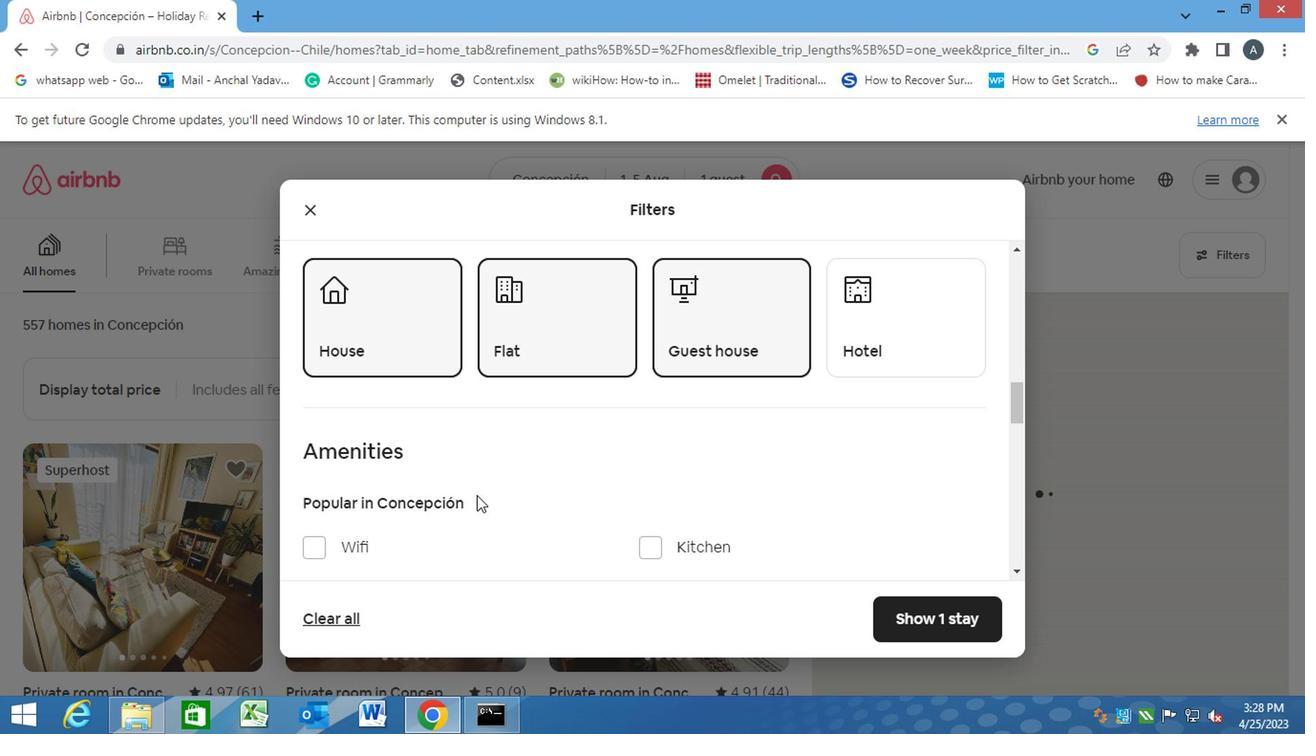 
Action: Mouse scrolled (483, 495) with delta (0, 0)
Screenshot: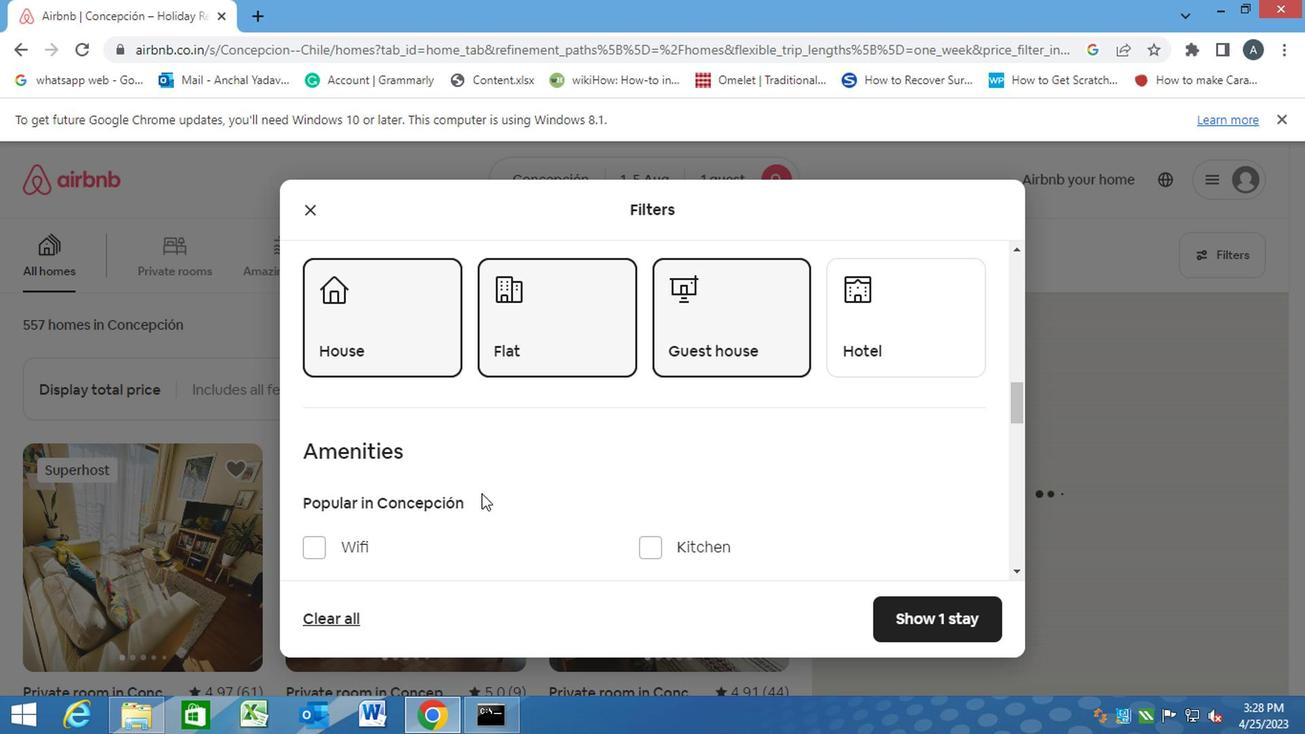 
Action: Mouse scrolled (483, 495) with delta (0, 0)
Screenshot: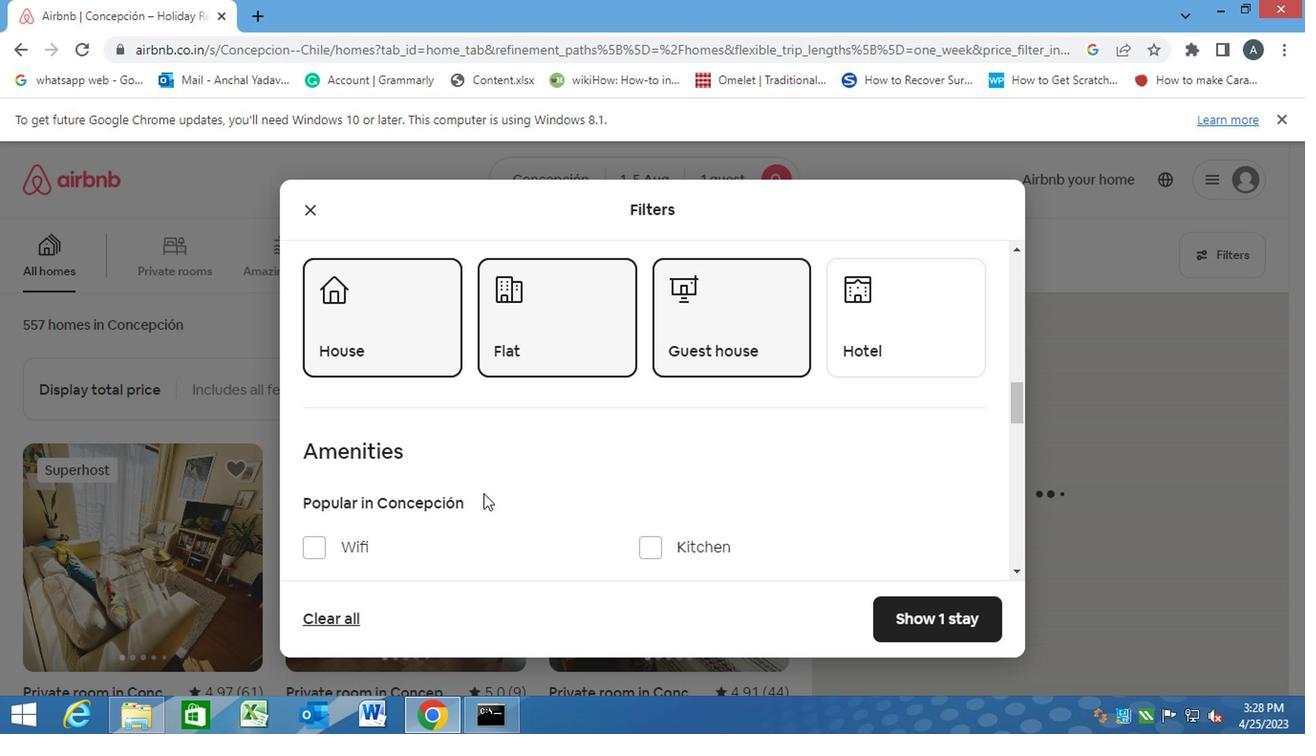 
Action: Mouse moved to (305, 357)
Screenshot: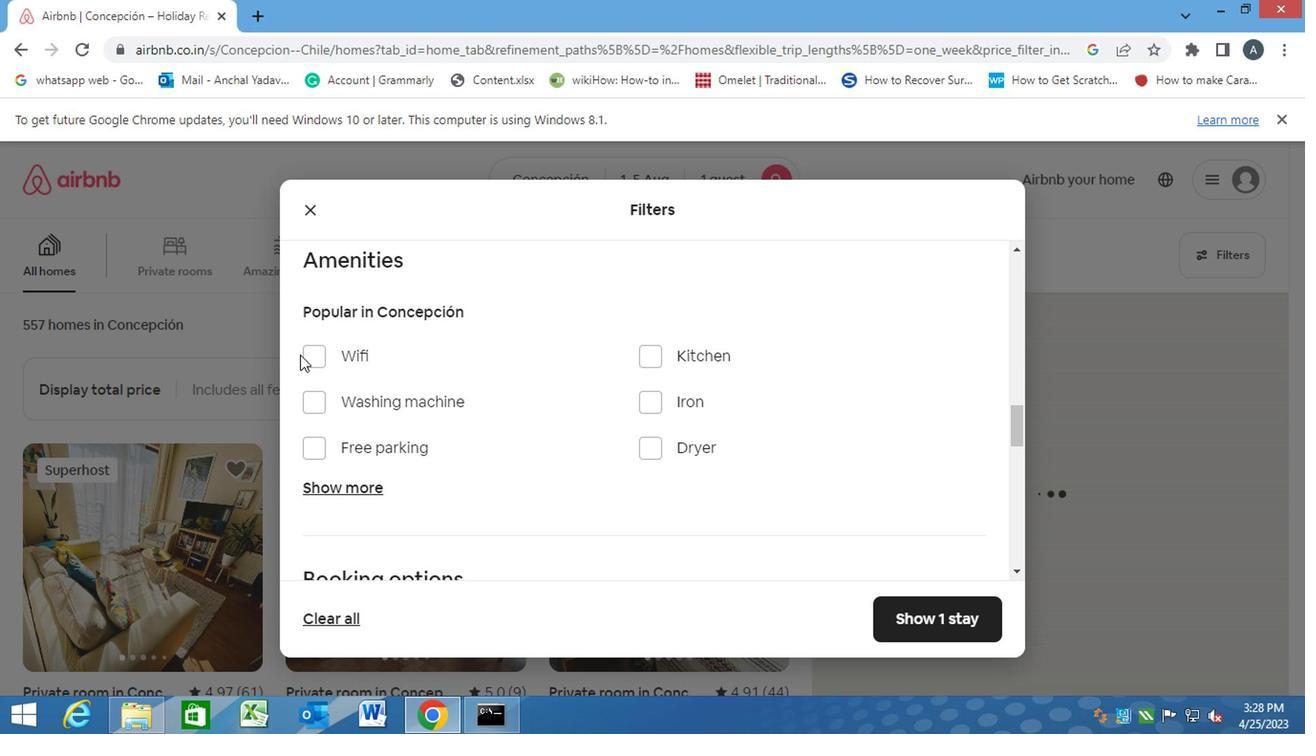 
Action: Mouse pressed left at (305, 357)
Screenshot: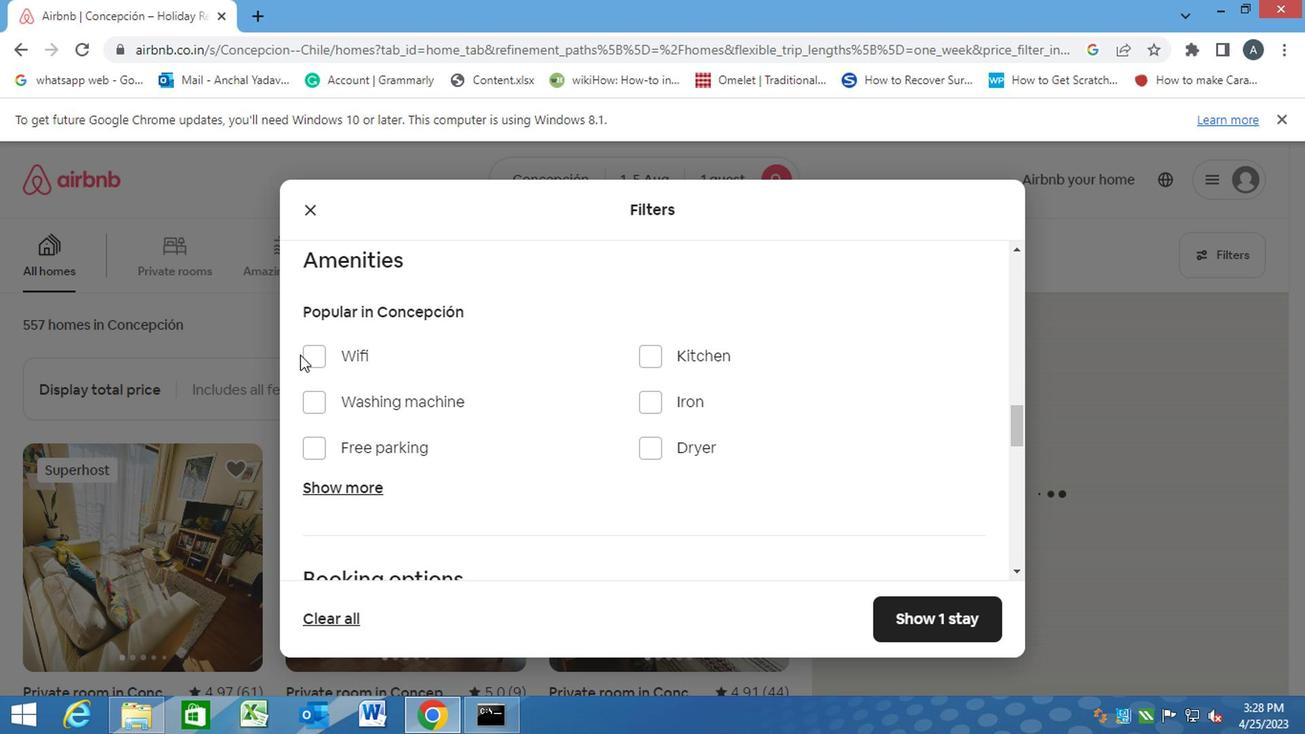 
Action: Mouse moved to (471, 399)
Screenshot: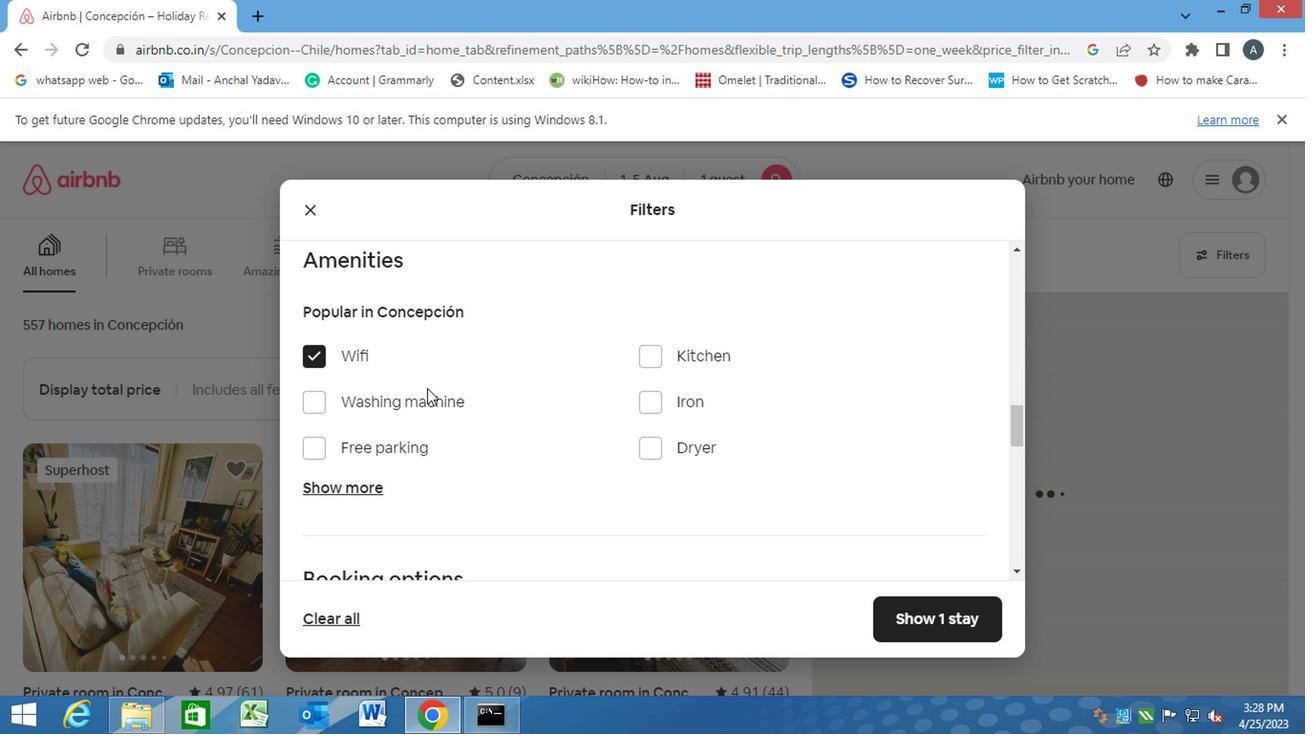 
Action: Mouse scrolled (471, 399) with delta (0, 0)
Screenshot: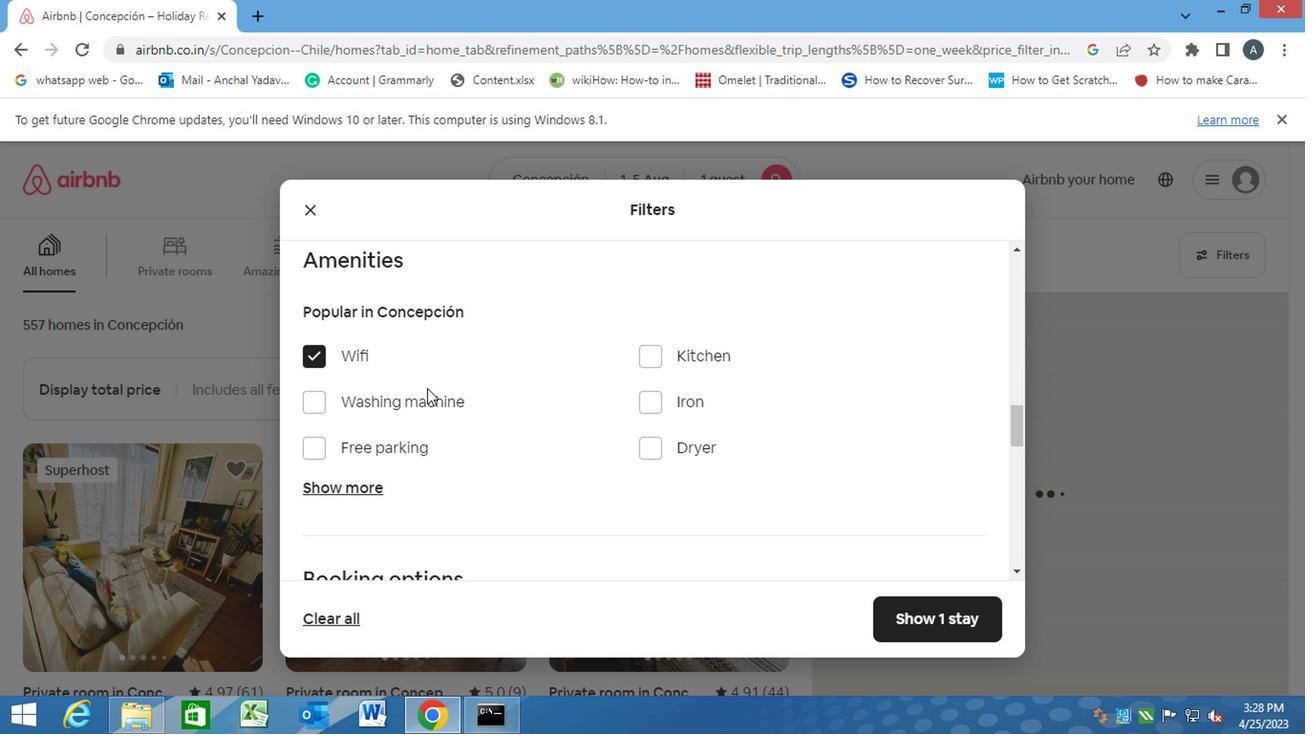 
Action: Mouse moved to (478, 402)
Screenshot: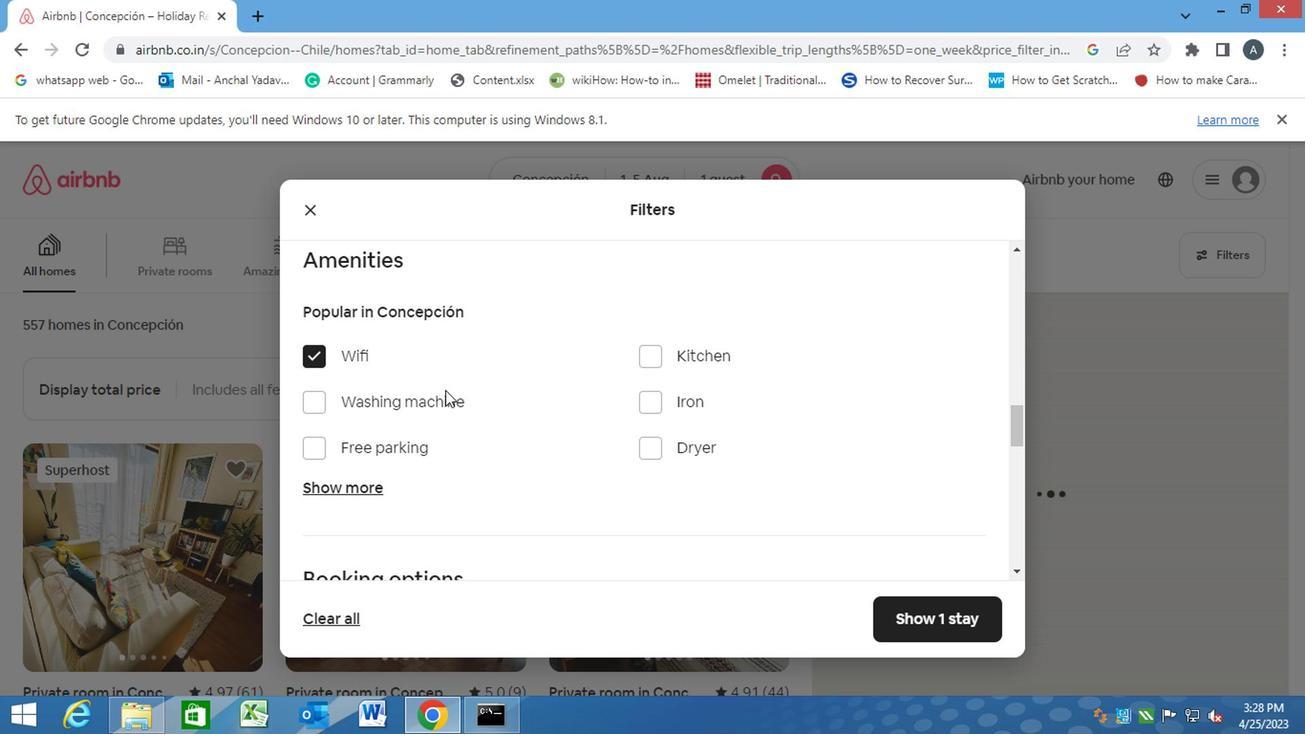 
Action: Mouse scrolled (478, 401) with delta (0, 0)
Screenshot: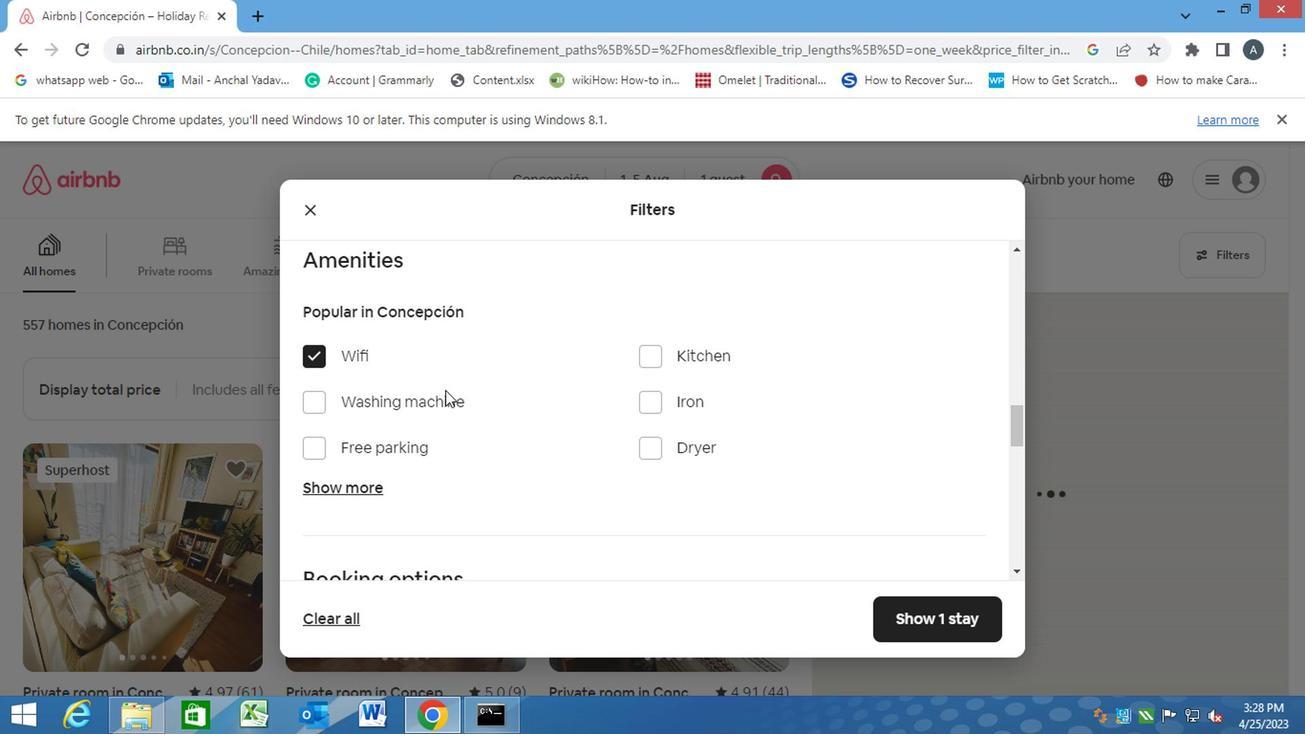 
Action: Mouse scrolled (478, 401) with delta (0, 0)
Screenshot: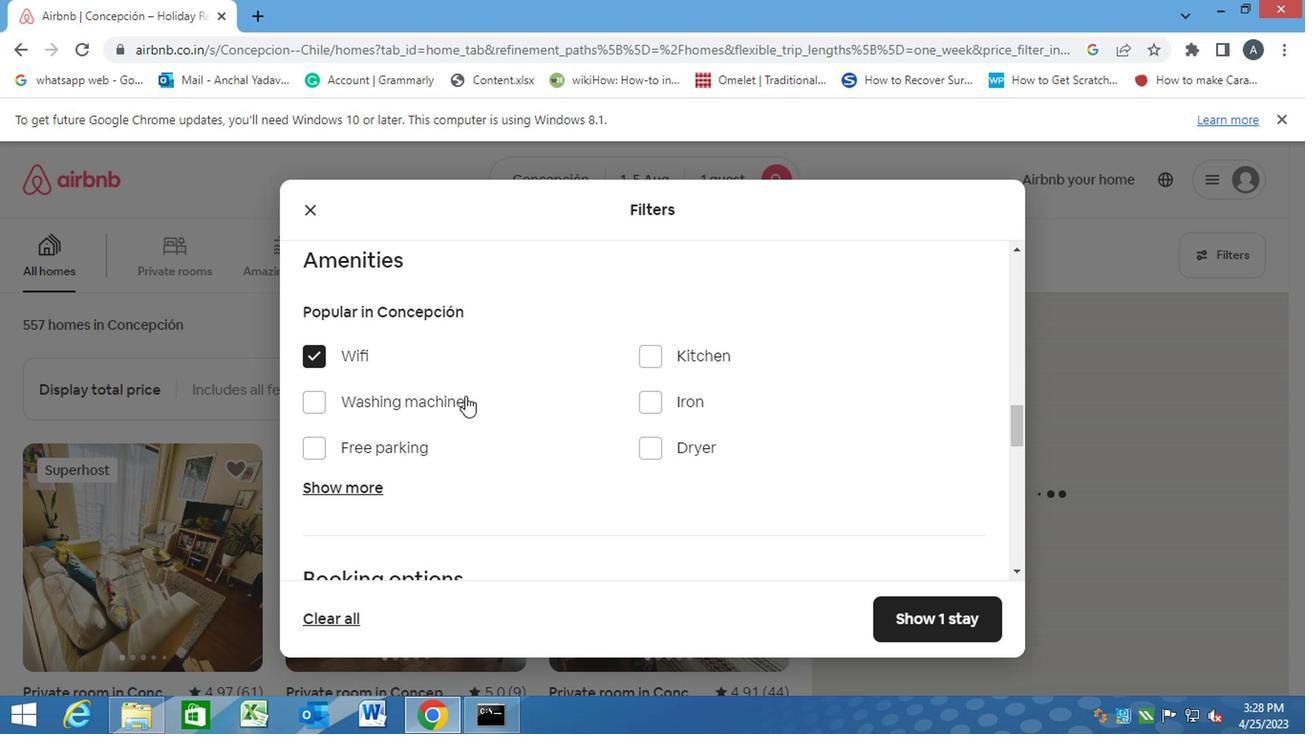 
Action: Mouse scrolled (478, 401) with delta (0, 0)
Screenshot: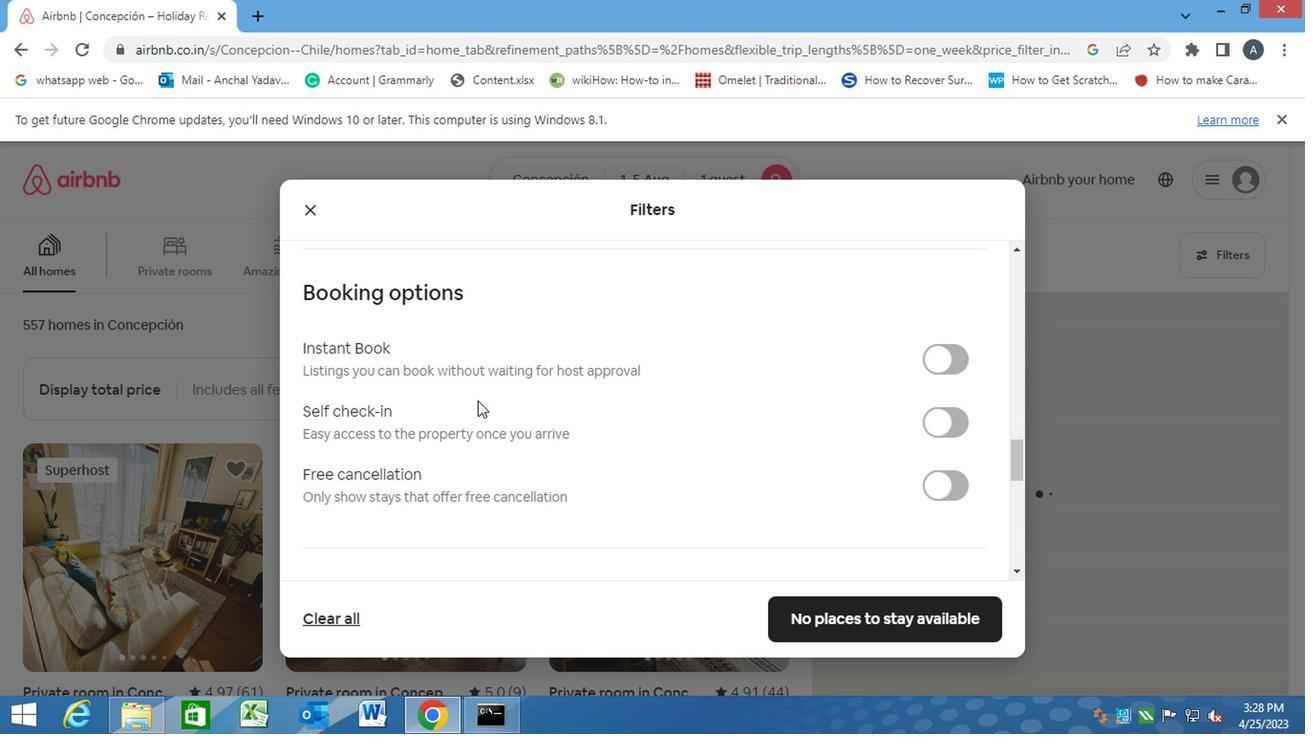 
Action: Mouse scrolled (478, 401) with delta (0, 0)
Screenshot: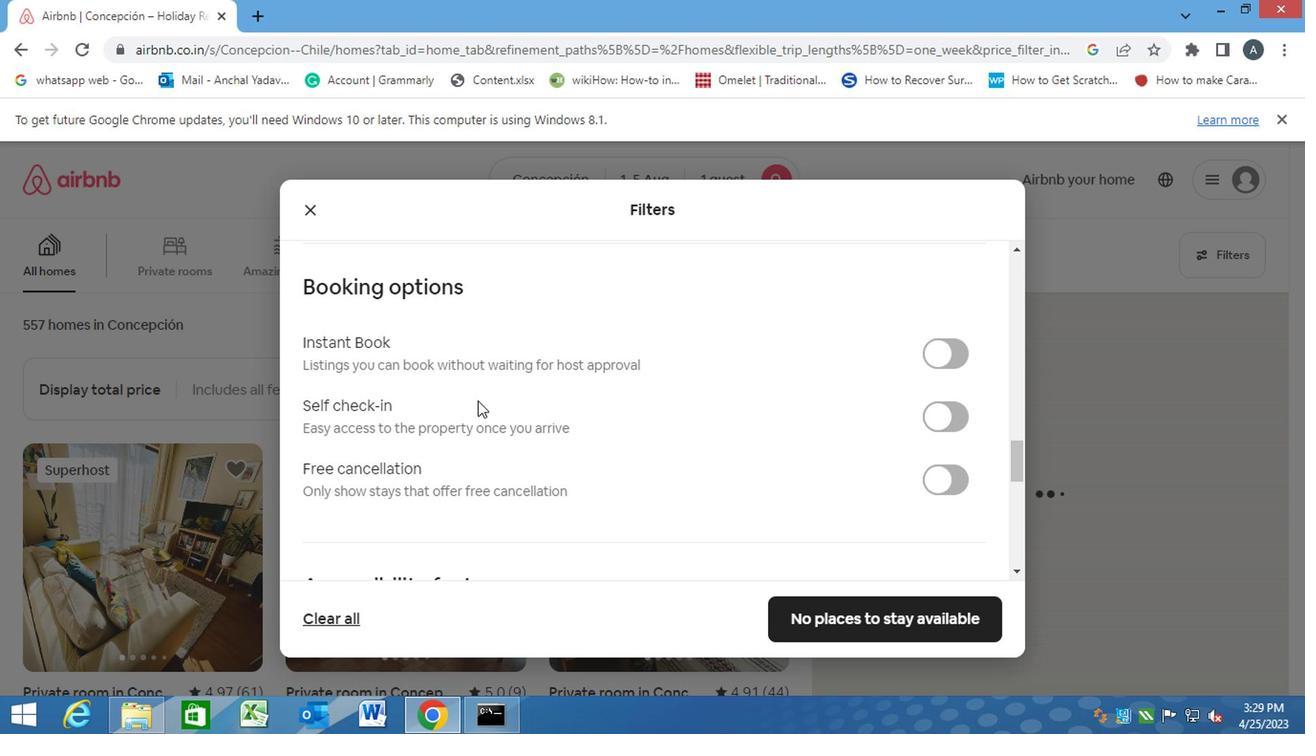 
Action: Mouse scrolled (478, 401) with delta (0, 0)
Screenshot: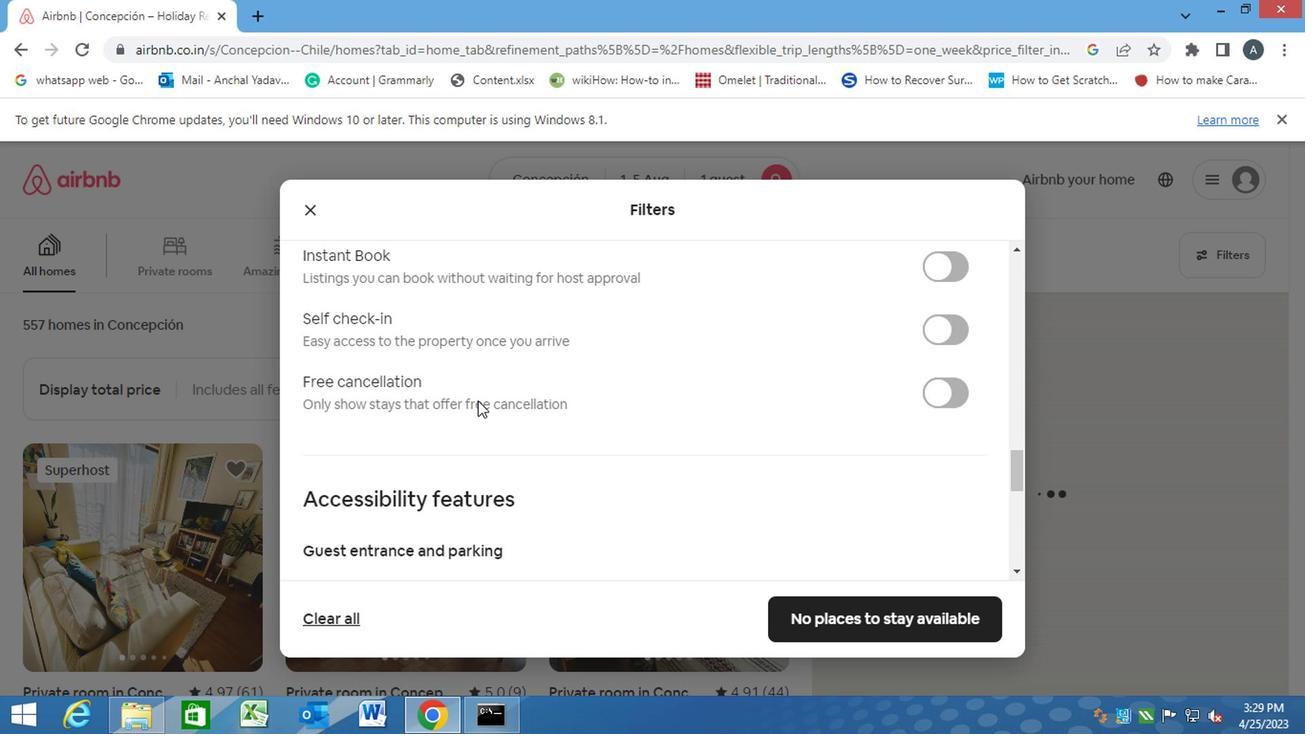 
Action: Mouse moved to (509, 389)
Screenshot: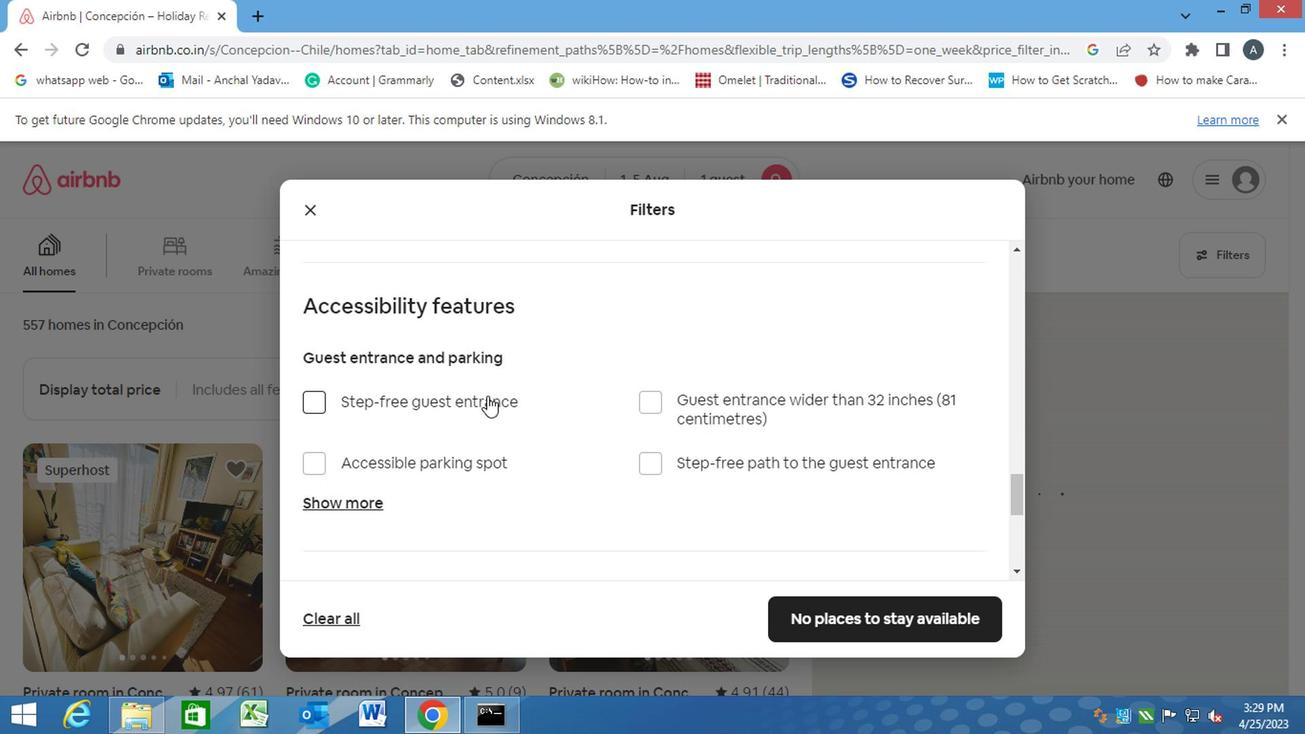 
Action: Mouse scrolled (509, 390) with delta (0, 0)
Screenshot: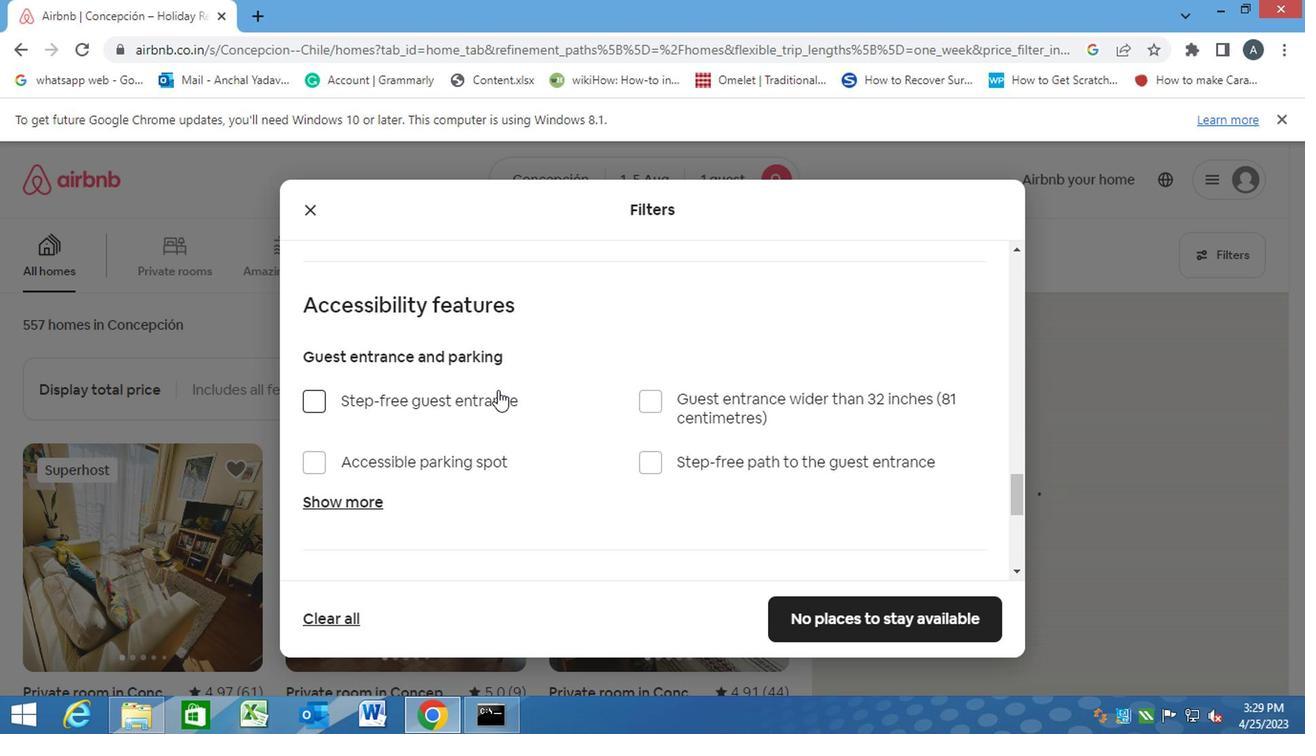 
Action: Mouse scrolled (509, 390) with delta (0, 0)
Screenshot: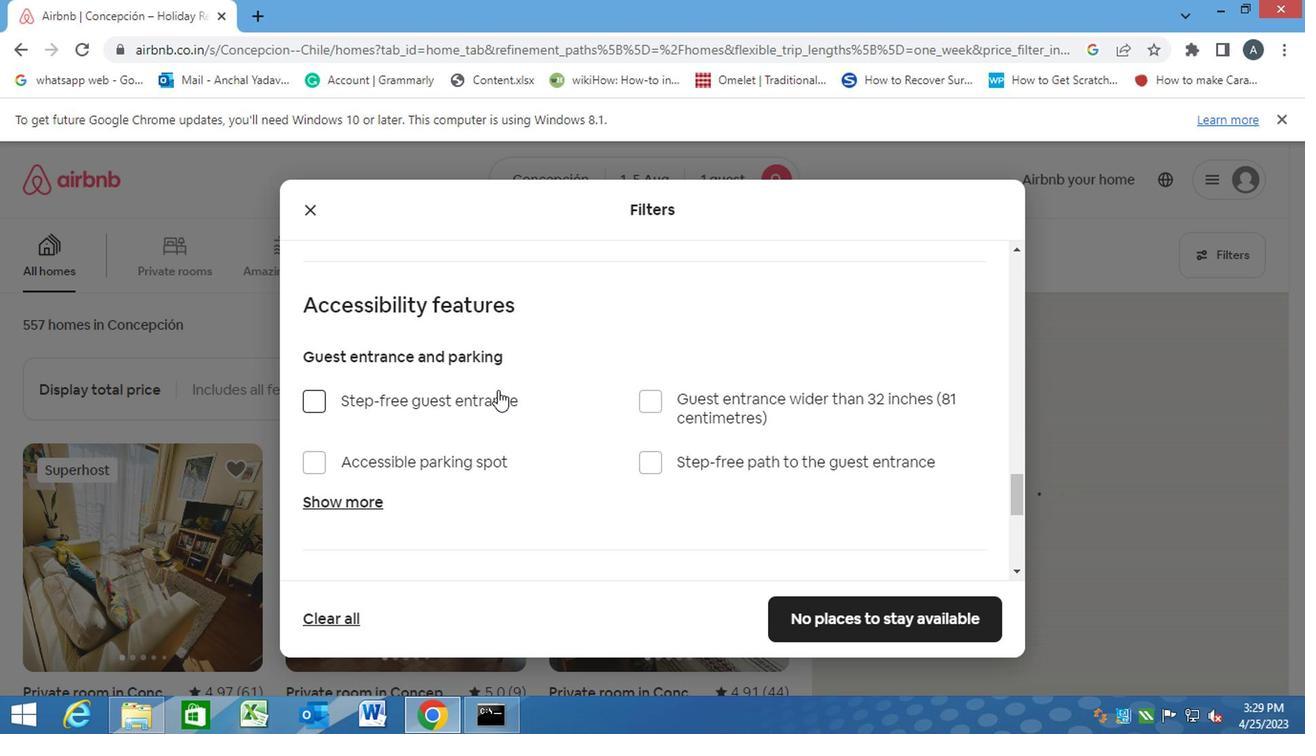 
Action: Mouse scrolled (509, 390) with delta (0, 0)
Screenshot: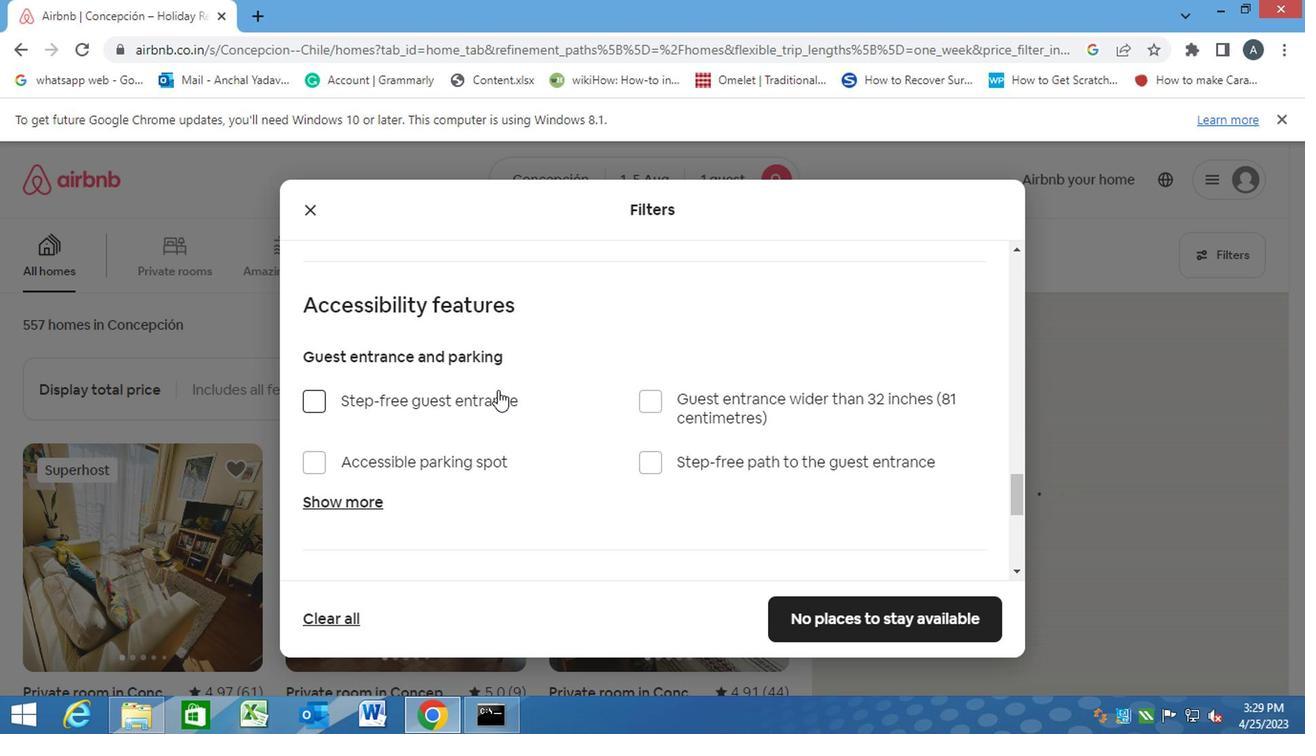 
Action: Mouse moved to (943, 418)
Screenshot: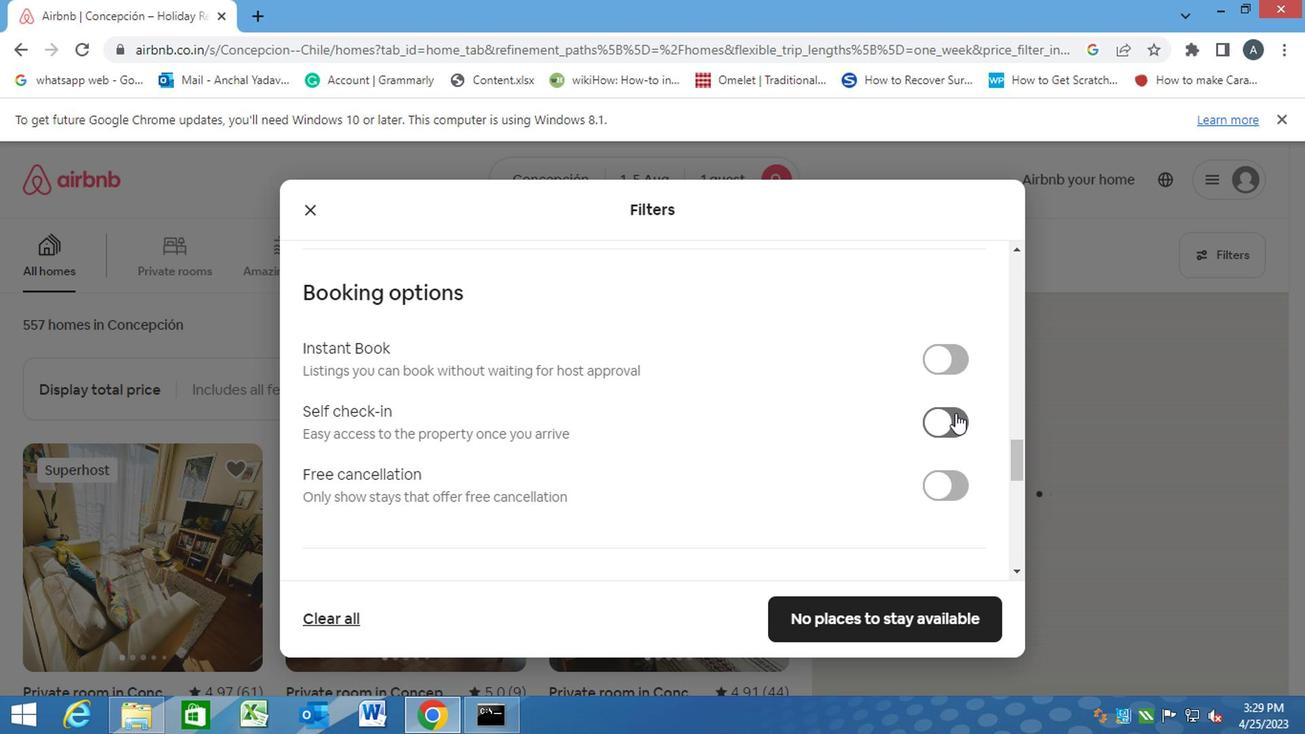
Action: Mouse pressed left at (943, 418)
Screenshot: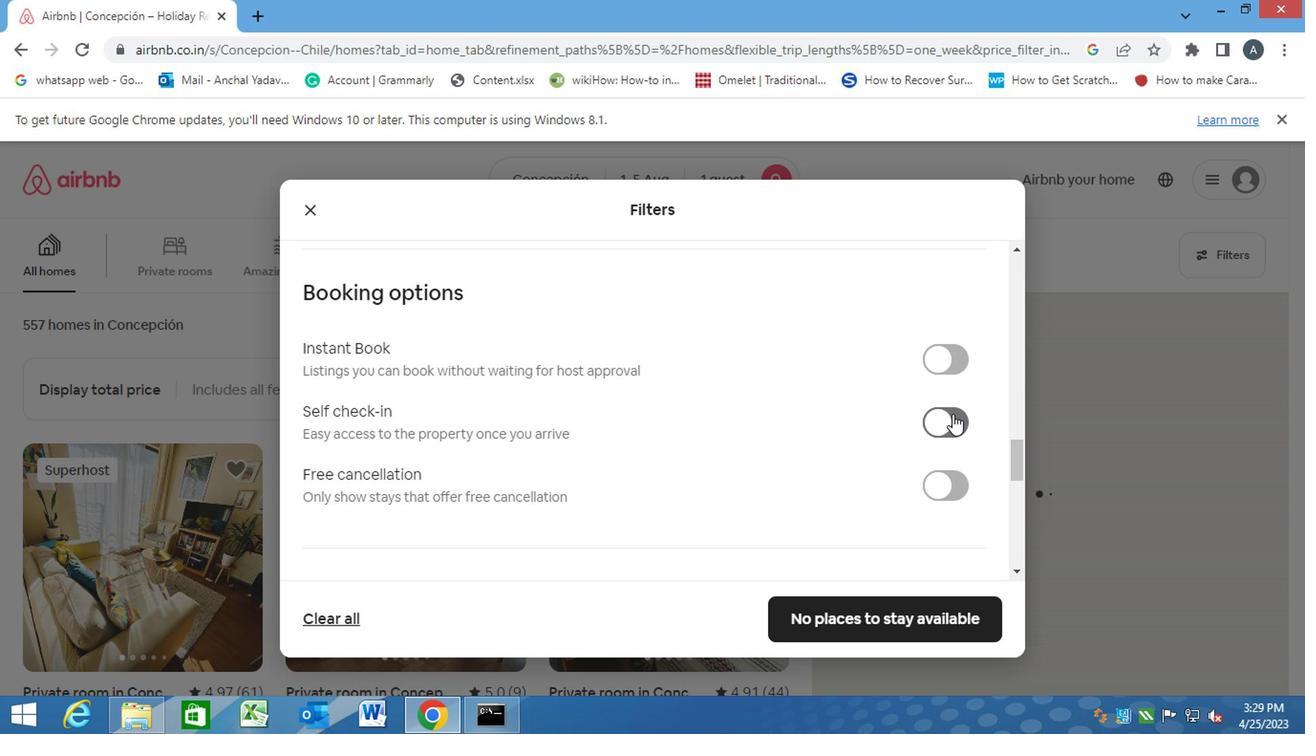 
Action: Mouse moved to (849, 450)
Screenshot: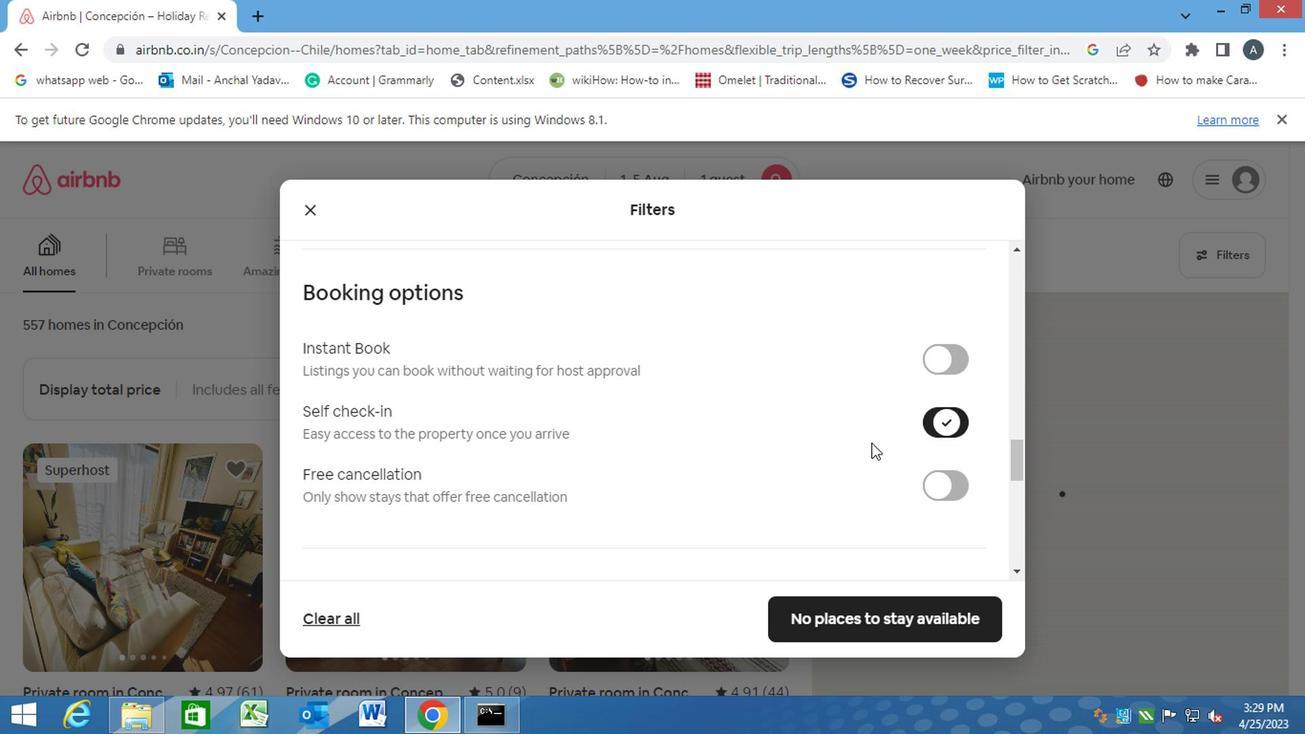 
Action: Mouse scrolled (849, 450) with delta (0, 0)
Screenshot: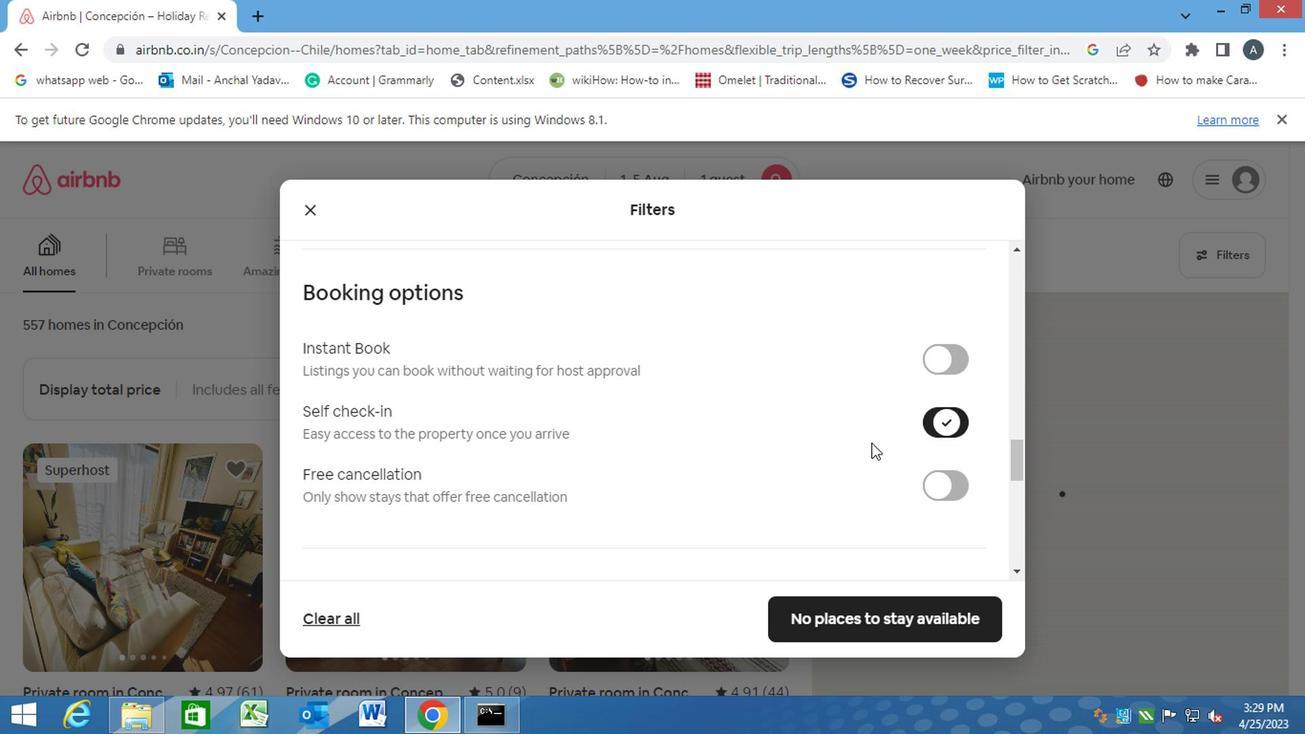 
Action: Mouse moved to (845, 452)
Screenshot: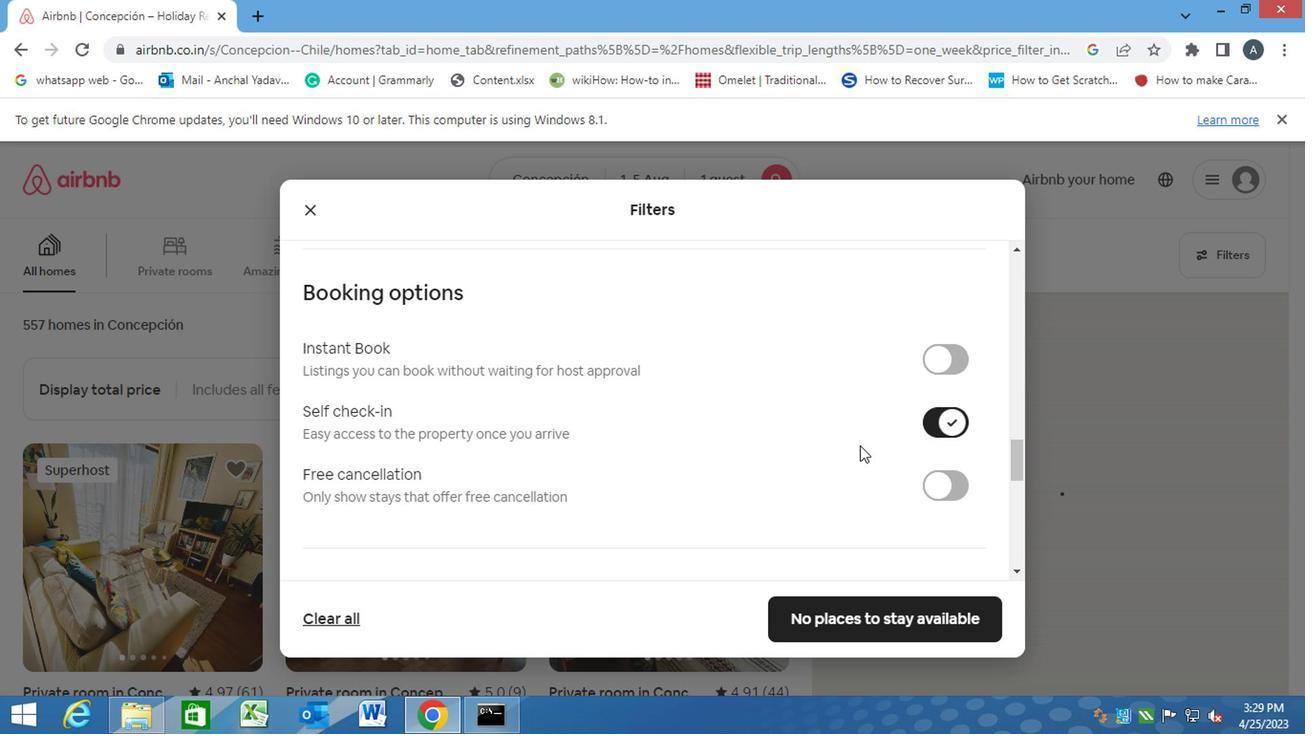 
Action: Mouse scrolled (845, 451) with delta (0, -1)
Screenshot: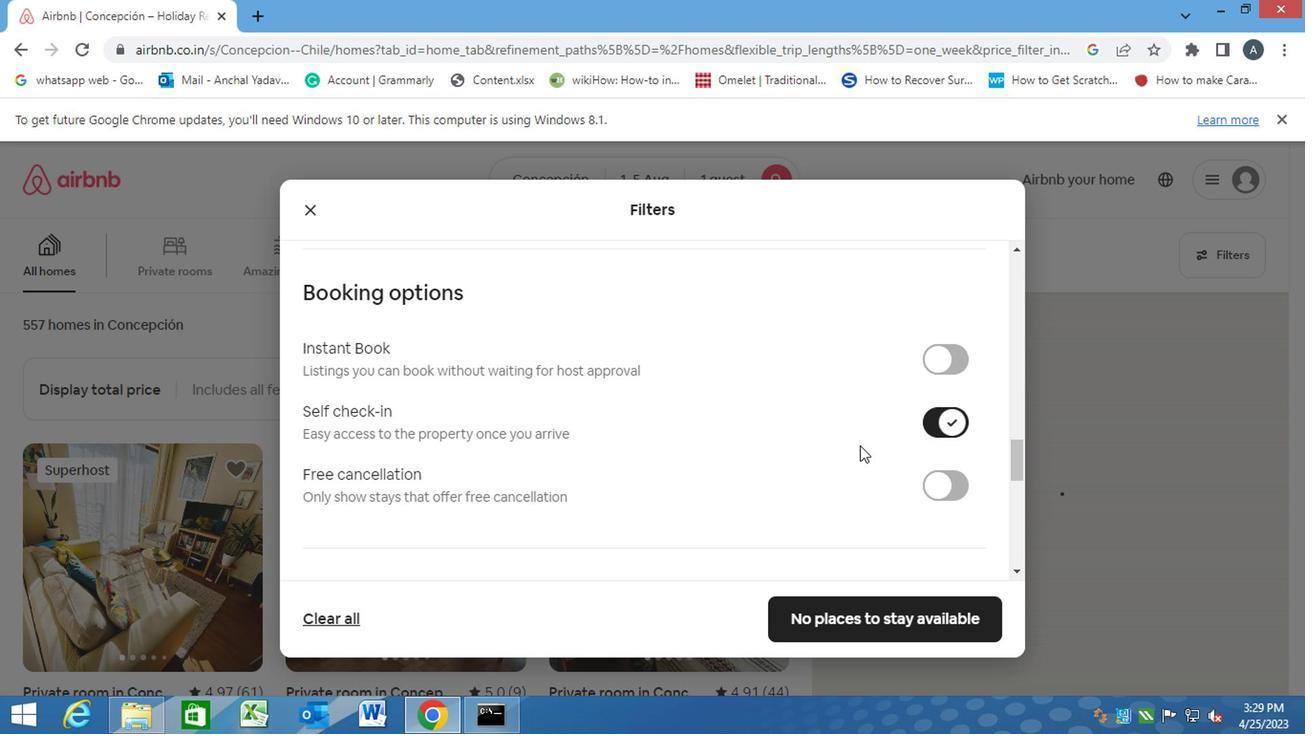 
Action: Mouse moved to (843, 453)
Screenshot: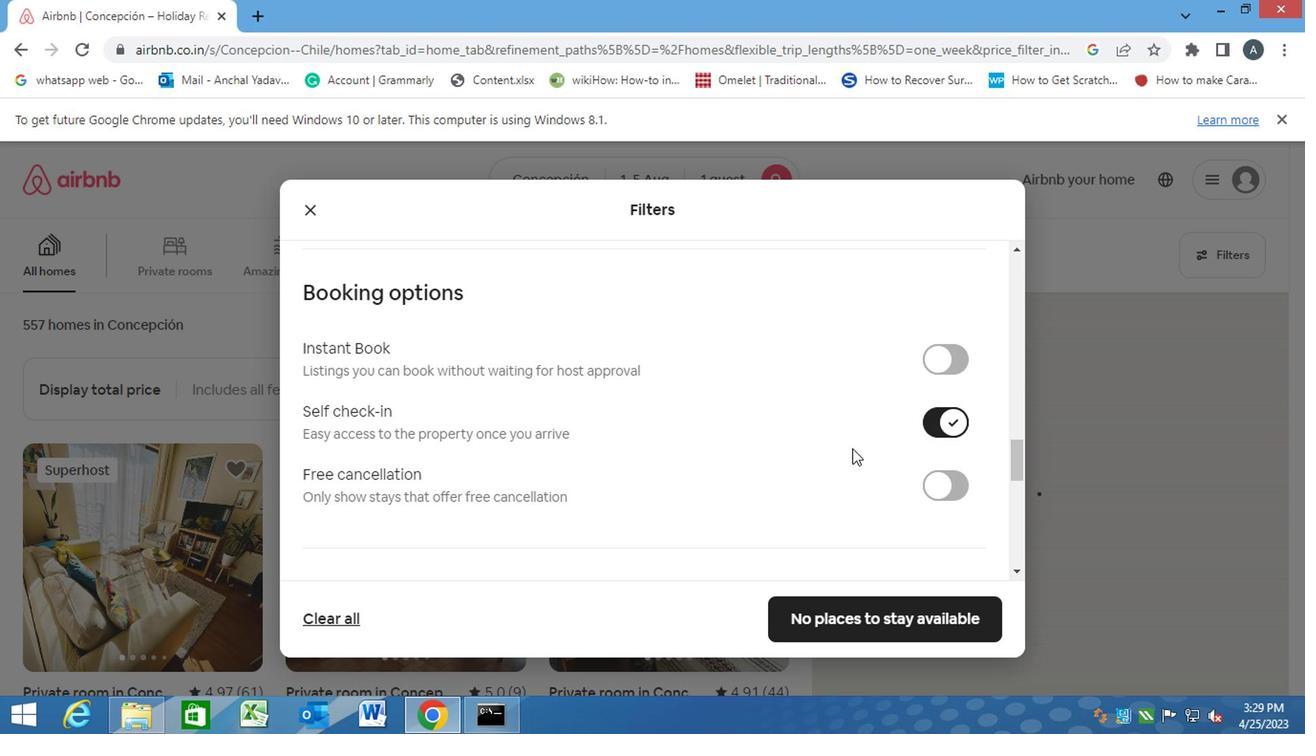 
Action: Mouse scrolled (843, 452) with delta (0, 0)
Screenshot: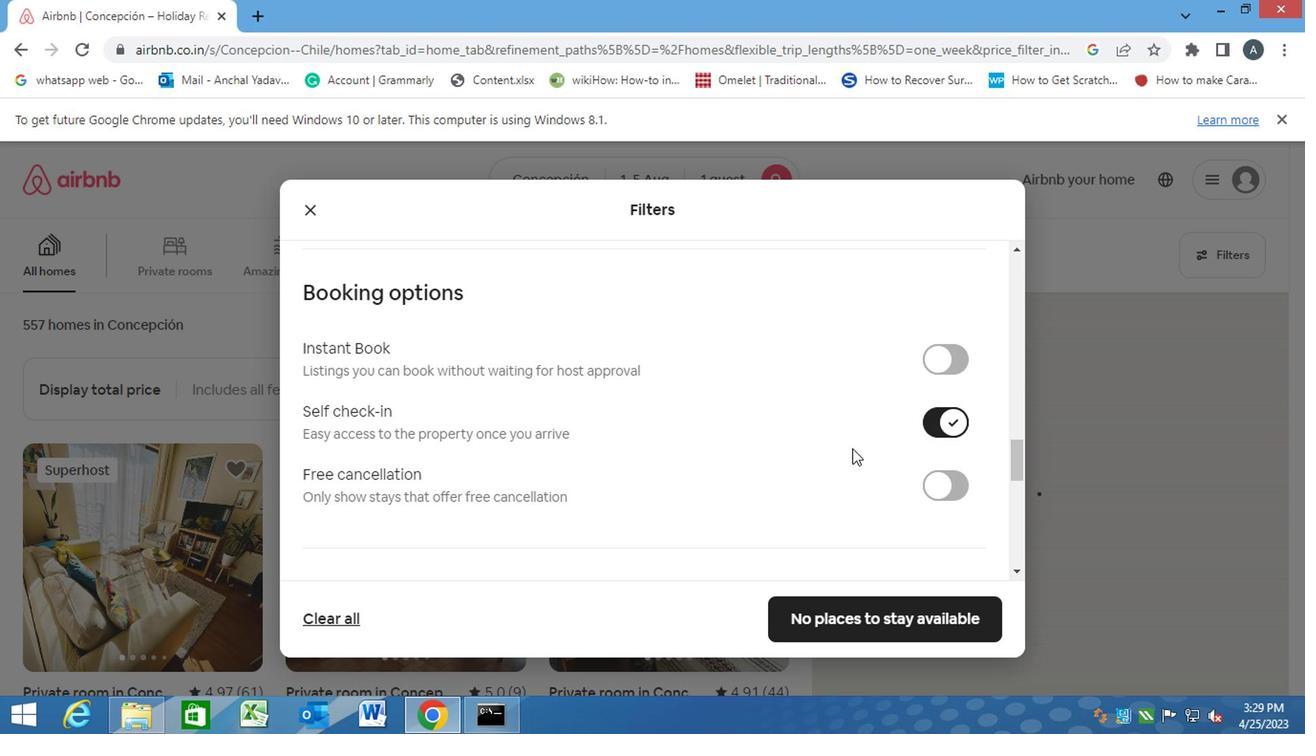 
Action: Mouse moved to (841, 453)
Screenshot: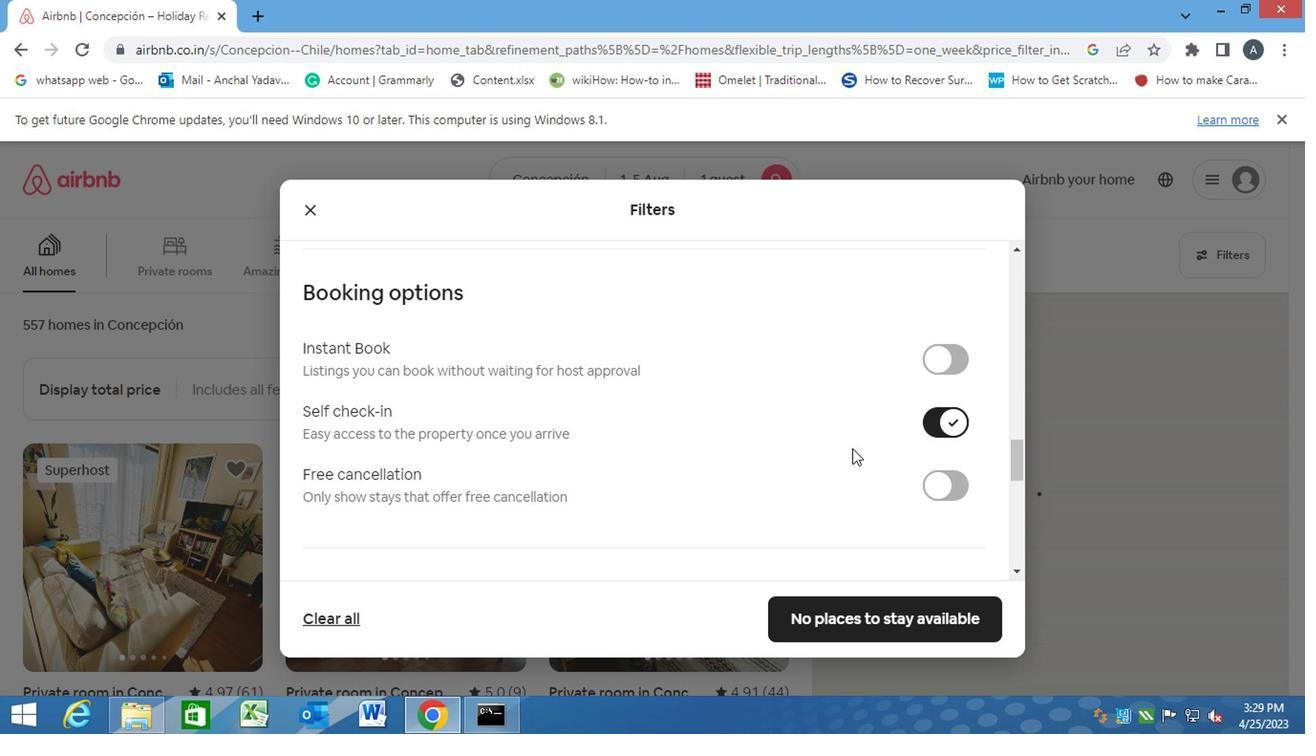 
Action: Mouse scrolled (841, 452) with delta (0, 0)
Screenshot: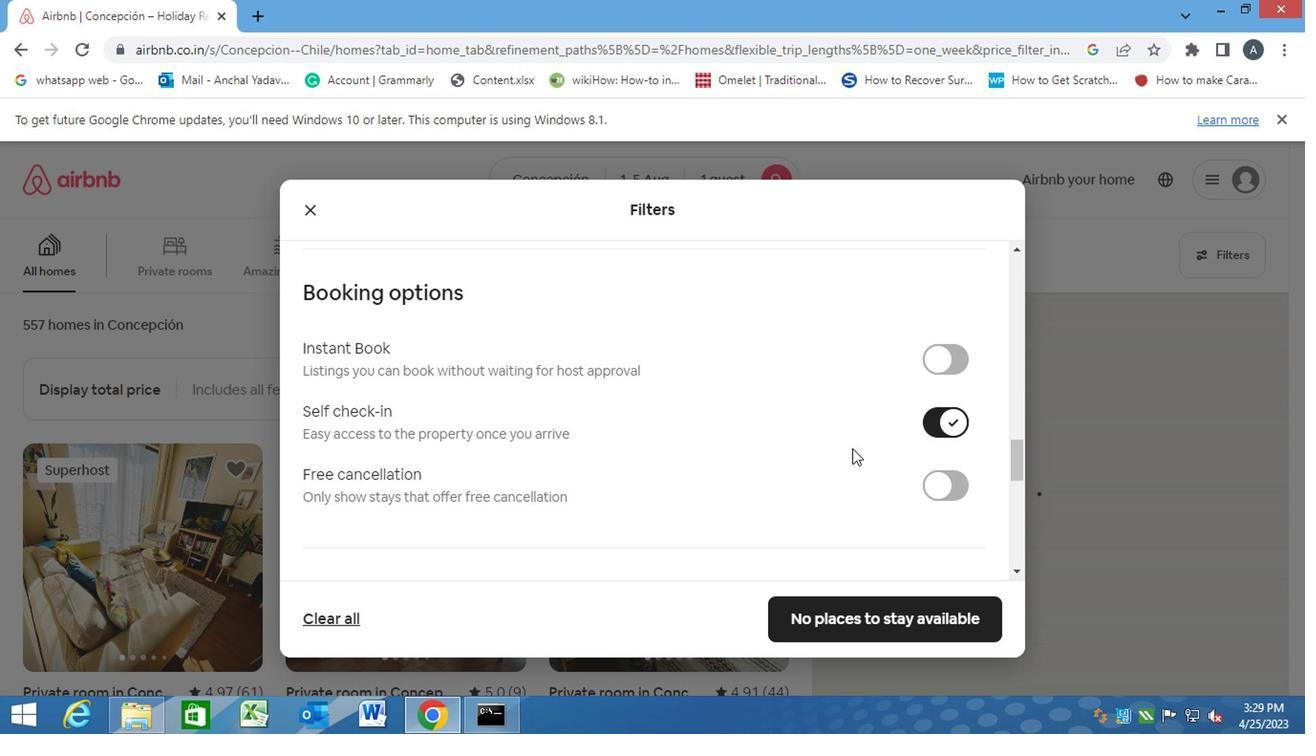 
Action: Mouse moved to (832, 455)
Screenshot: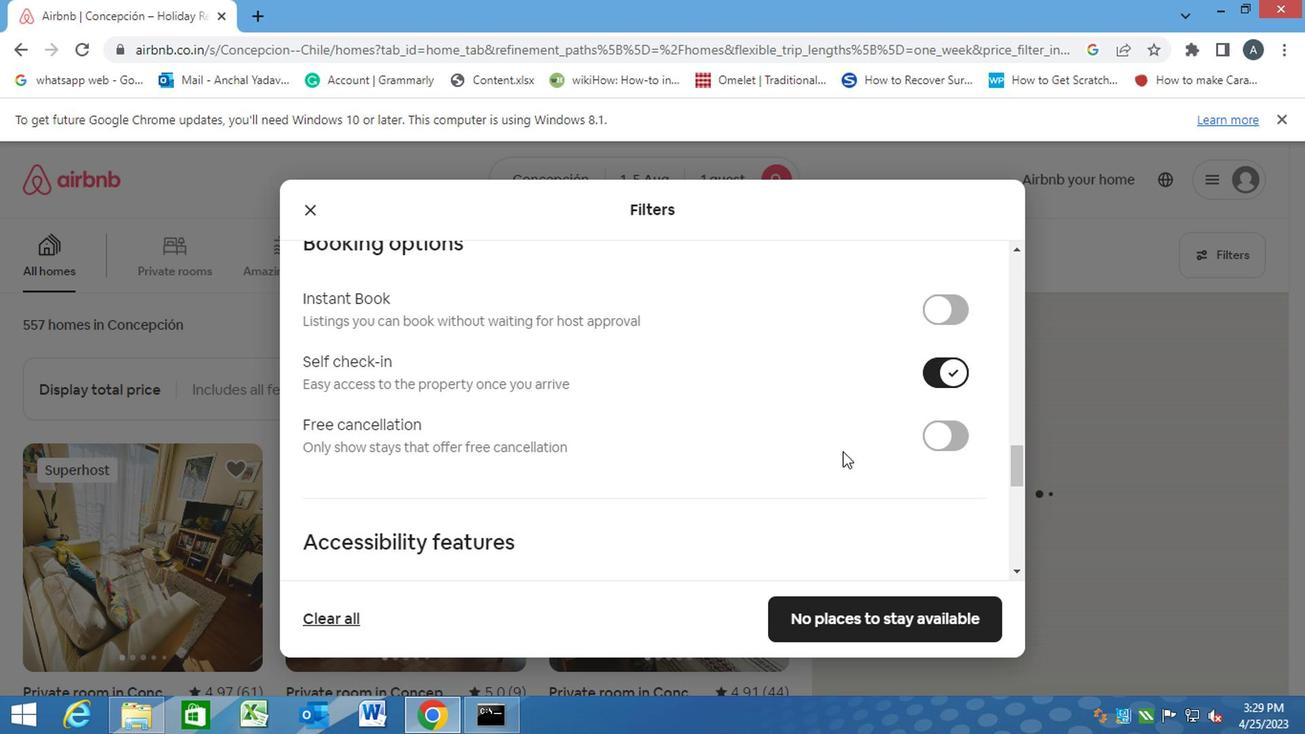 
Action: Mouse scrolled (832, 454) with delta (0, 0)
Screenshot: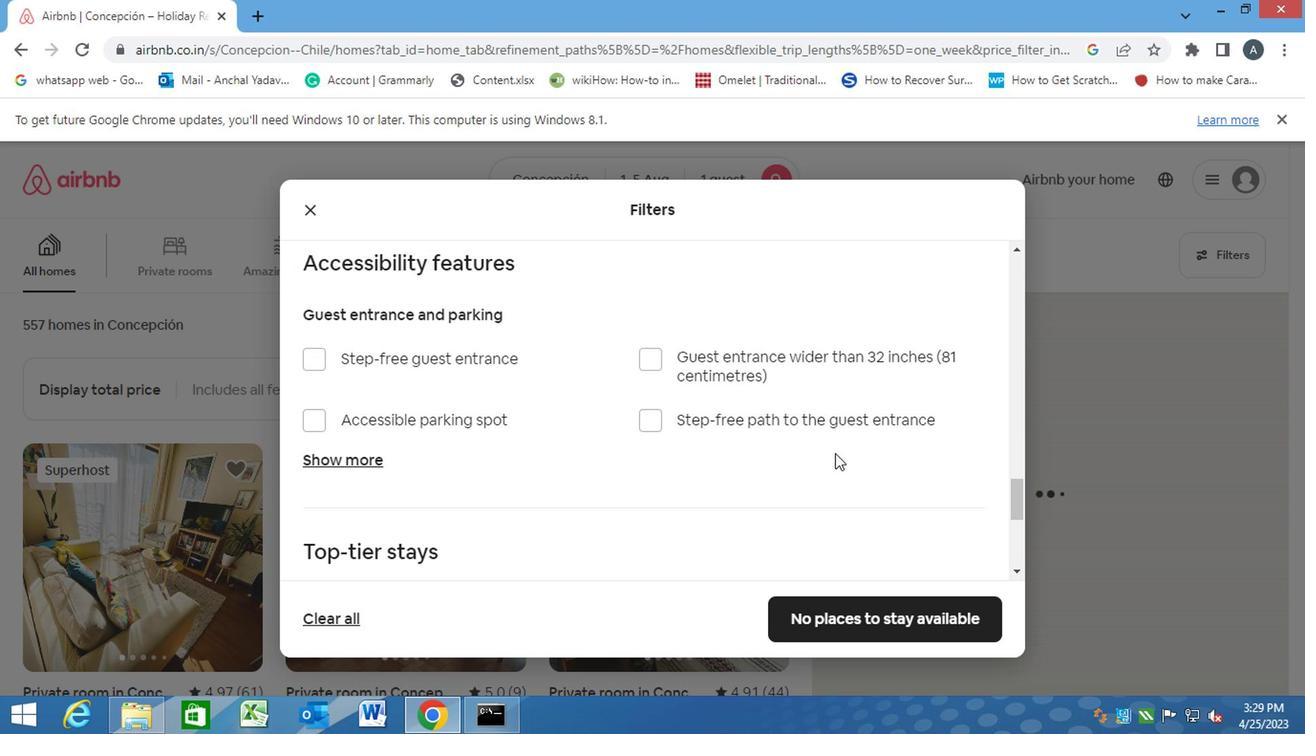 
Action: Mouse scrolled (832, 454) with delta (0, 0)
Screenshot: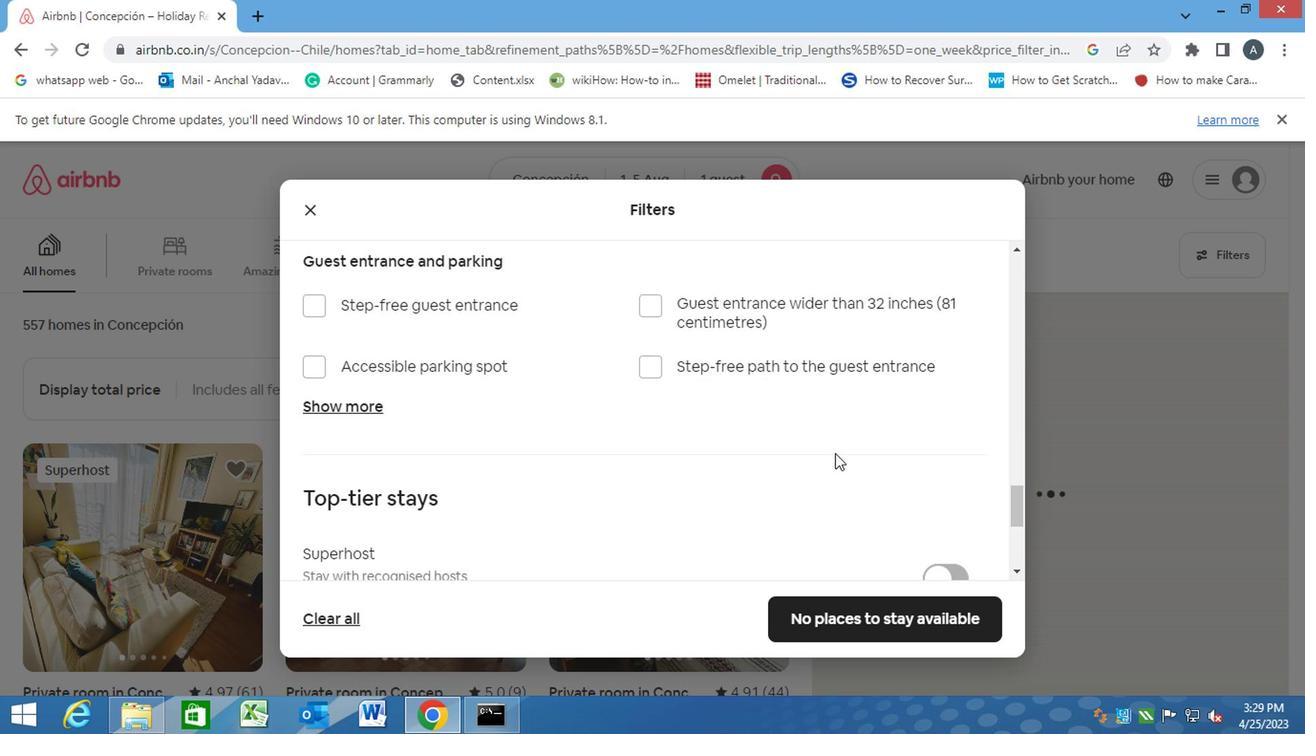 
Action: Mouse scrolled (832, 454) with delta (0, 0)
Screenshot: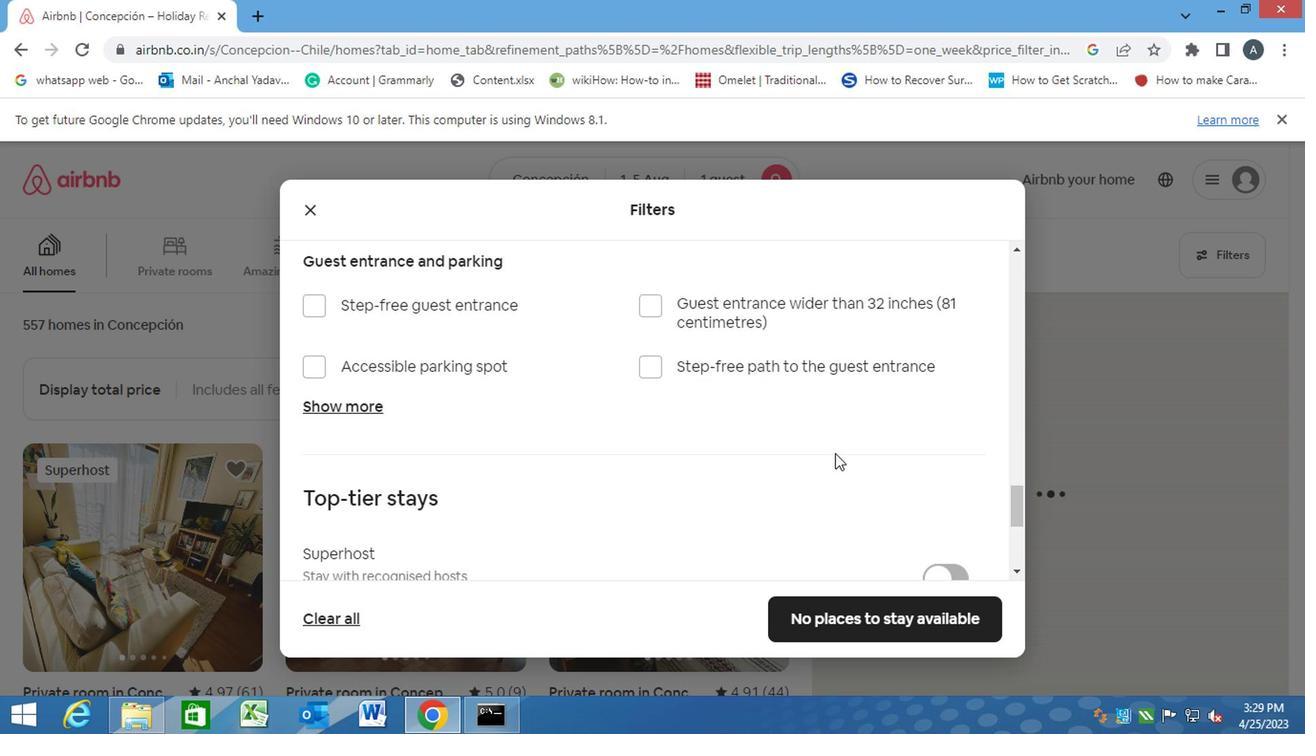 
Action: Mouse scrolled (832, 454) with delta (0, 0)
Screenshot: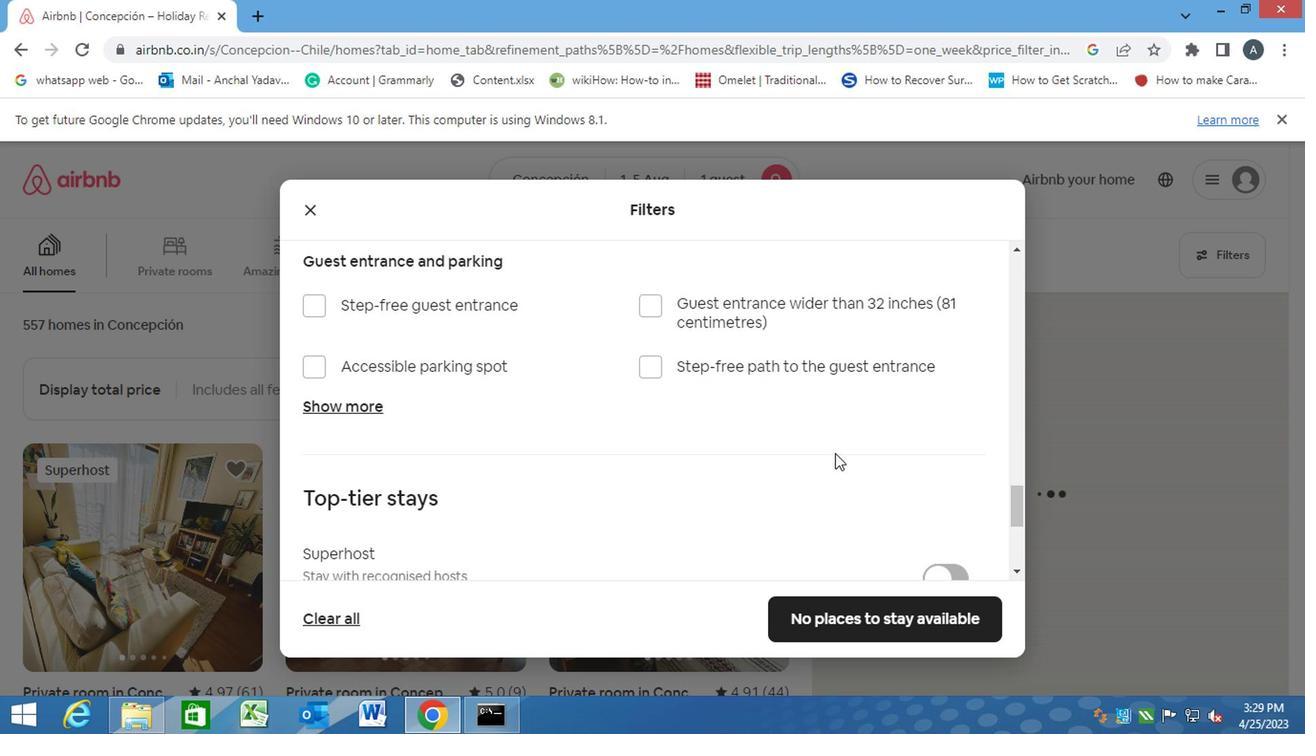 
Action: Mouse moved to (313, 446)
Screenshot: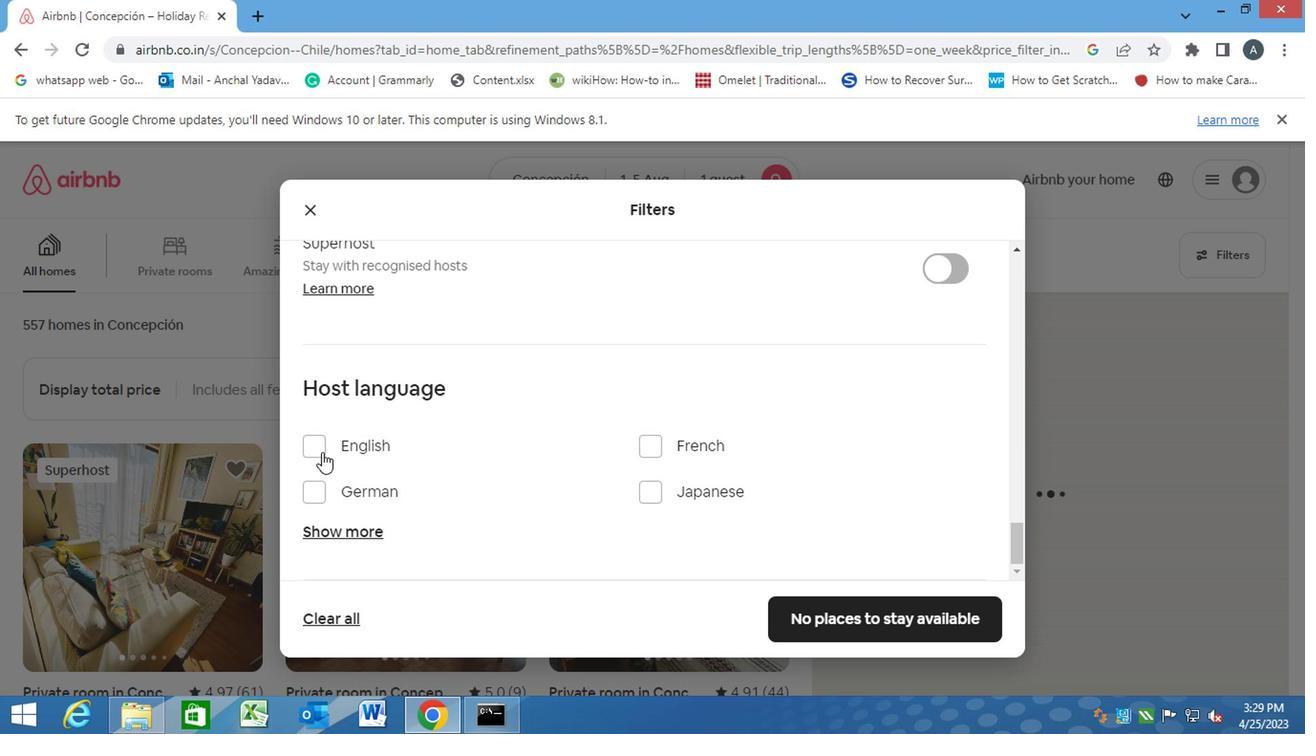
Action: Mouse pressed left at (313, 446)
Screenshot: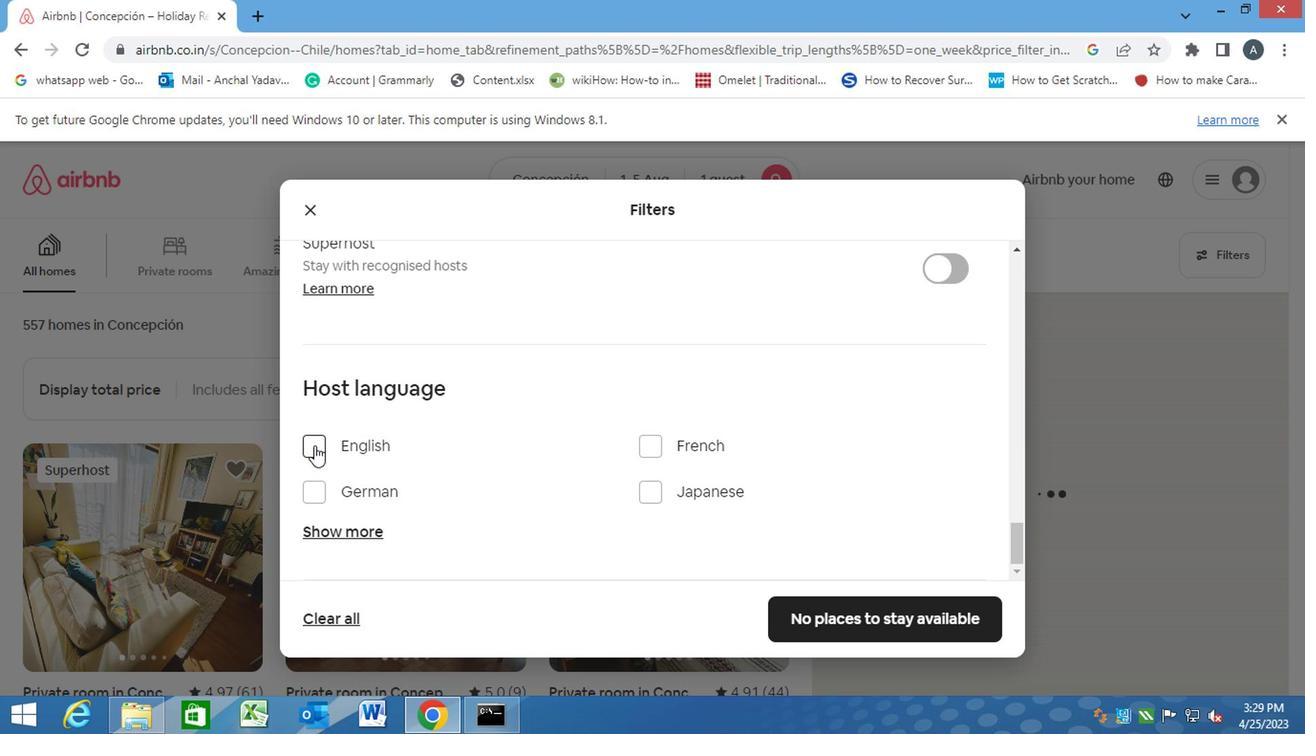 
Action: Mouse moved to (878, 622)
Screenshot: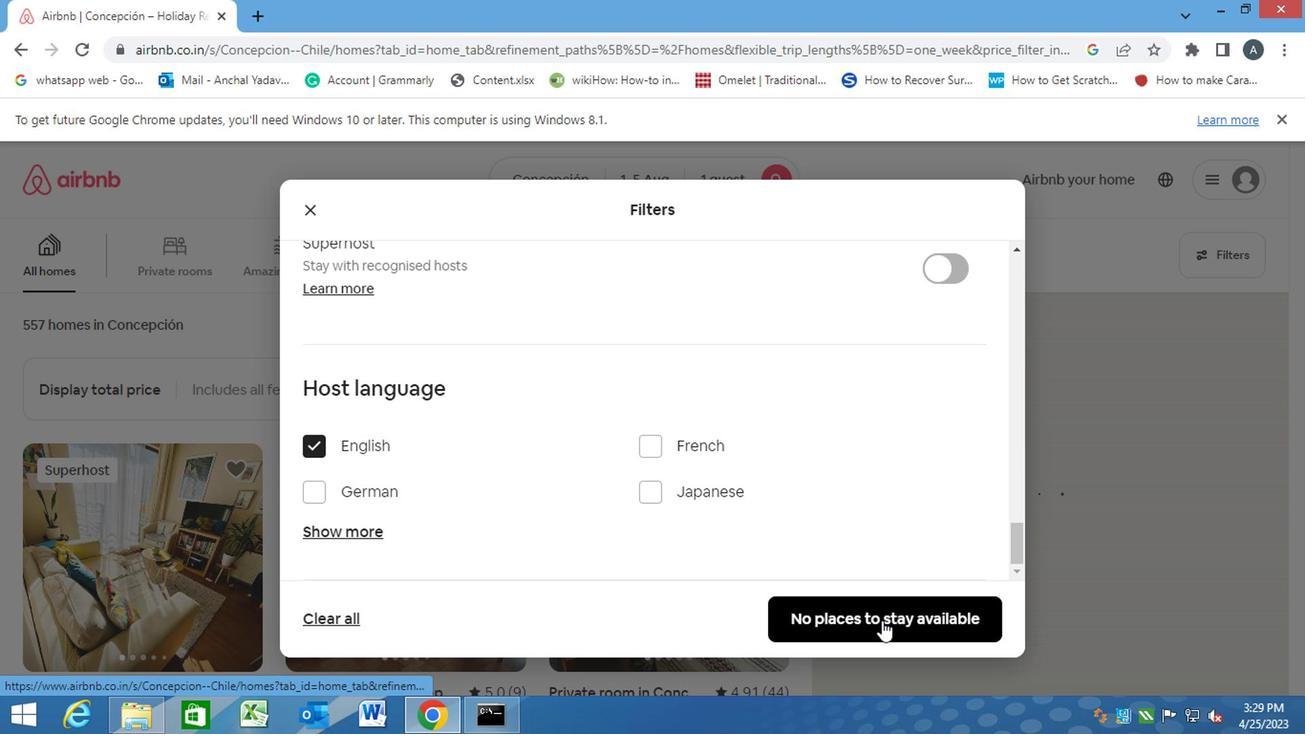 
Action: Mouse pressed left at (878, 622)
Screenshot: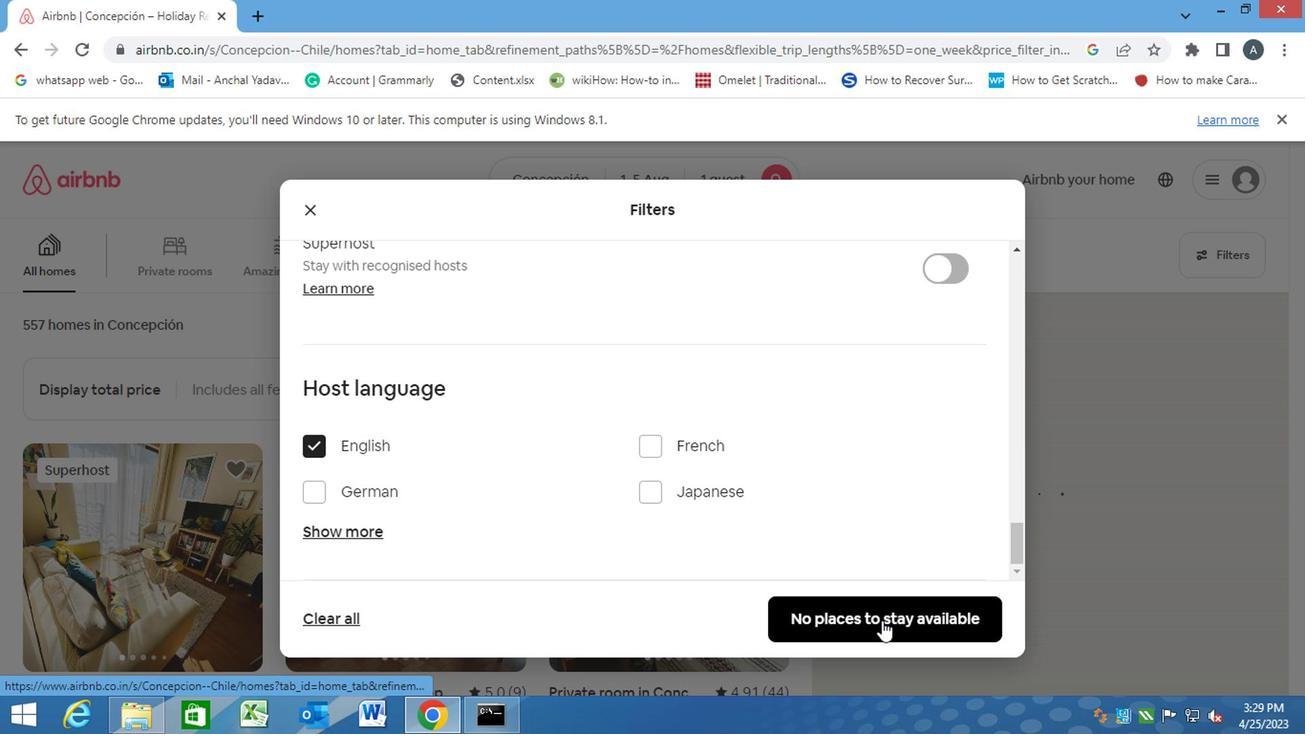 
